 Task: Find a one-way flight from Longview to Rock Springs for 3 people on August 5th, in premium economy, with 2 carry-on and 3 checked bags, using Alaska, American, or Delta airlines, departing between 19:00 and 22:00.
Action: Mouse moved to (291, 98)
Screenshot: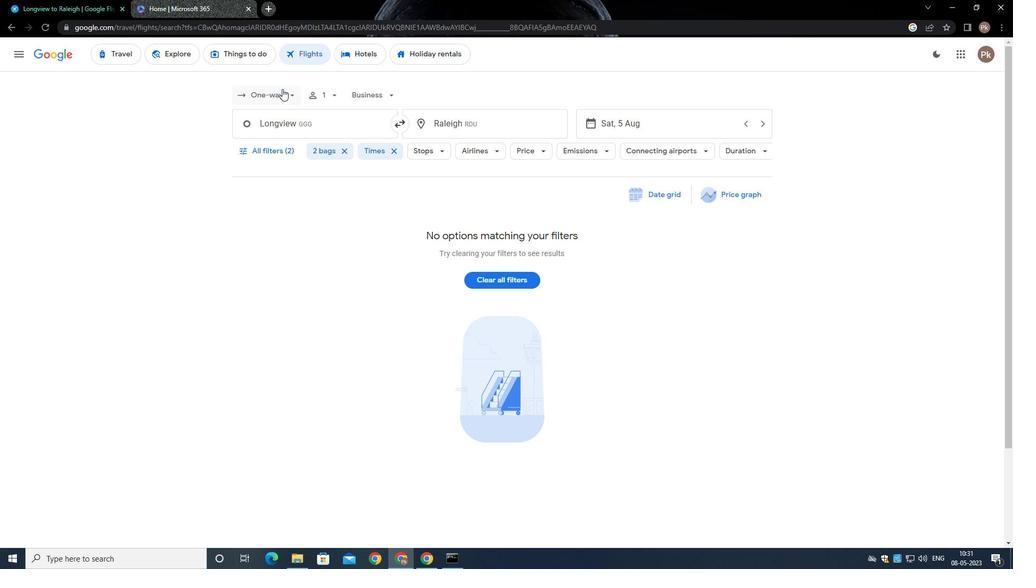 
Action: Mouse pressed left at (291, 98)
Screenshot: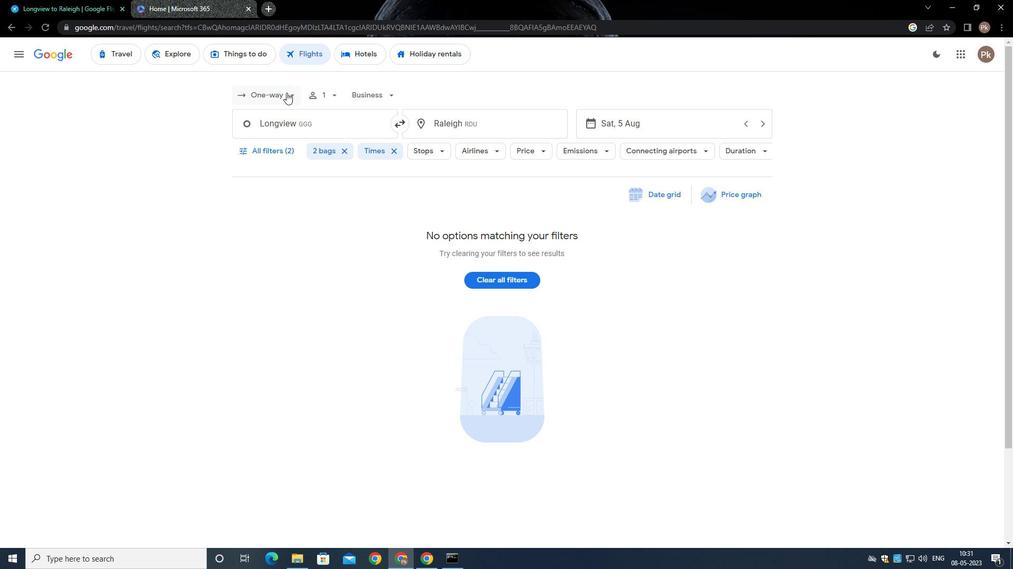 
Action: Mouse moved to (289, 148)
Screenshot: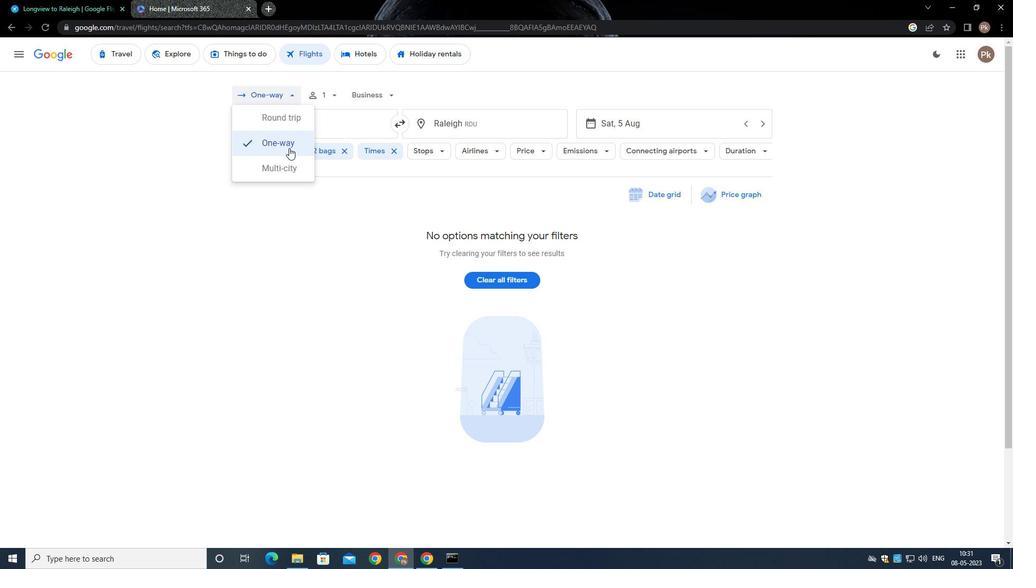 
Action: Mouse pressed left at (289, 148)
Screenshot: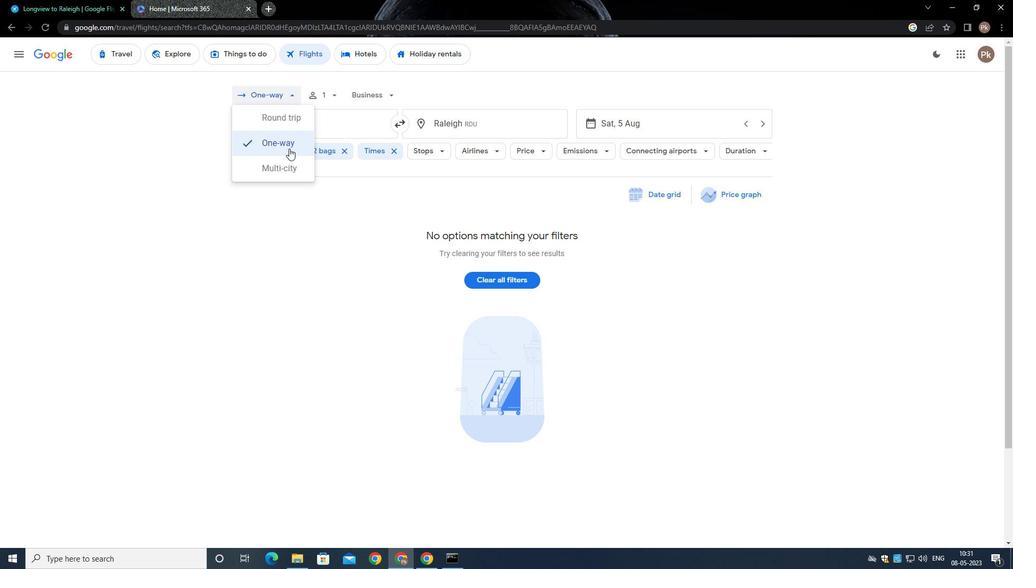 
Action: Mouse moved to (334, 99)
Screenshot: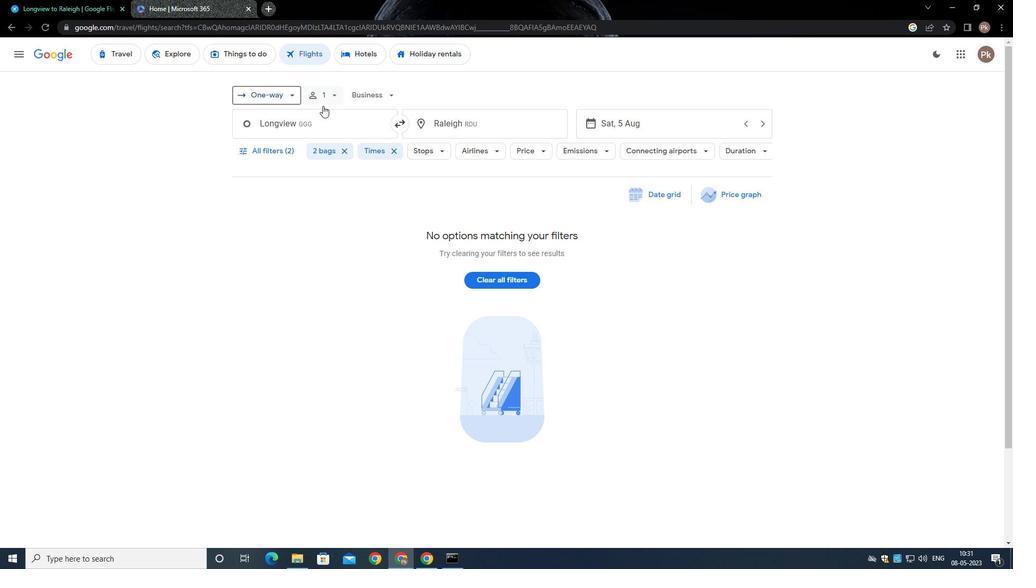 
Action: Mouse pressed left at (334, 99)
Screenshot: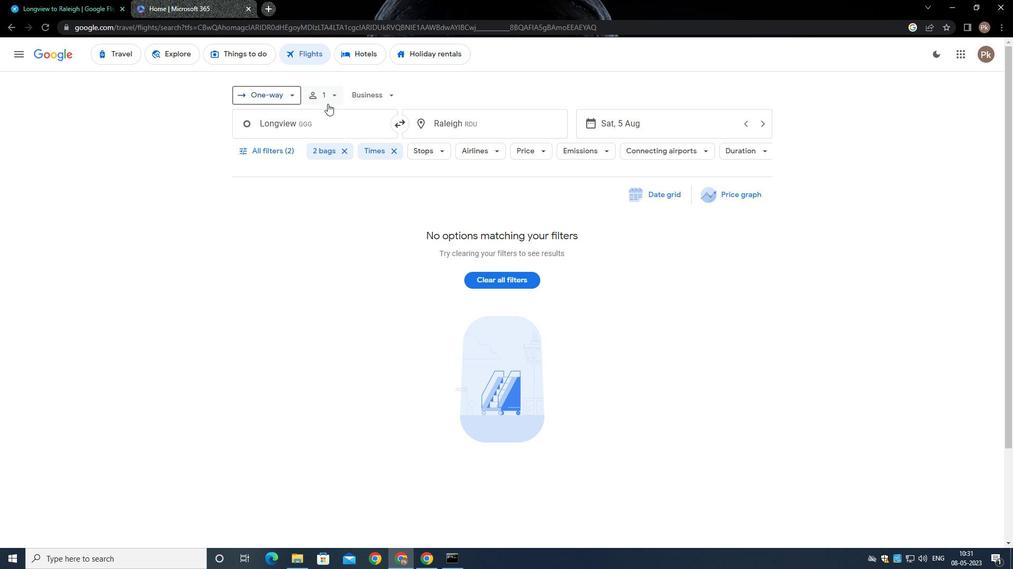 
Action: Mouse moved to (417, 146)
Screenshot: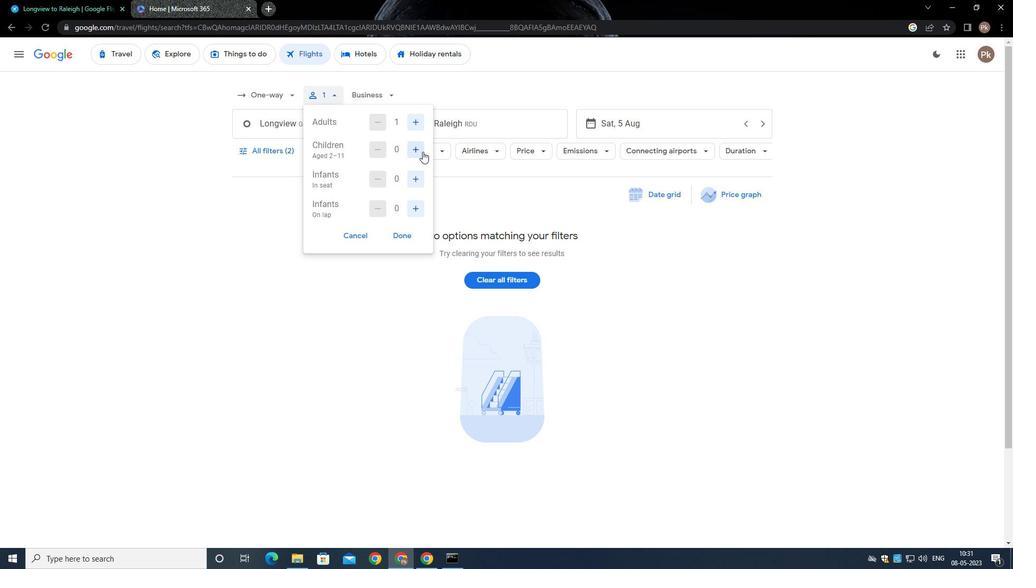 
Action: Mouse pressed left at (417, 146)
Screenshot: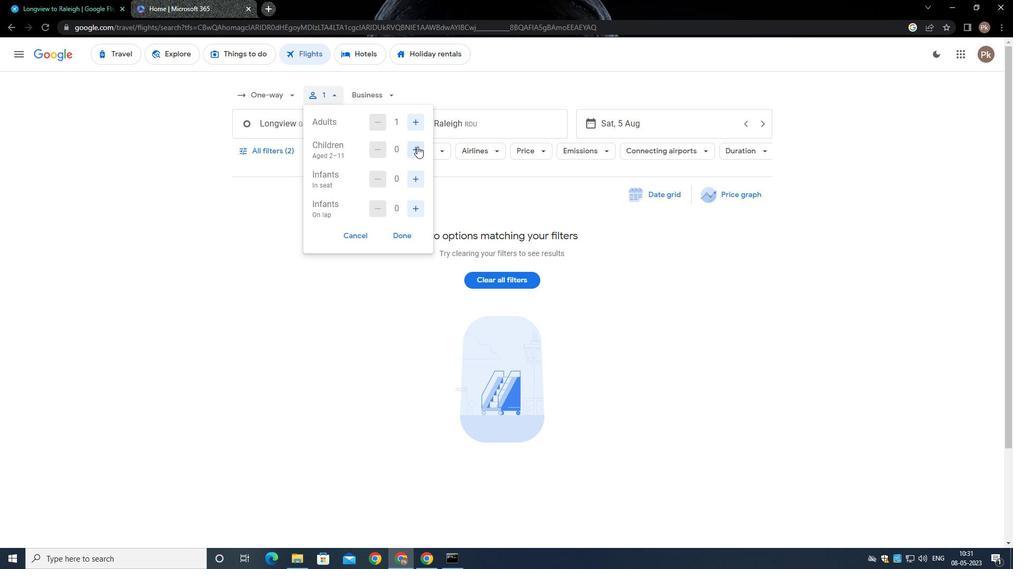 
Action: Mouse moved to (419, 177)
Screenshot: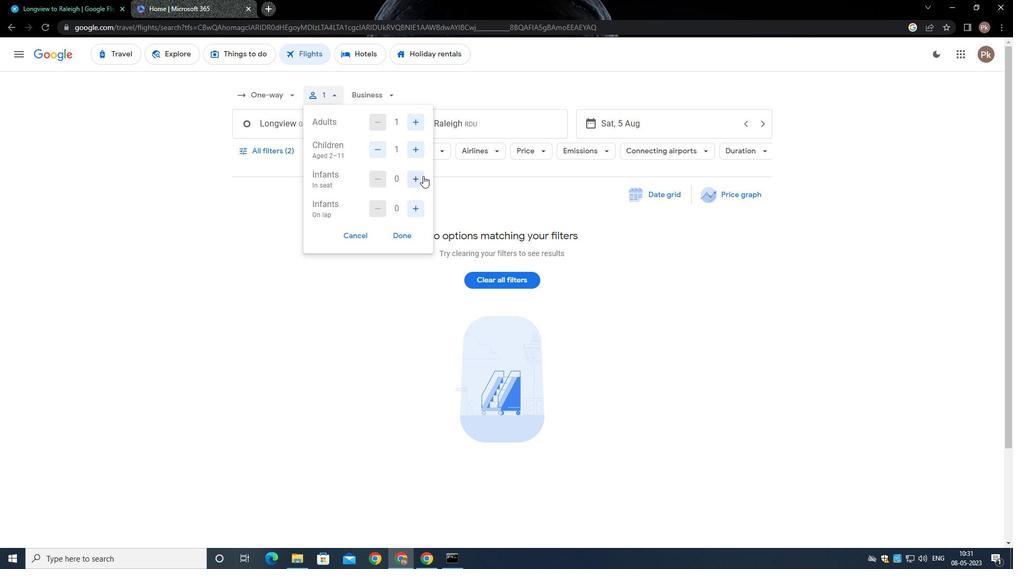 
Action: Mouse pressed left at (419, 177)
Screenshot: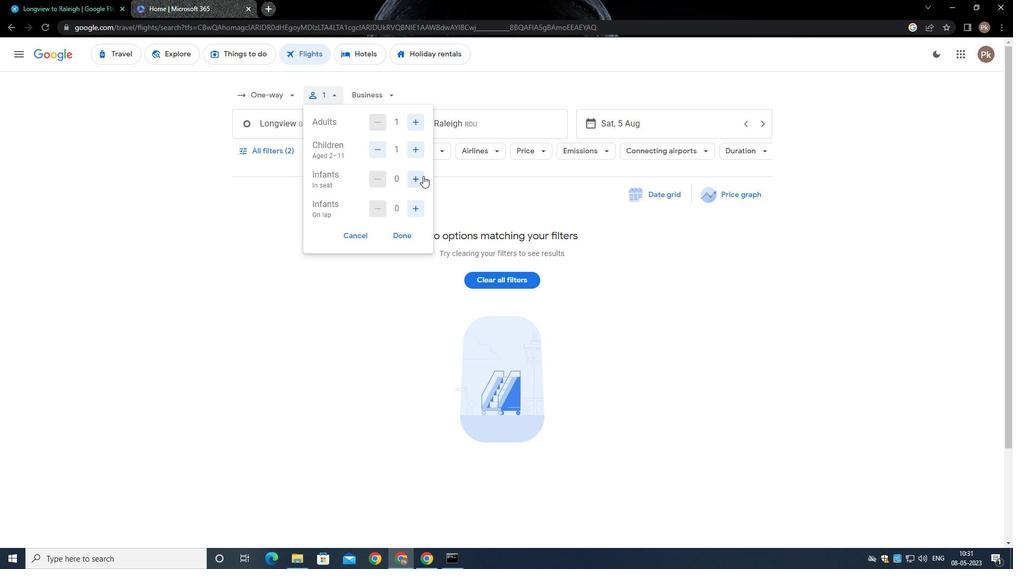 
Action: Mouse moved to (404, 233)
Screenshot: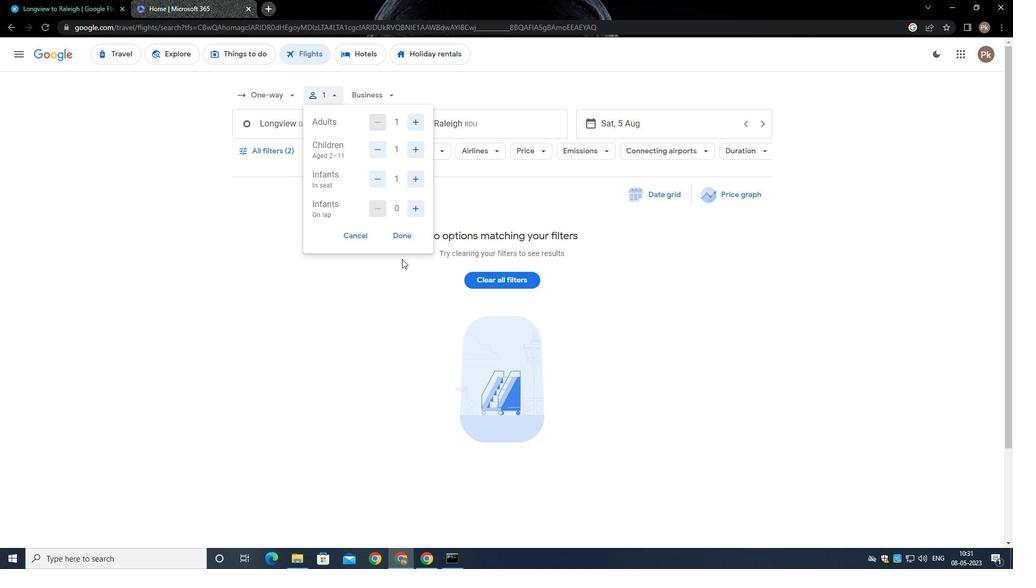 
Action: Mouse pressed left at (404, 233)
Screenshot: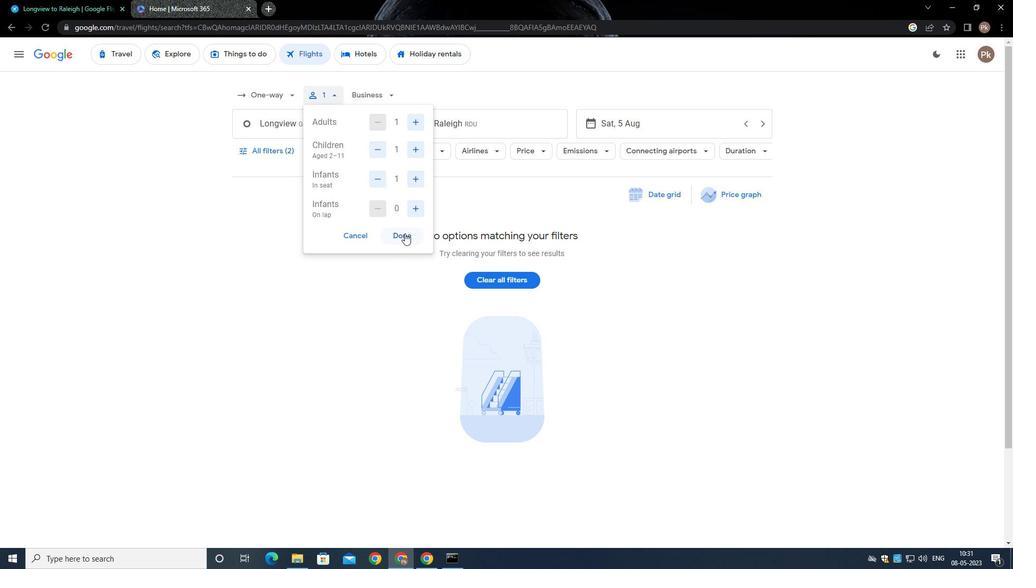 
Action: Mouse moved to (383, 108)
Screenshot: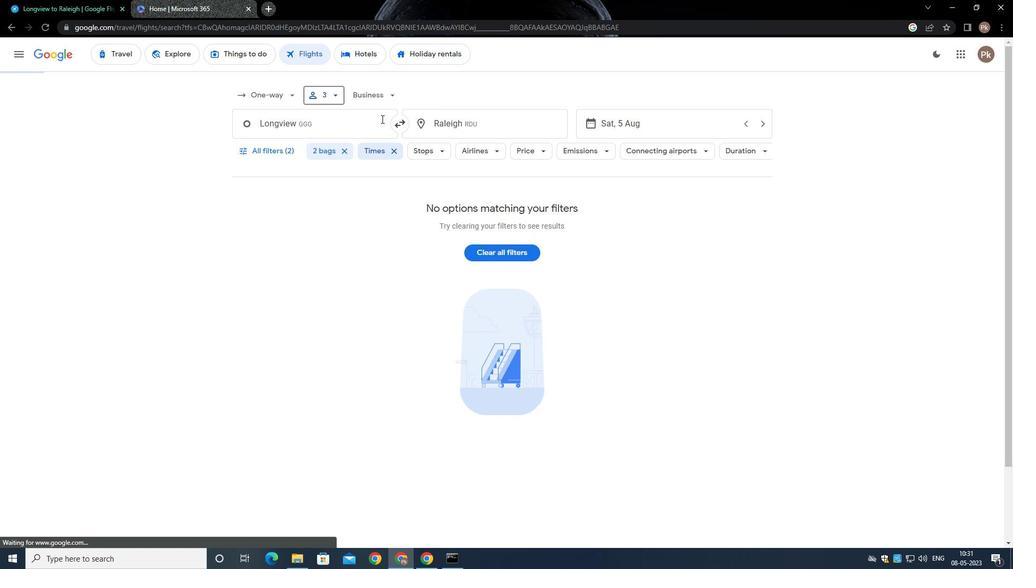 
Action: Mouse pressed left at (383, 108)
Screenshot: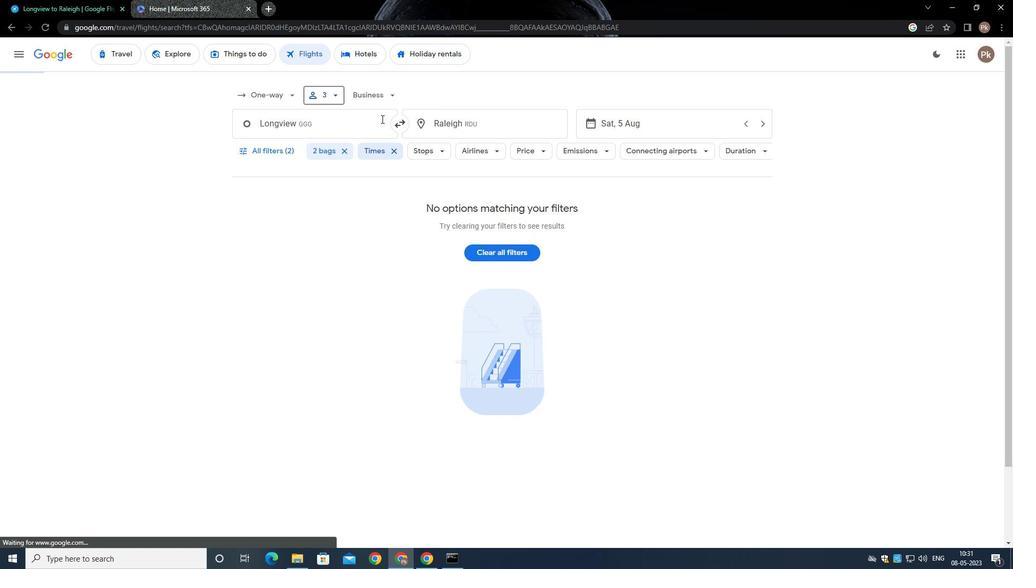 
Action: Mouse moved to (387, 99)
Screenshot: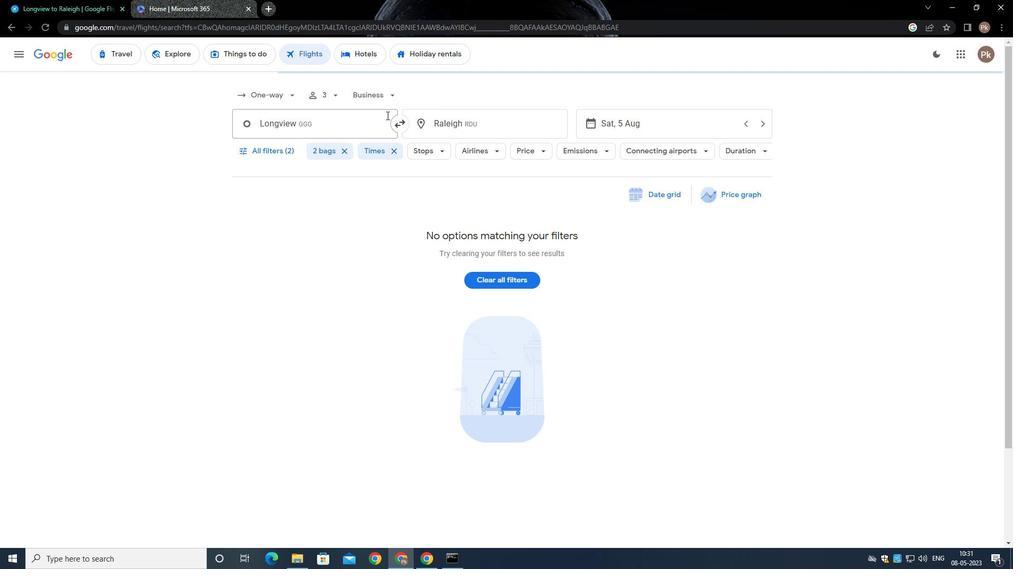 
Action: Mouse pressed left at (387, 99)
Screenshot: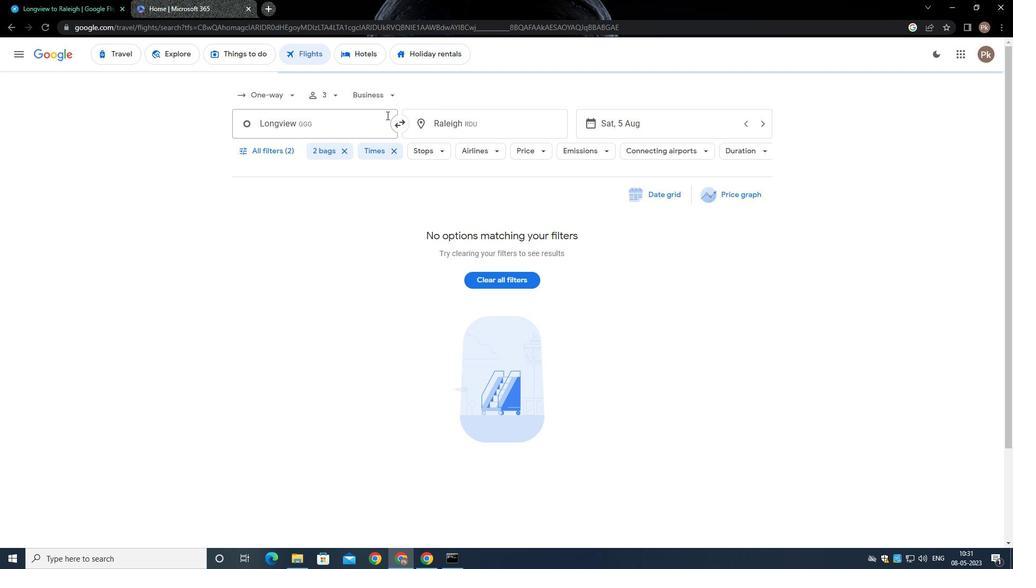 
Action: Mouse moved to (400, 143)
Screenshot: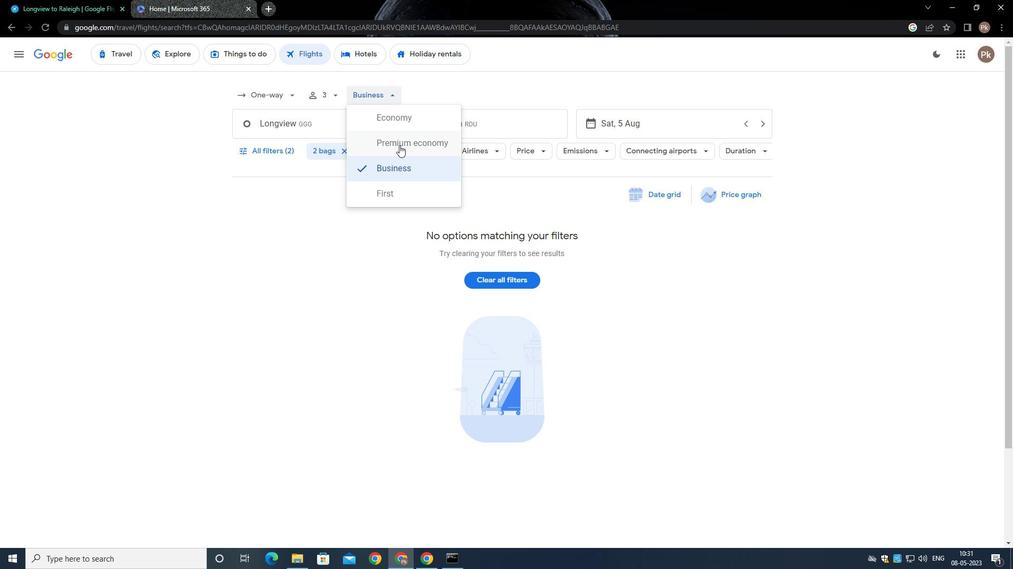 
Action: Mouse pressed left at (400, 143)
Screenshot: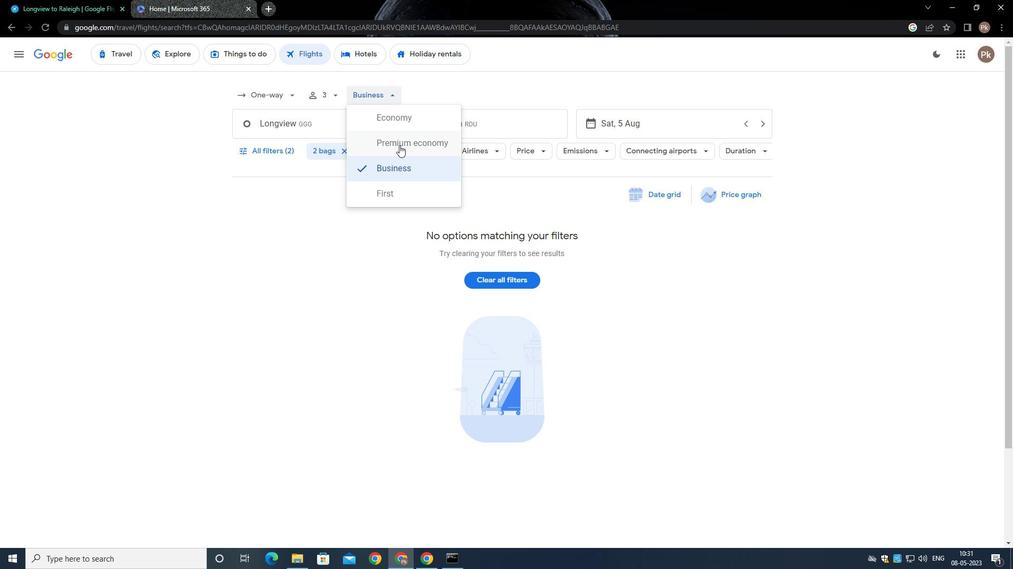 
Action: Mouse moved to (317, 109)
Screenshot: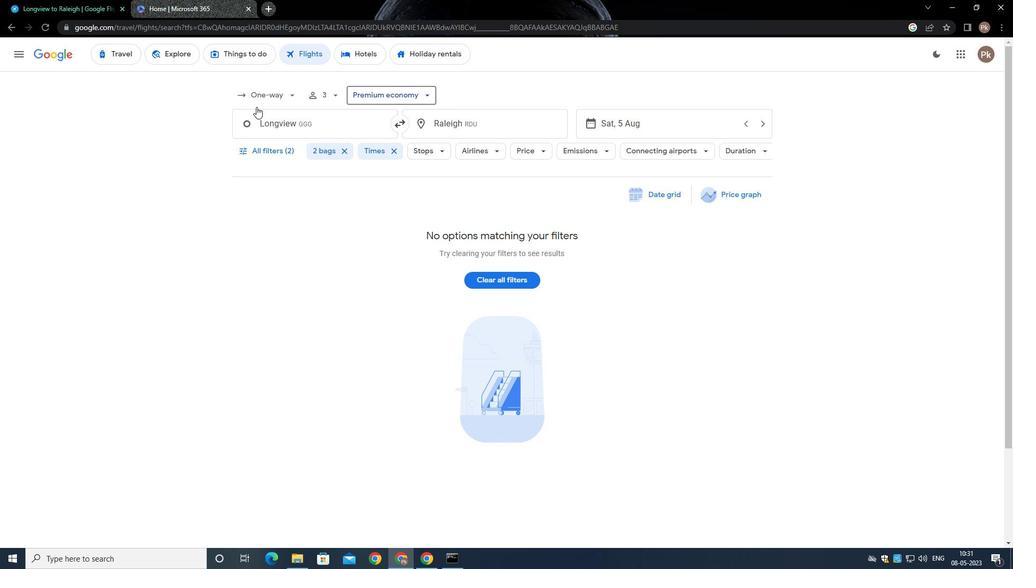 
Action: Mouse pressed left at (317, 109)
Screenshot: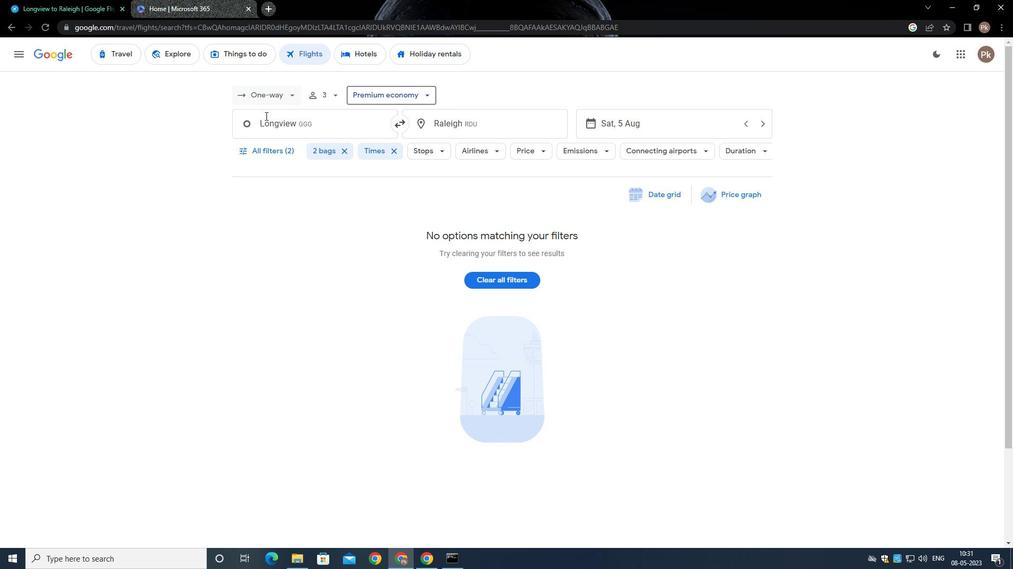 
Action: Mouse moved to (312, 118)
Screenshot: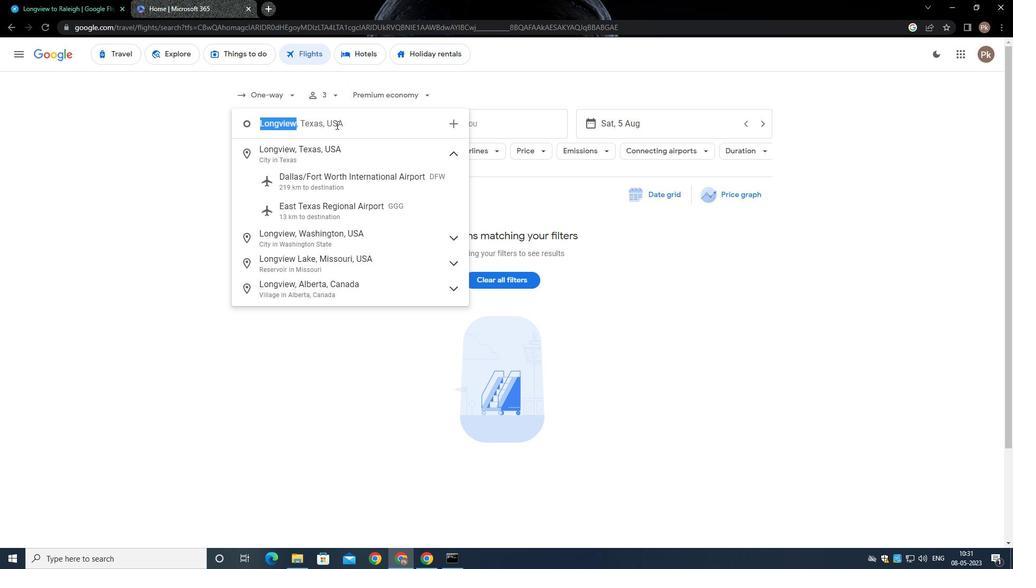 
Action: Key pressed <Key.backspace><Key.shift>EAST<Key.space><Key.shift>T
Screenshot: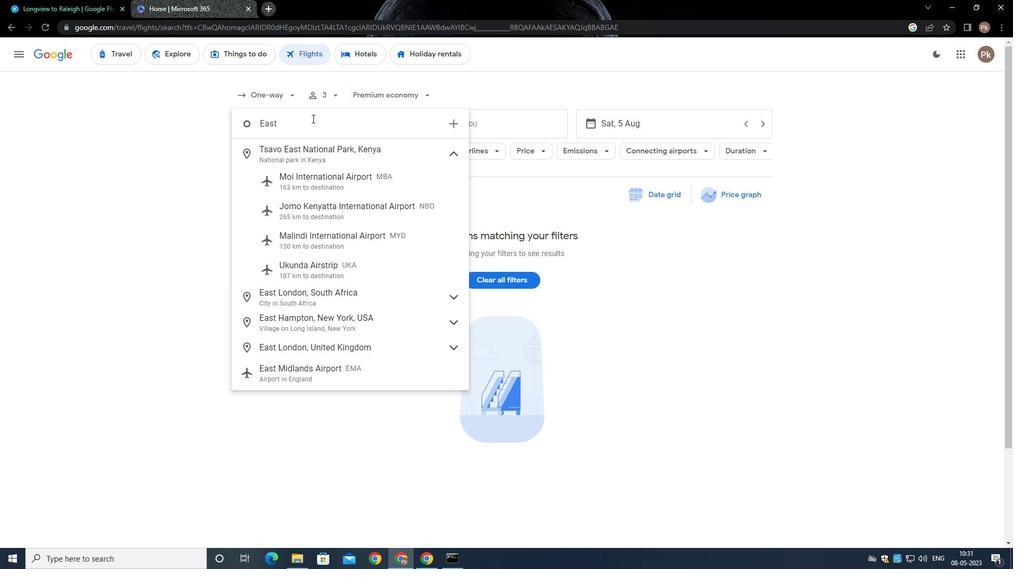 
Action: Mouse moved to (338, 292)
Screenshot: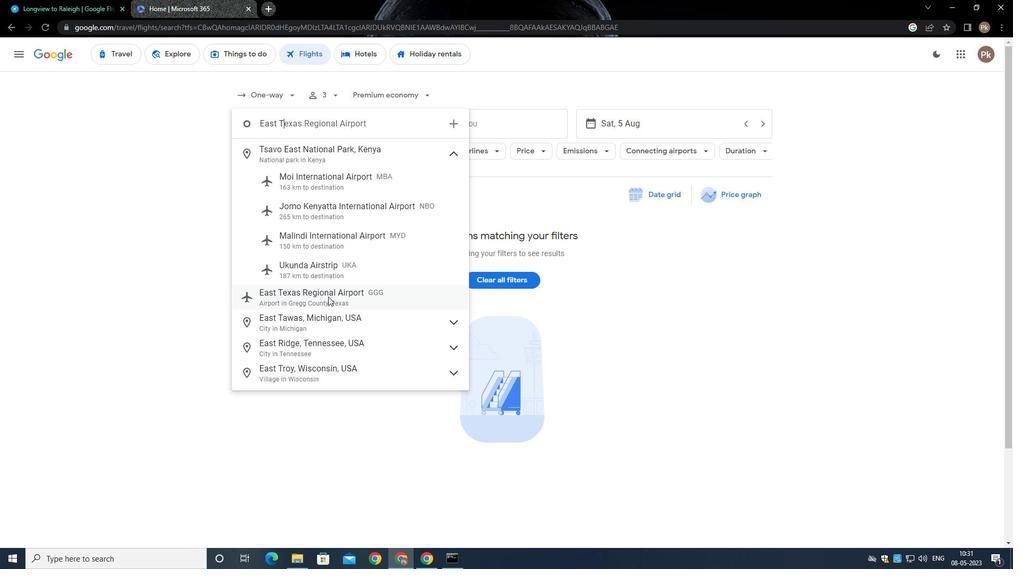 
Action: Mouse pressed left at (338, 292)
Screenshot: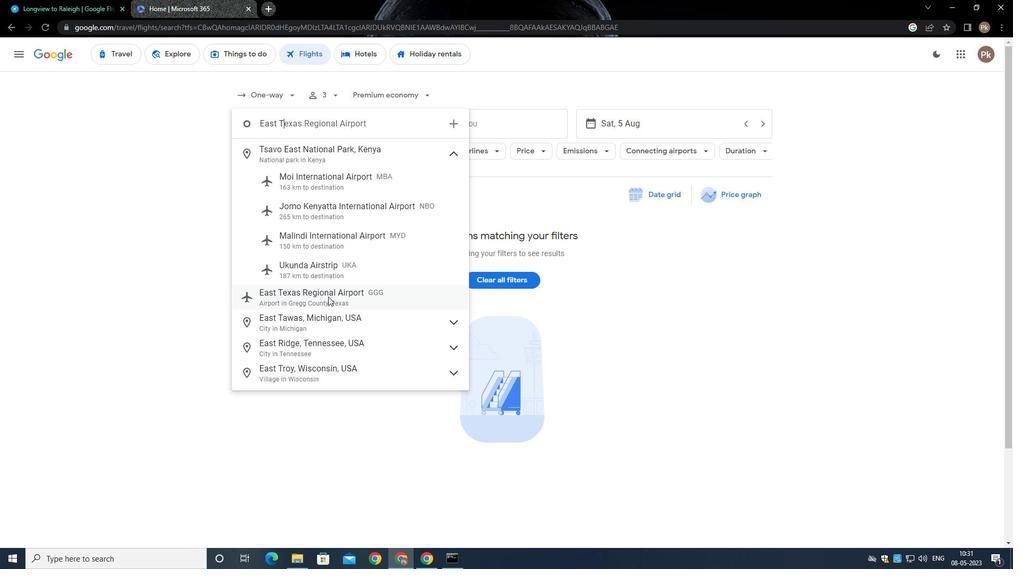 
Action: Mouse moved to (483, 128)
Screenshot: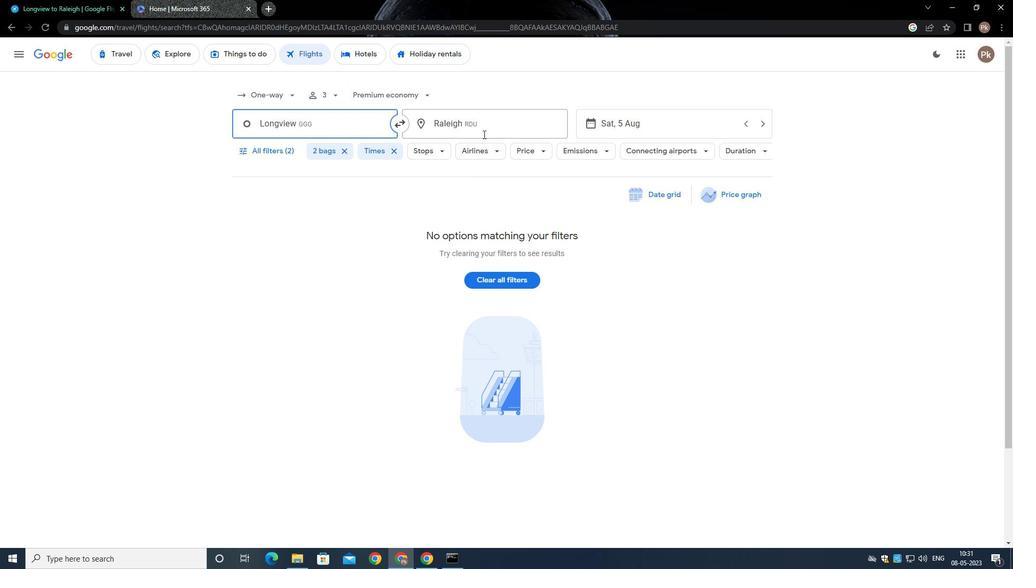 
Action: Mouse pressed left at (483, 128)
Screenshot: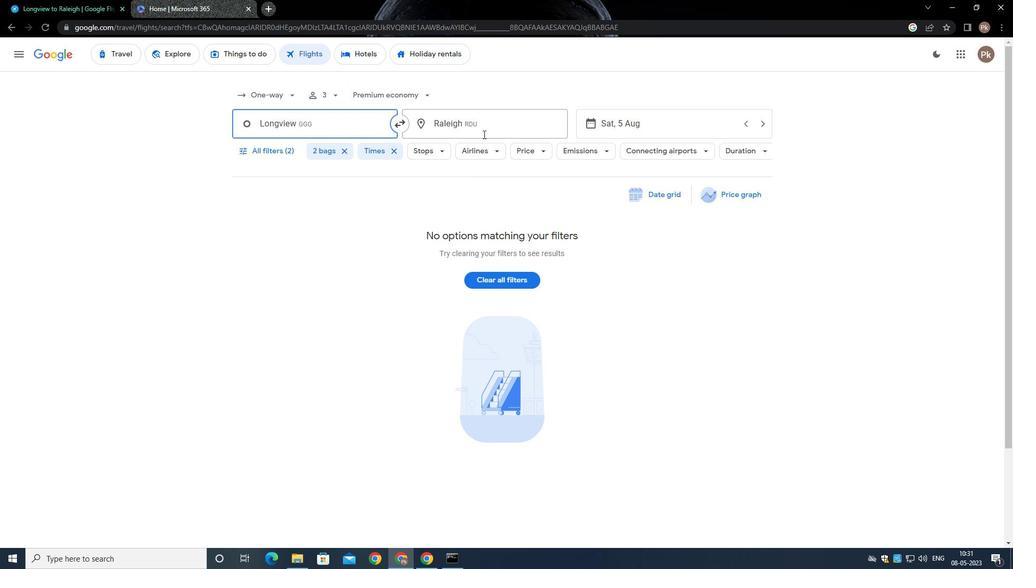 
Action: Key pressed <Key.backspace><Key.shift>SOUTHWEST<Key.space><Key.shift>W
Screenshot: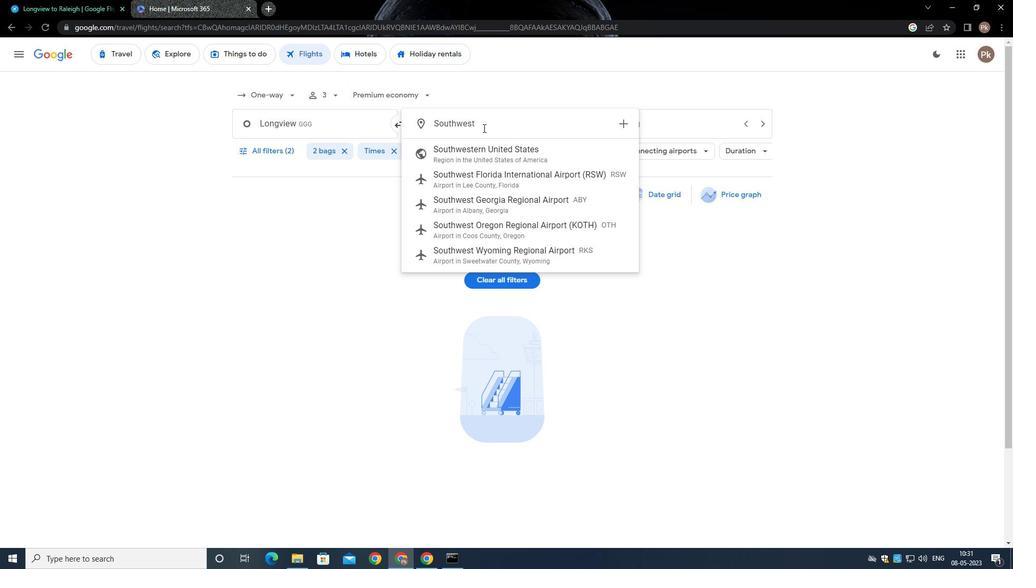 
Action: Mouse moved to (569, 139)
Screenshot: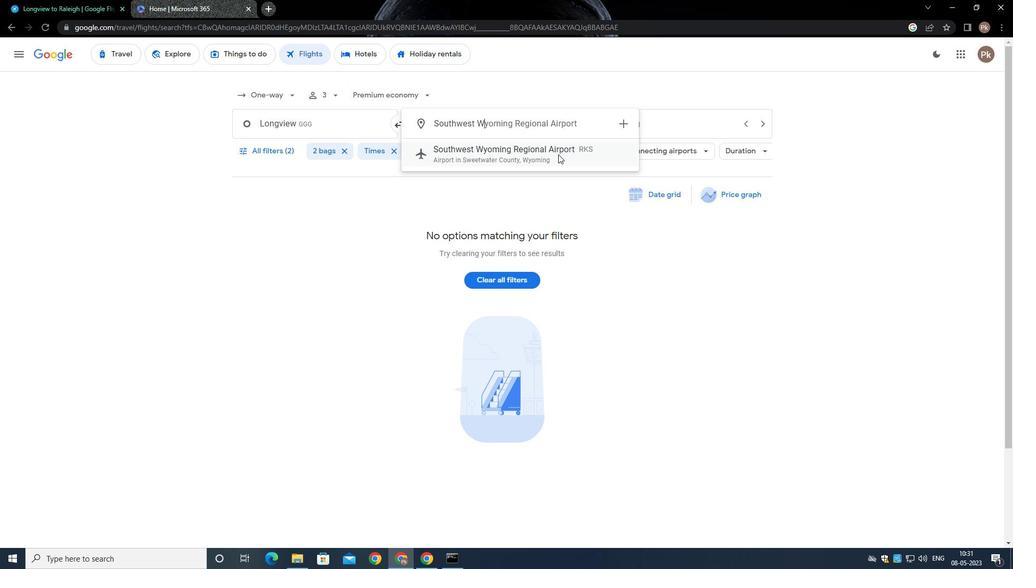 
Action: Mouse pressed left at (569, 139)
Screenshot: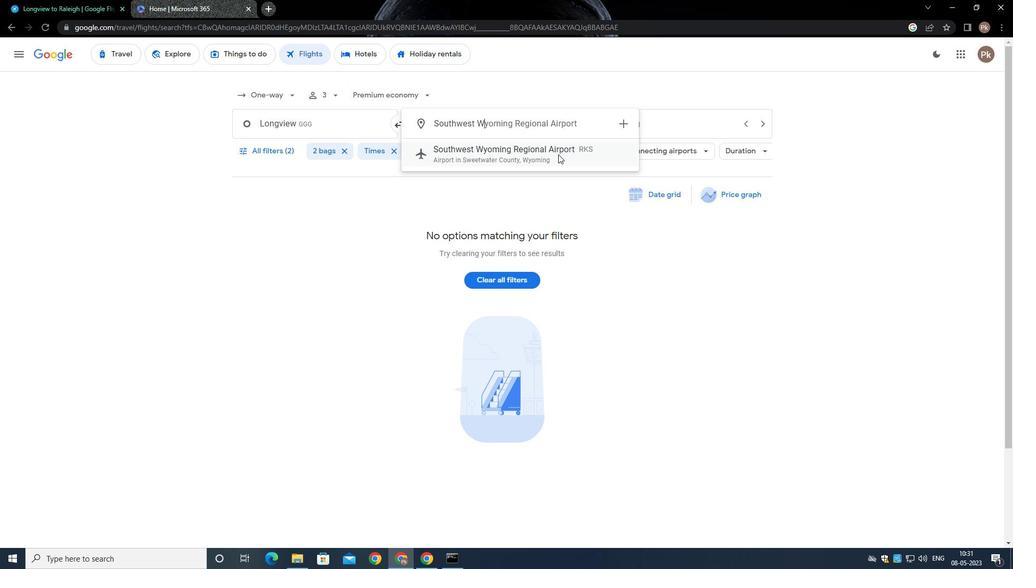 
Action: Mouse moved to (543, 148)
Screenshot: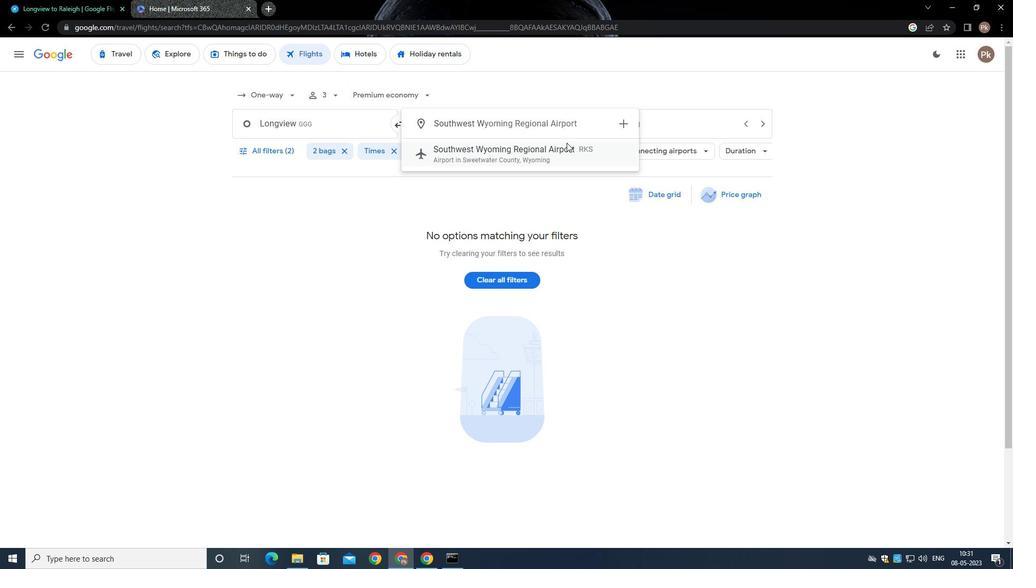
Action: Mouse pressed left at (543, 148)
Screenshot: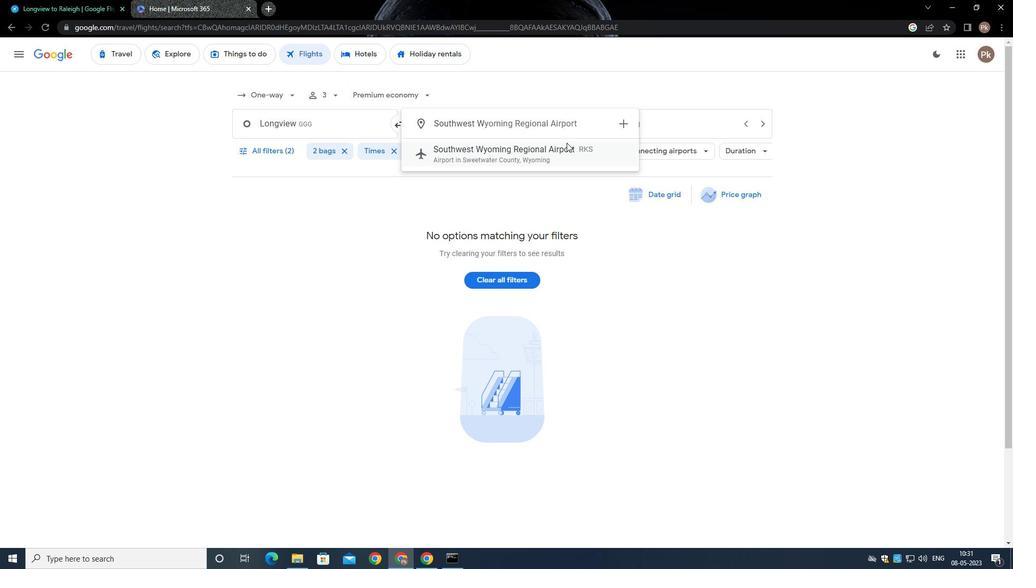 
Action: Mouse moved to (639, 116)
Screenshot: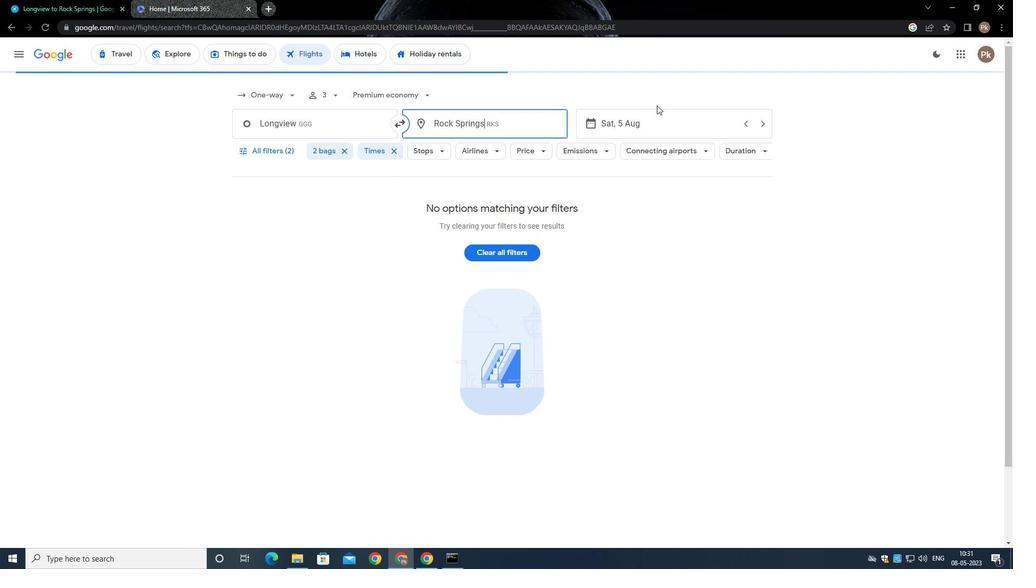 
Action: Mouse pressed left at (639, 116)
Screenshot: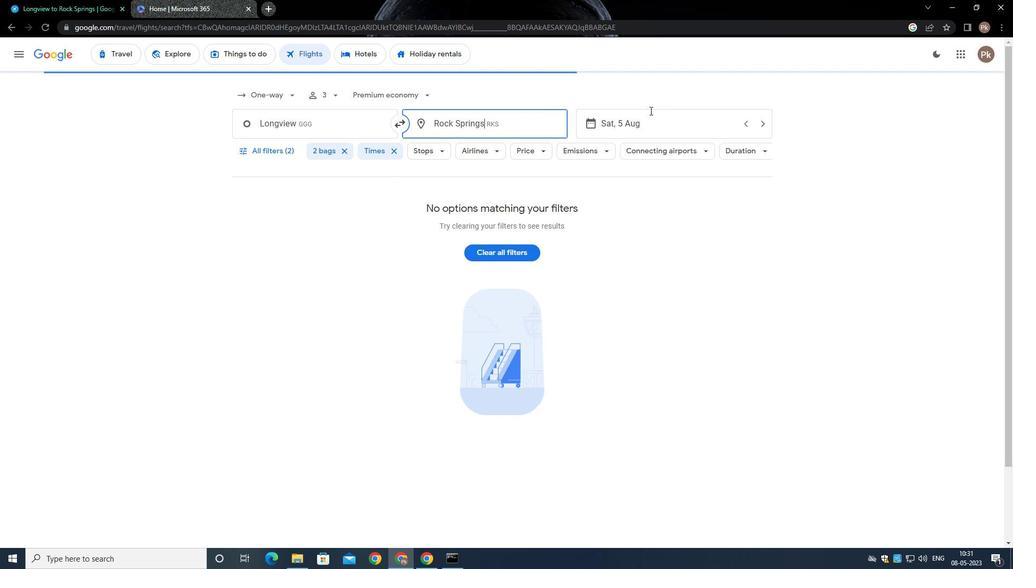 
Action: Mouse moved to (555, 210)
Screenshot: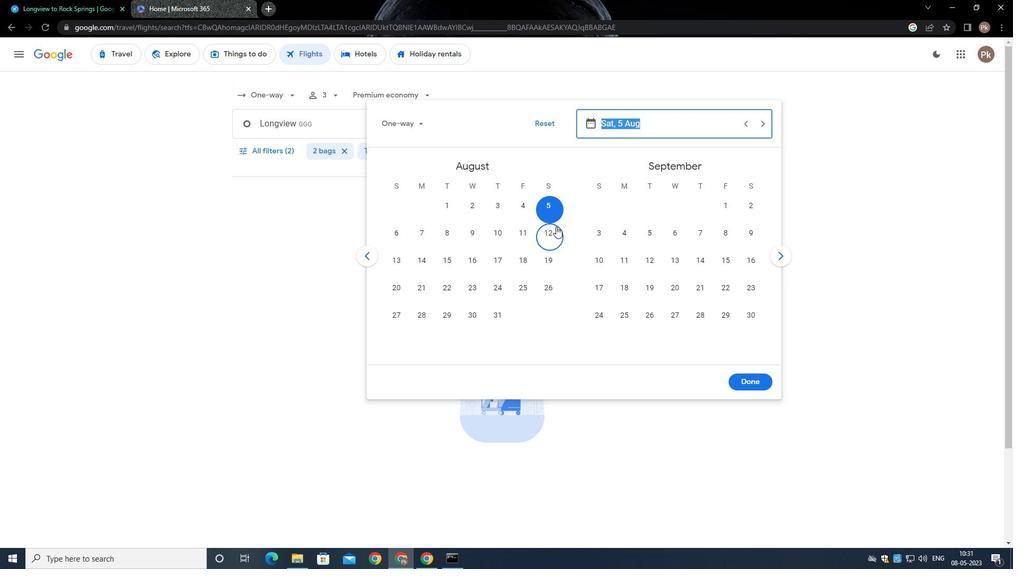 
Action: Mouse pressed left at (555, 210)
Screenshot: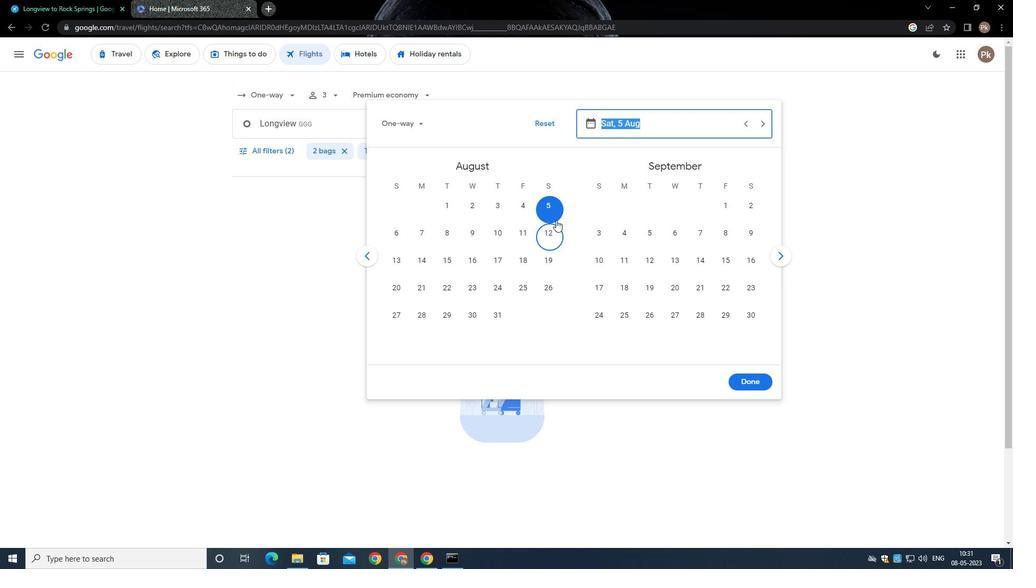 
Action: Mouse moved to (744, 385)
Screenshot: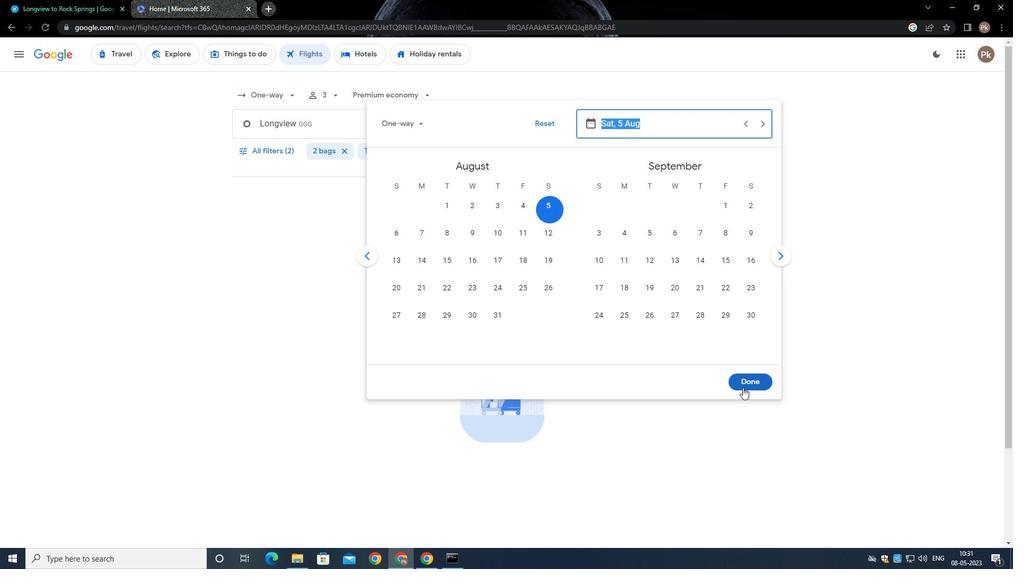 
Action: Mouse pressed left at (744, 385)
Screenshot: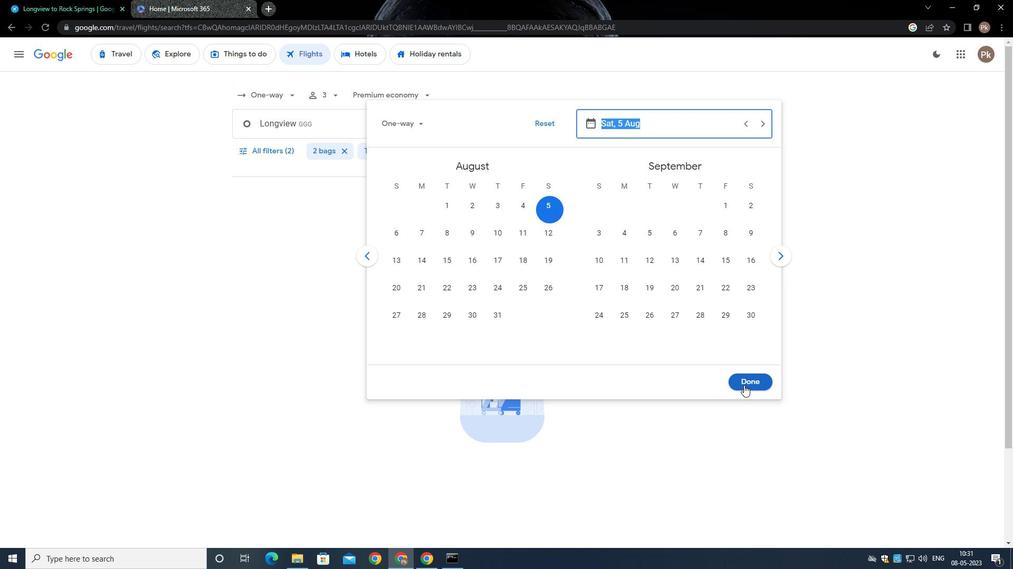 
Action: Mouse moved to (279, 154)
Screenshot: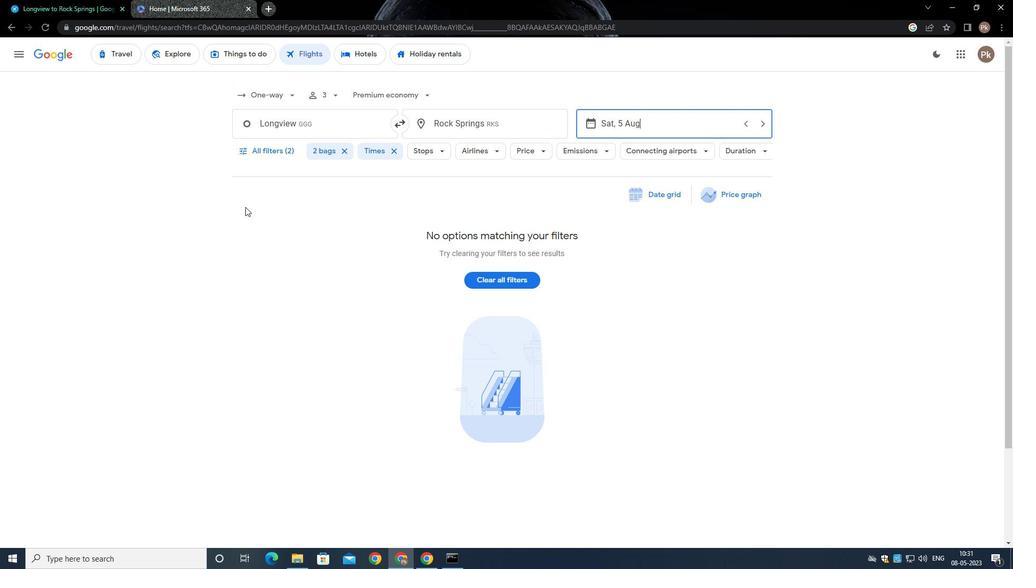
Action: Mouse pressed left at (279, 154)
Screenshot: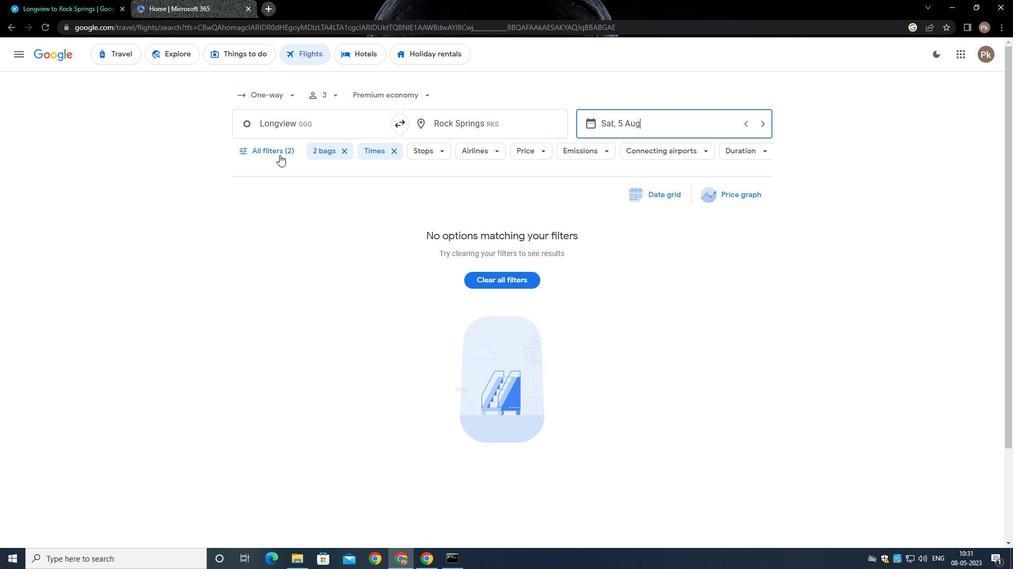 
Action: Mouse moved to (303, 162)
Screenshot: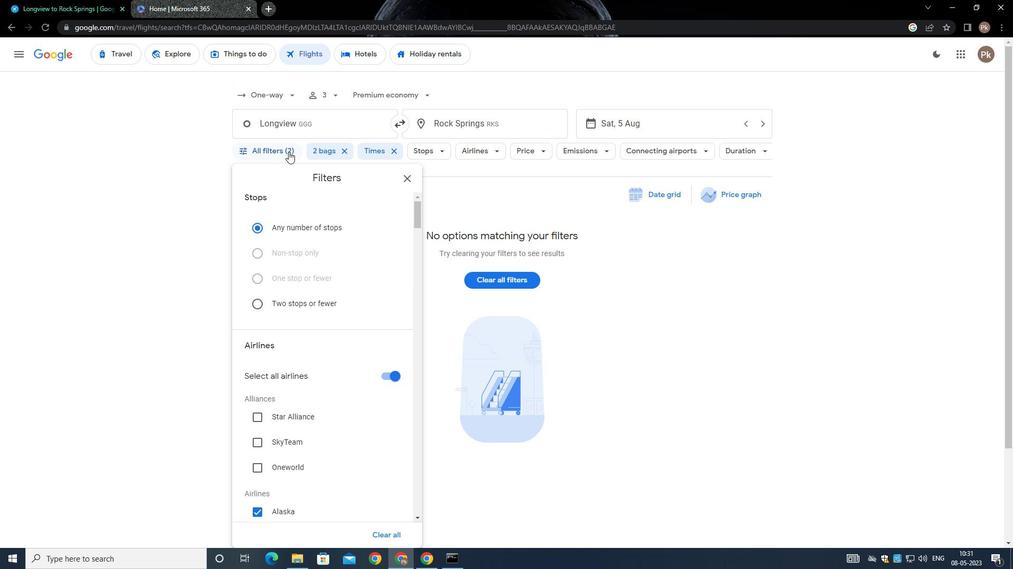 
Action: Mouse scrolled (303, 162) with delta (0, 0)
Screenshot: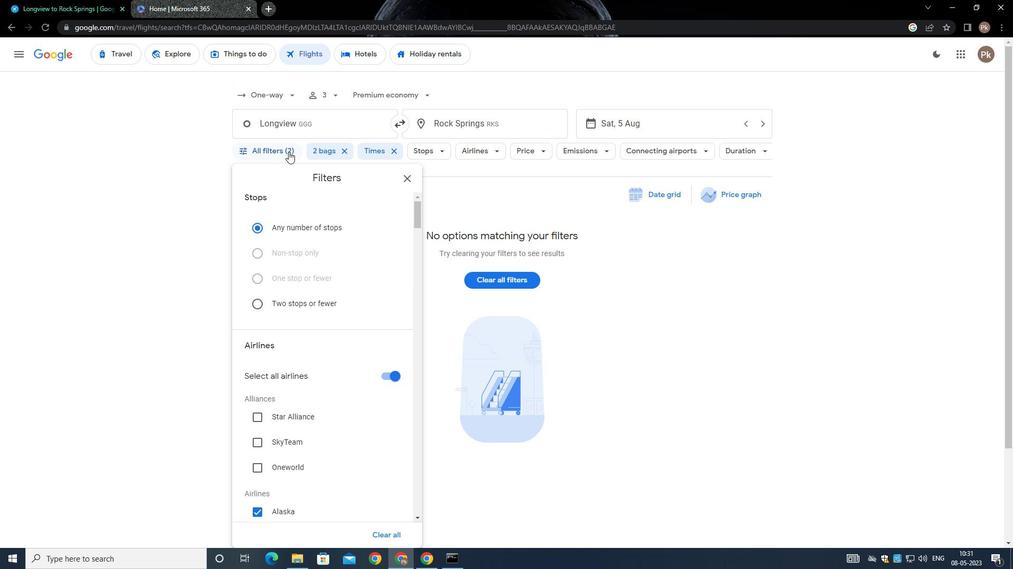 
Action: Mouse moved to (299, 172)
Screenshot: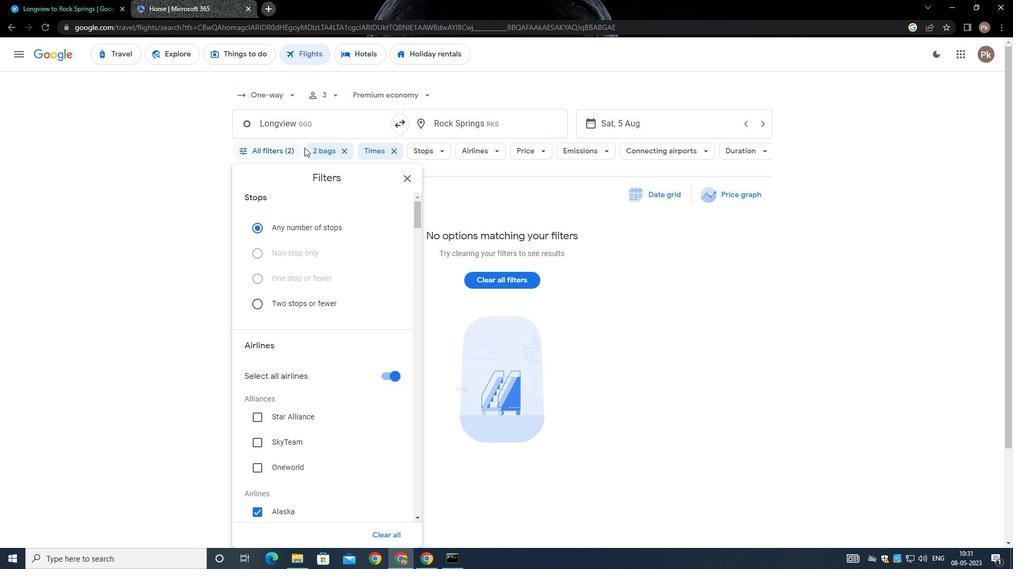 
Action: Mouse scrolled (299, 172) with delta (0, 0)
Screenshot: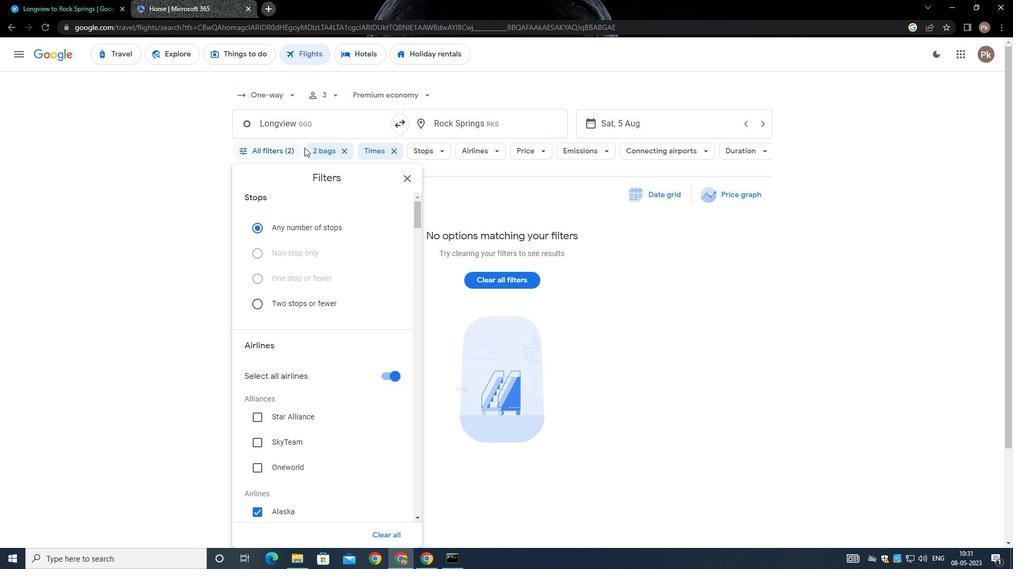 
Action: Mouse moved to (289, 186)
Screenshot: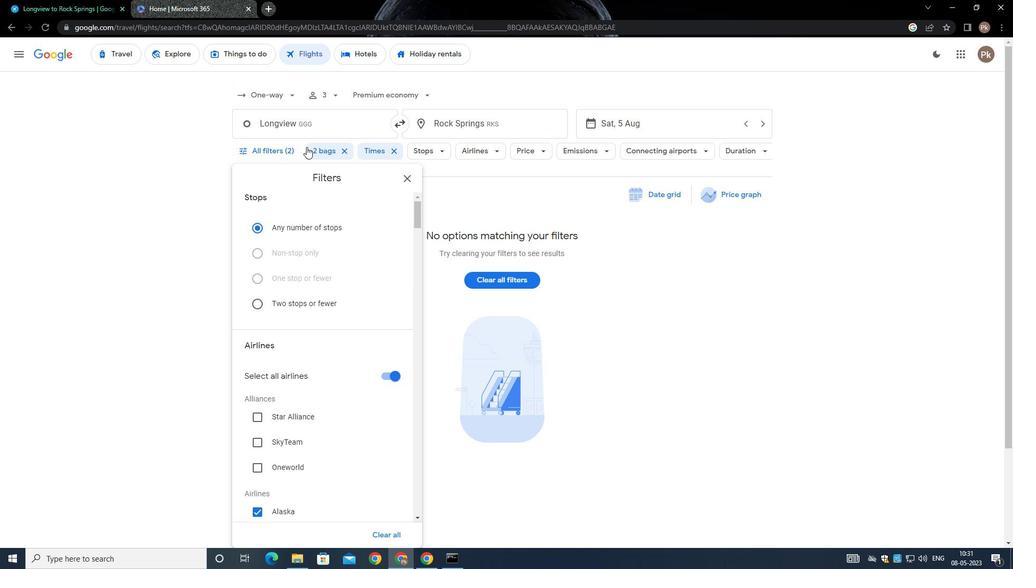 
Action: Mouse scrolled (289, 185) with delta (0, 0)
Screenshot: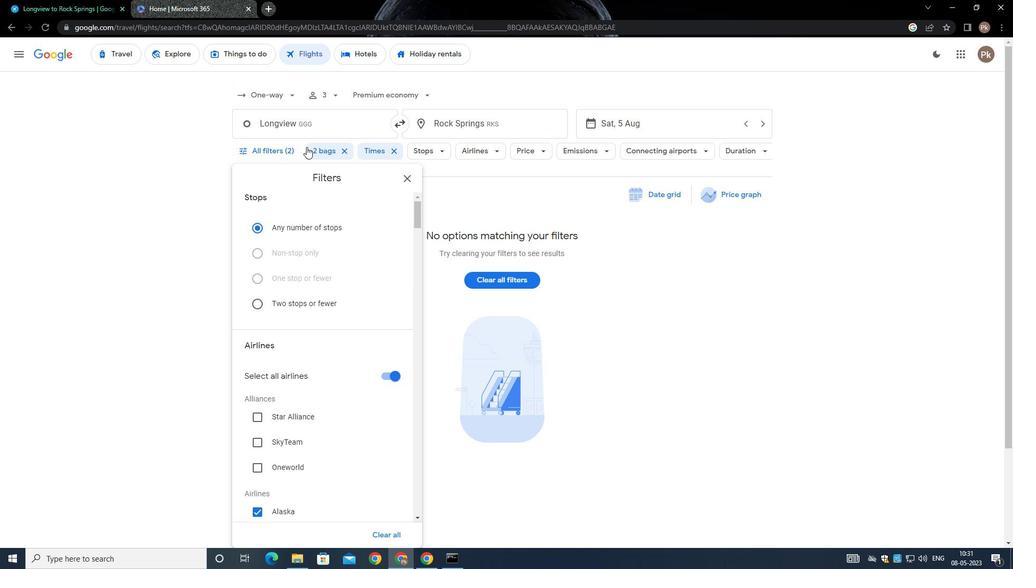 
Action: Mouse moved to (260, 220)
Screenshot: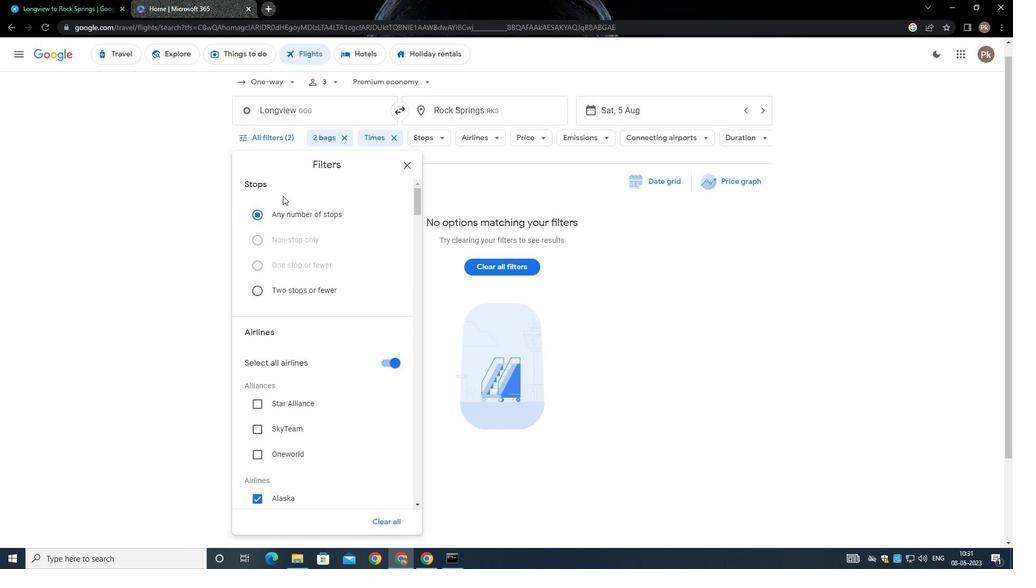 
Action: Mouse scrolled (260, 219) with delta (0, 0)
Screenshot: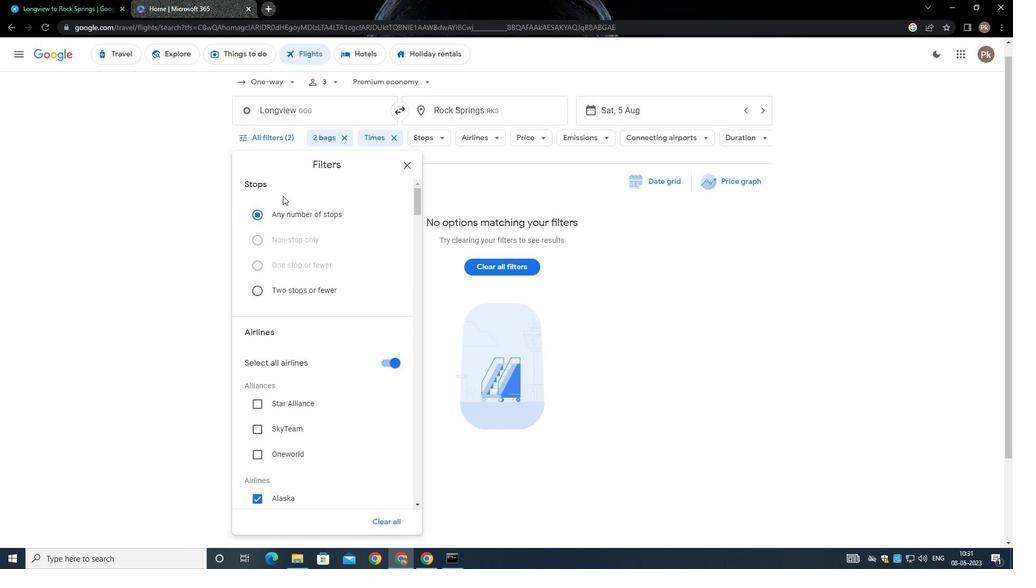 
Action: Mouse moved to (386, 215)
Screenshot: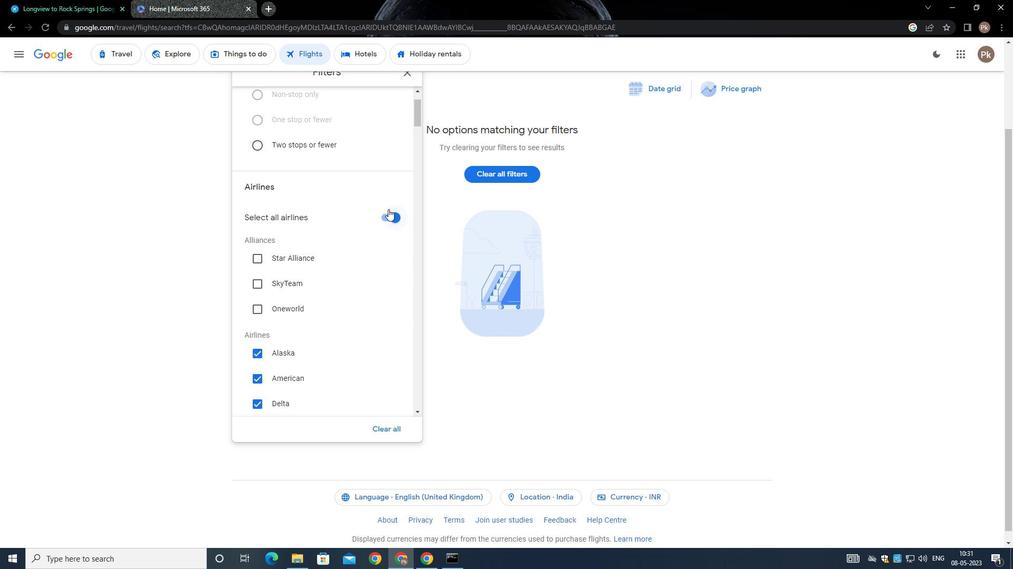 
Action: Mouse pressed left at (386, 215)
Screenshot: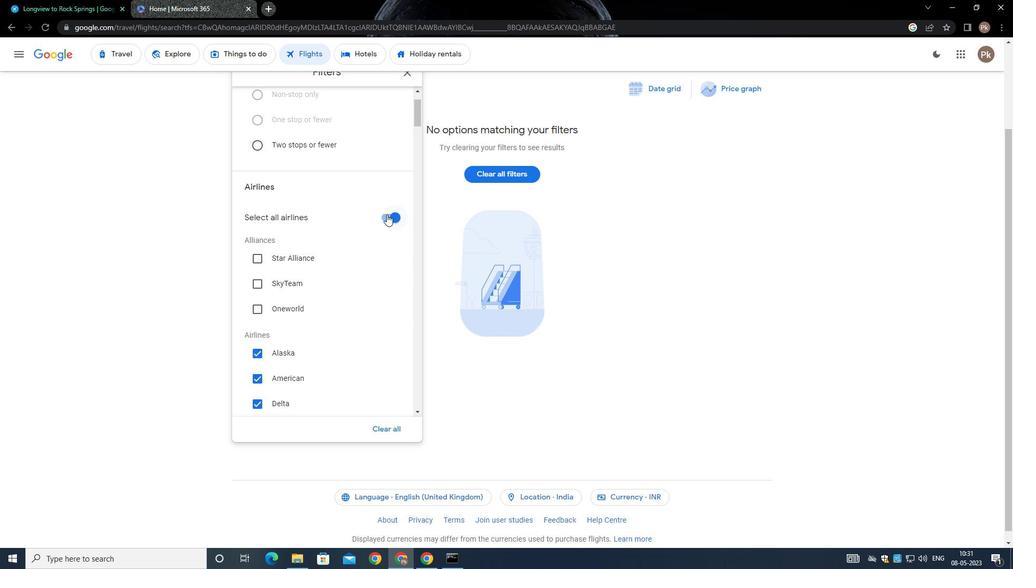 
Action: Mouse moved to (376, 239)
Screenshot: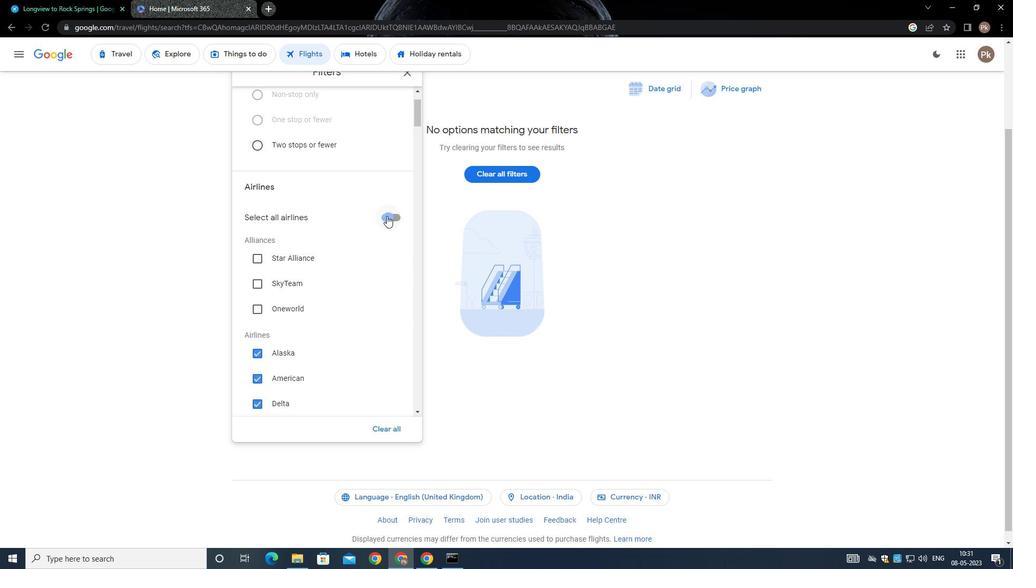 
Action: Mouse scrolled (376, 239) with delta (0, 0)
Screenshot: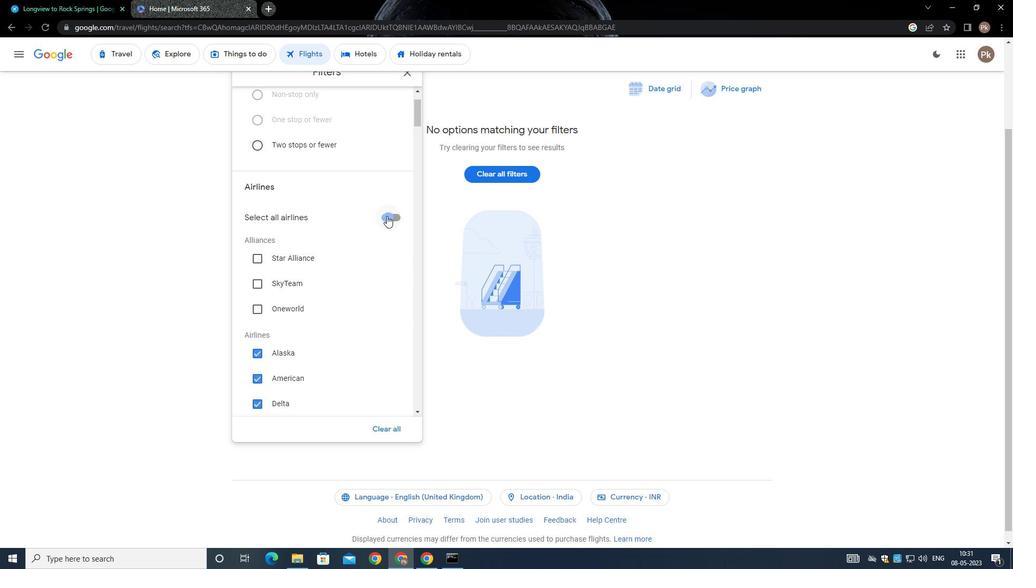 
Action: Mouse moved to (376, 246)
Screenshot: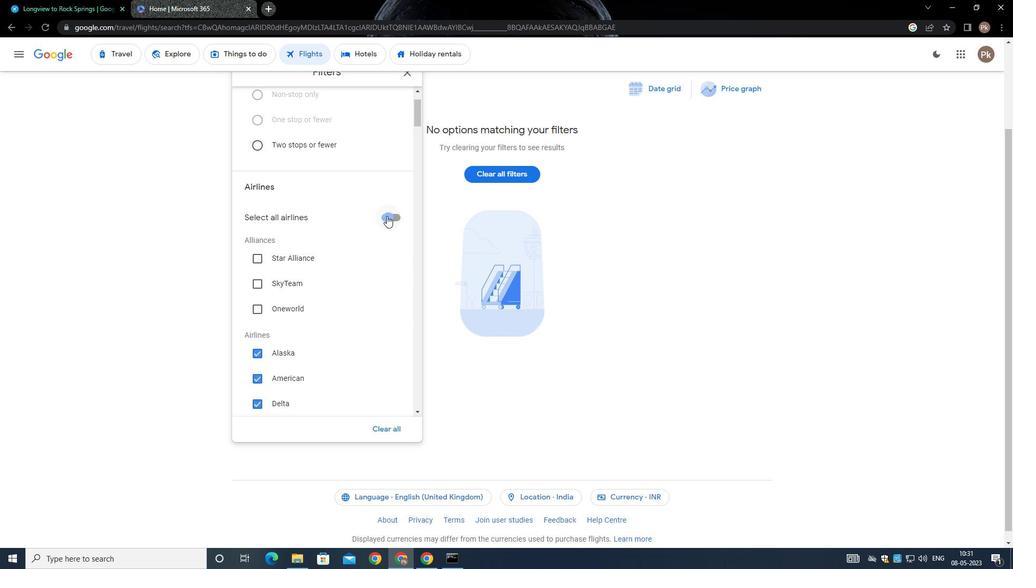 
Action: Mouse scrolled (376, 245) with delta (0, 0)
Screenshot: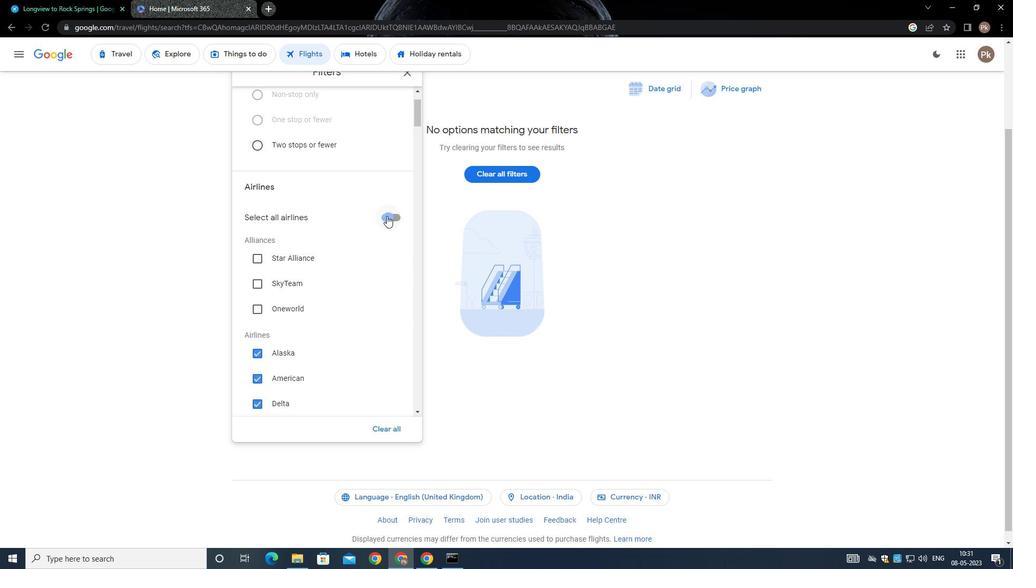 
Action: Mouse moved to (376, 248)
Screenshot: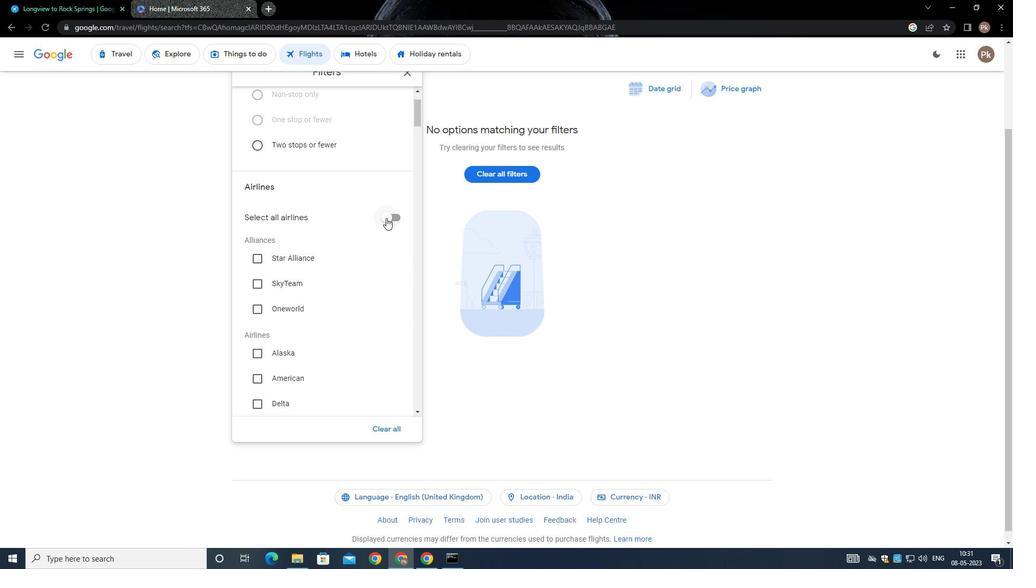 
Action: Mouse scrolled (376, 248) with delta (0, 0)
Screenshot: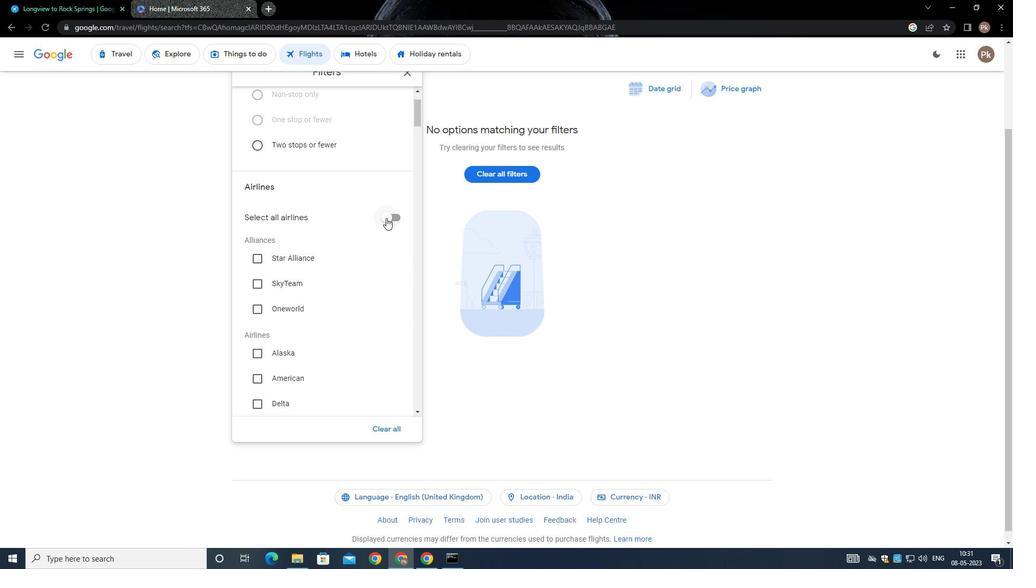 
Action: Mouse scrolled (376, 248) with delta (0, 0)
Screenshot: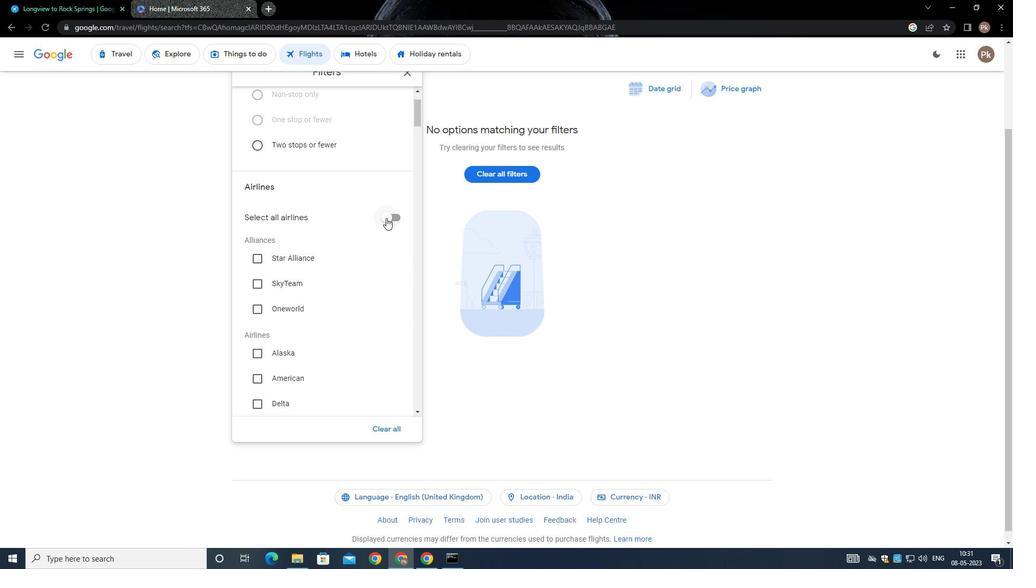 
Action: Mouse scrolled (376, 248) with delta (0, 0)
Screenshot: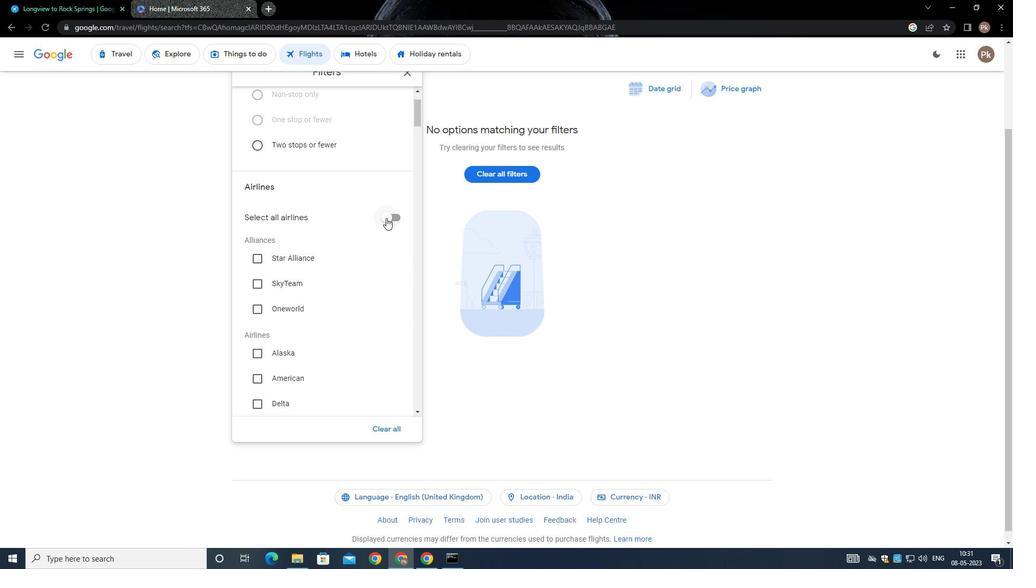 
Action: Mouse moved to (376, 249)
Screenshot: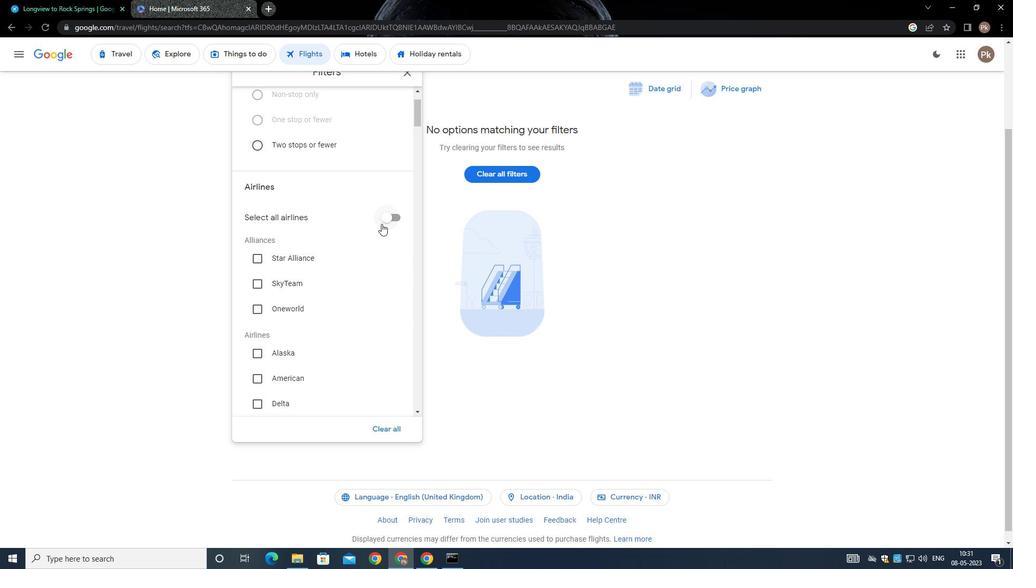
Action: Mouse scrolled (376, 248) with delta (0, 0)
Screenshot: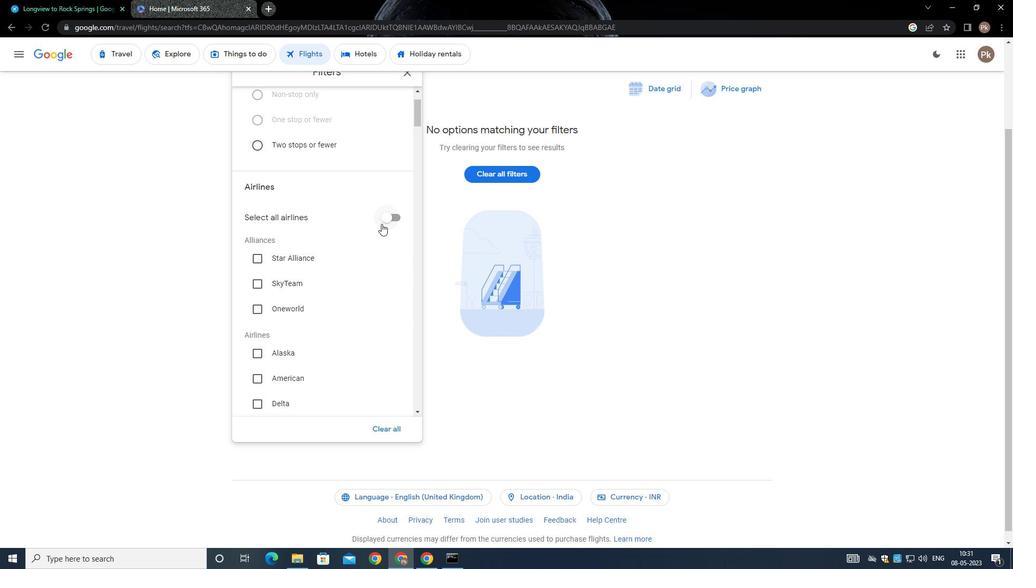 
Action: Mouse moved to (389, 236)
Screenshot: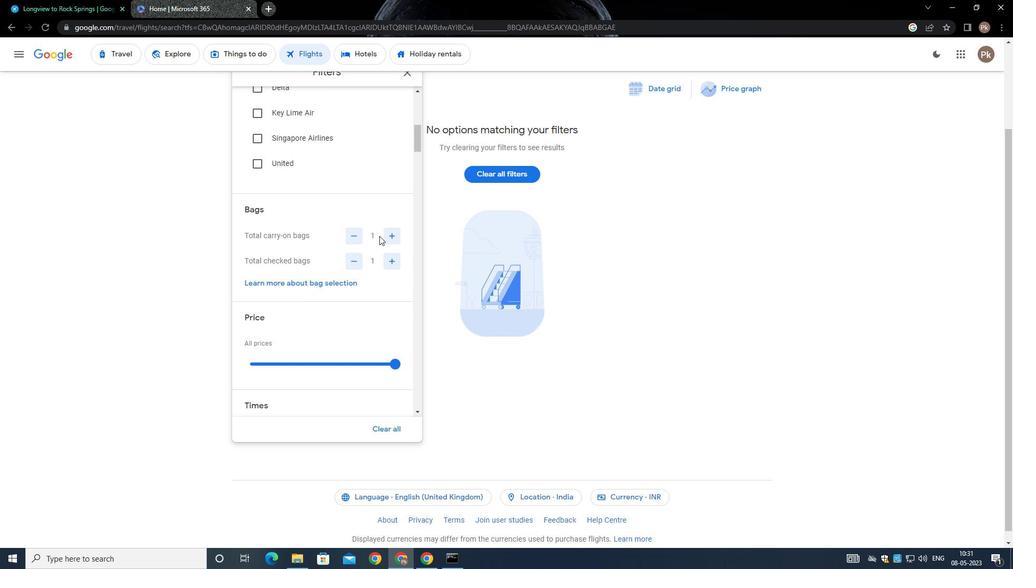 
Action: Mouse pressed left at (389, 236)
Screenshot: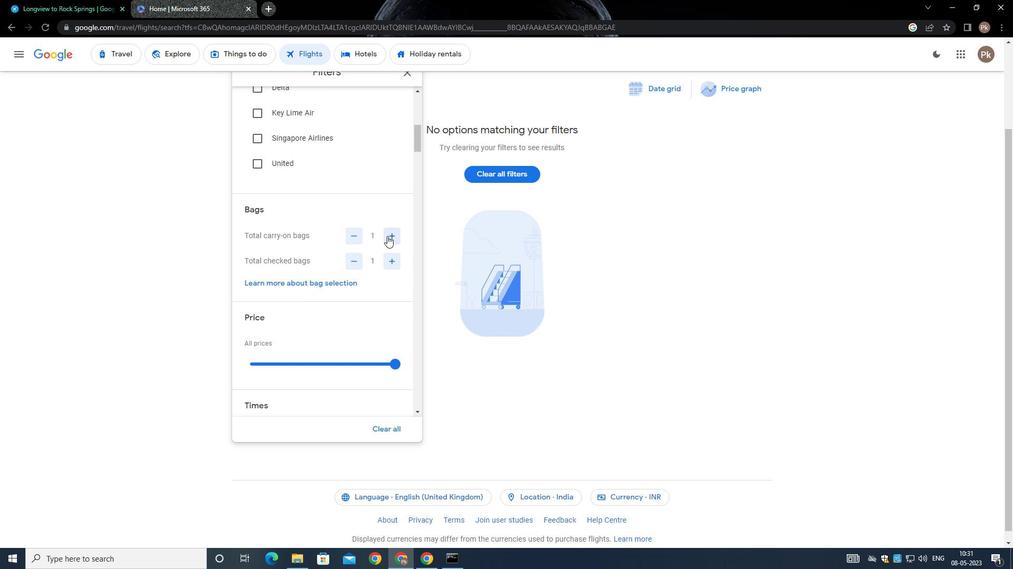 
Action: Mouse moved to (397, 261)
Screenshot: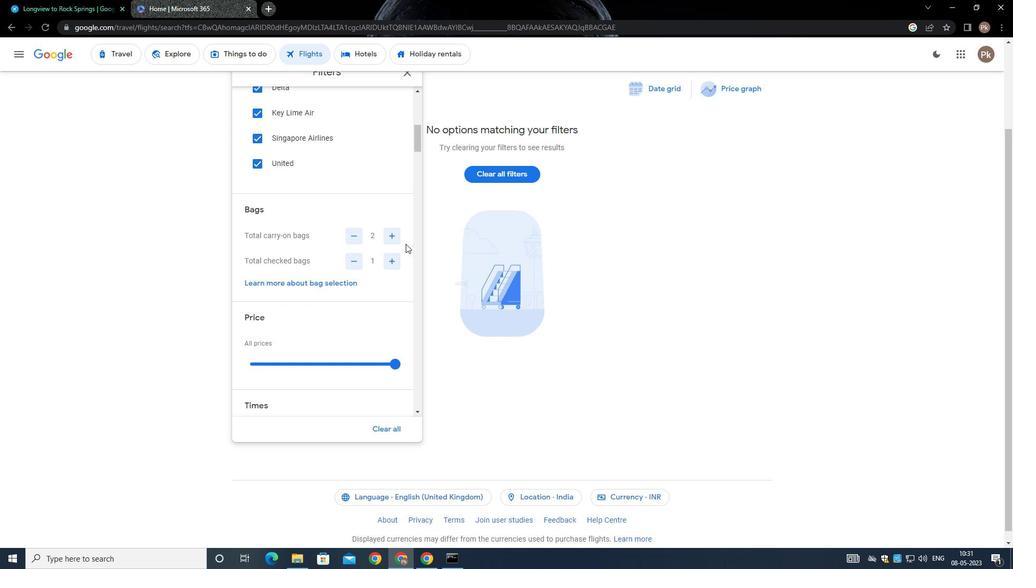 
Action: Mouse pressed left at (397, 261)
Screenshot: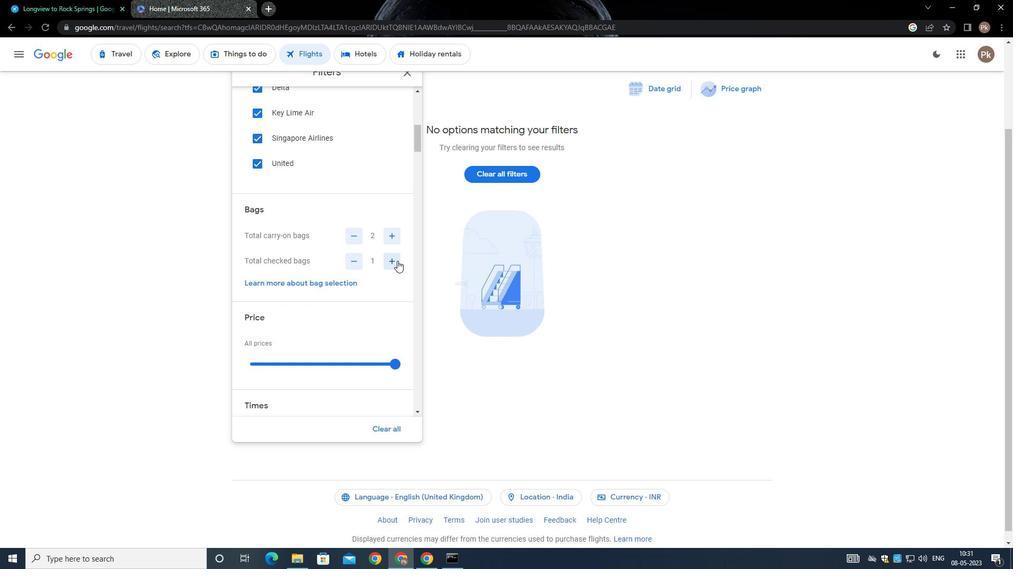 
Action: Mouse pressed left at (397, 261)
Screenshot: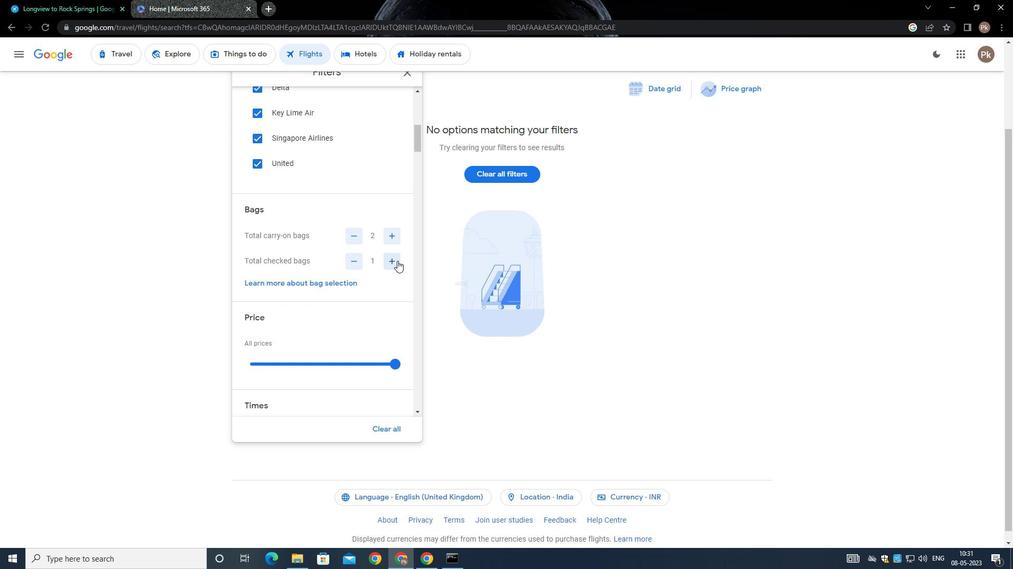 
Action: Mouse moved to (358, 299)
Screenshot: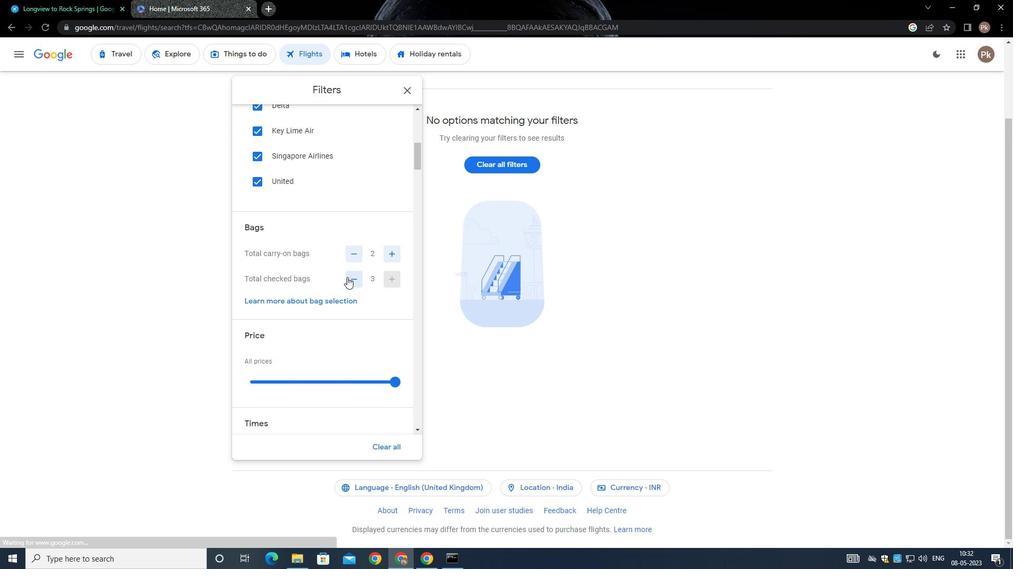 
Action: Mouse scrolled (358, 299) with delta (0, 0)
Screenshot: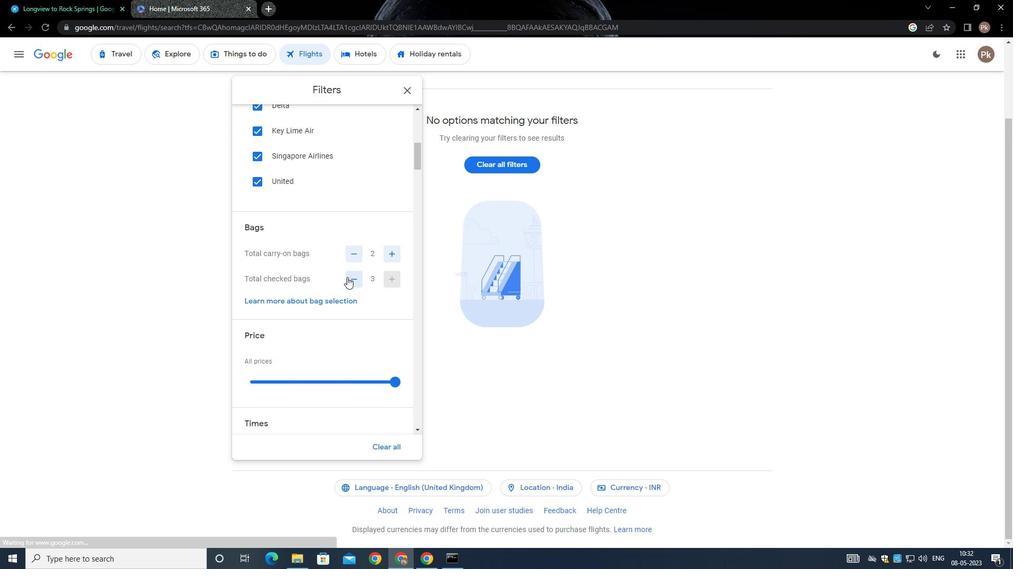 
Action: Mouse moved to (378, 336)
Screenshot: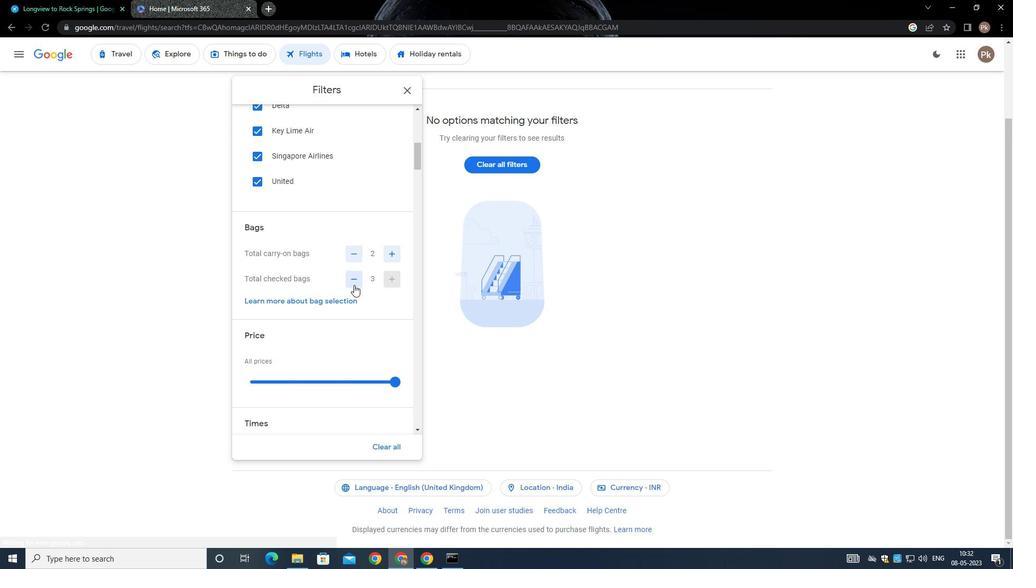 
Action: Mouse scrolled (378, 335) with delta (0, 0)
Screenshot: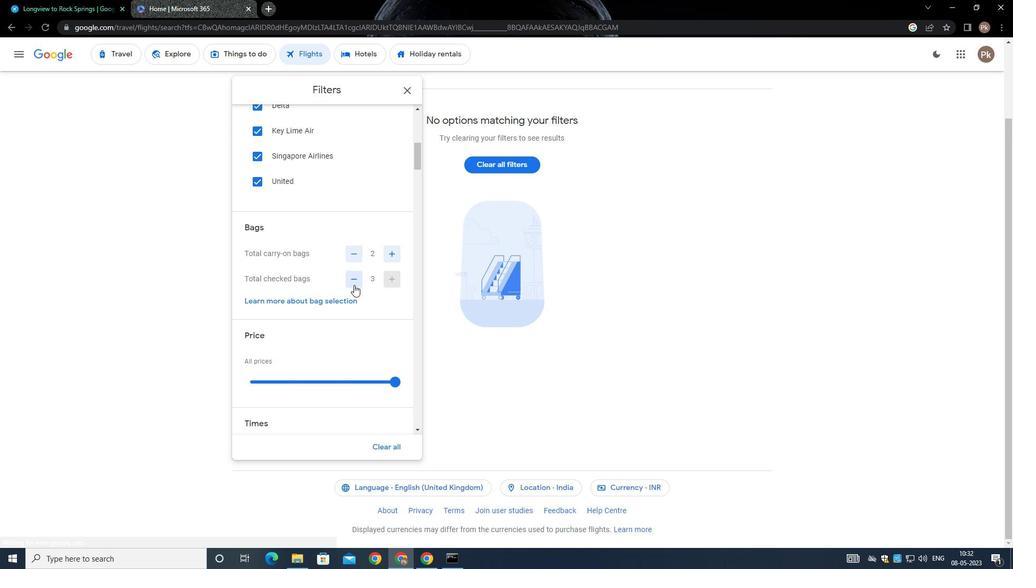 
Action: Mouse moved to (392, 356)
Screenshot: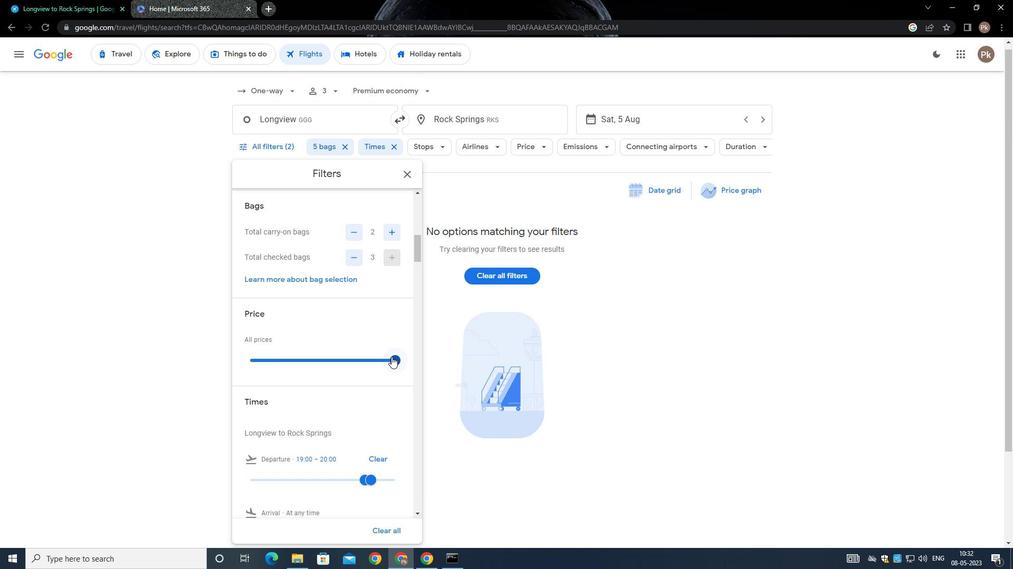 
Action: Mouse pressed left at (392, 356)
Screenshot: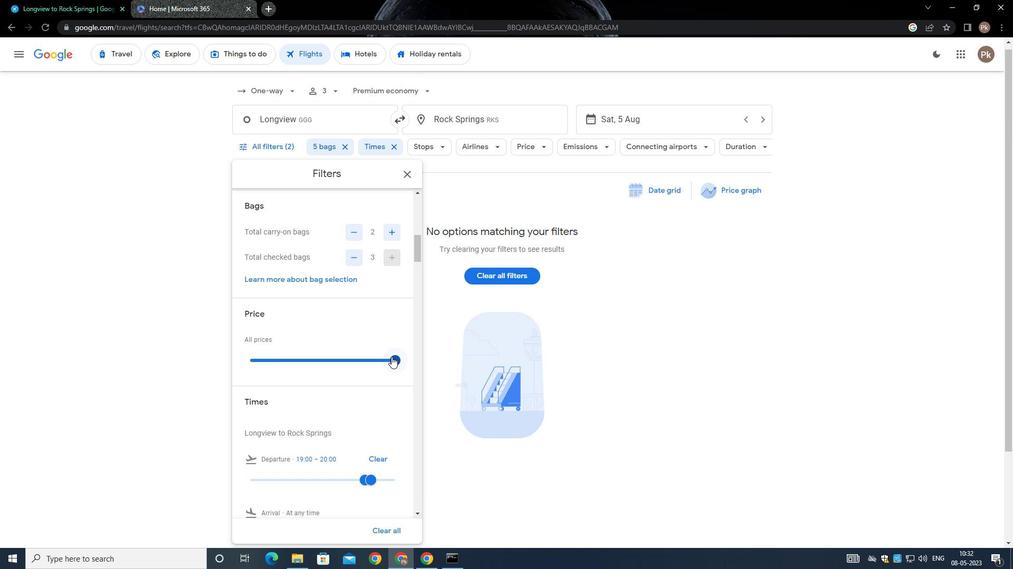 
Action: Mouse moved to (314, 342)
Screenshot: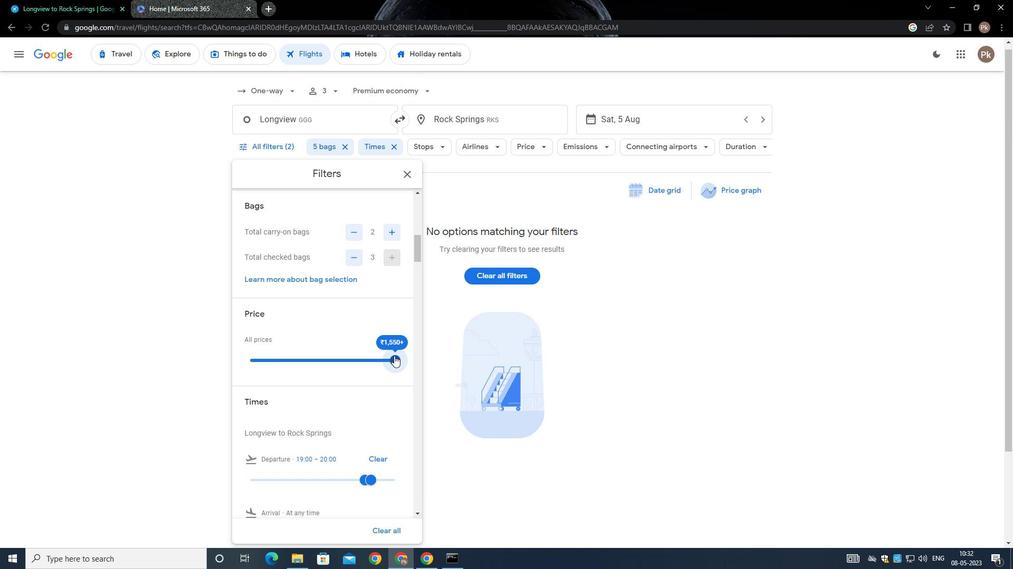 
Action: Mouse scrolled (314, 341) with delta (0, 0)
Screenshot: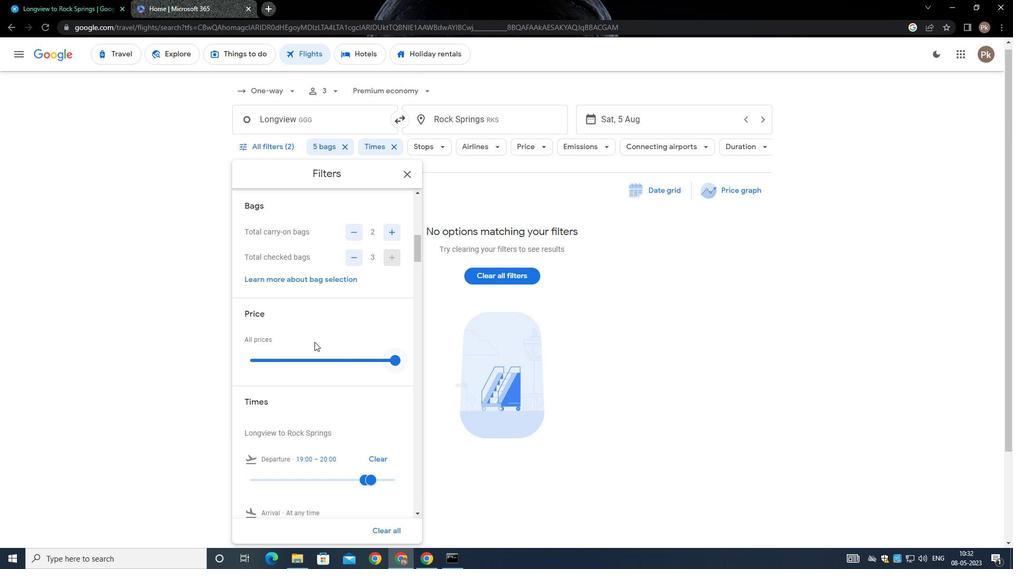 
Action: Mouse scrolled (314, 341) with delta (0, 0)
Screenshot: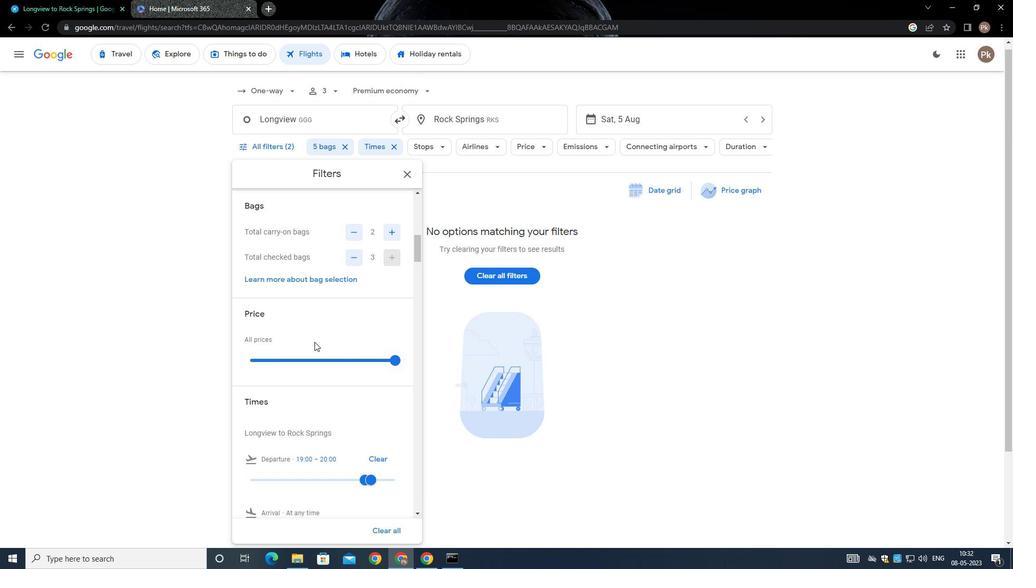 
Action: Mouse scrolled (314, 341) with delta (0, 0)
Screenshot: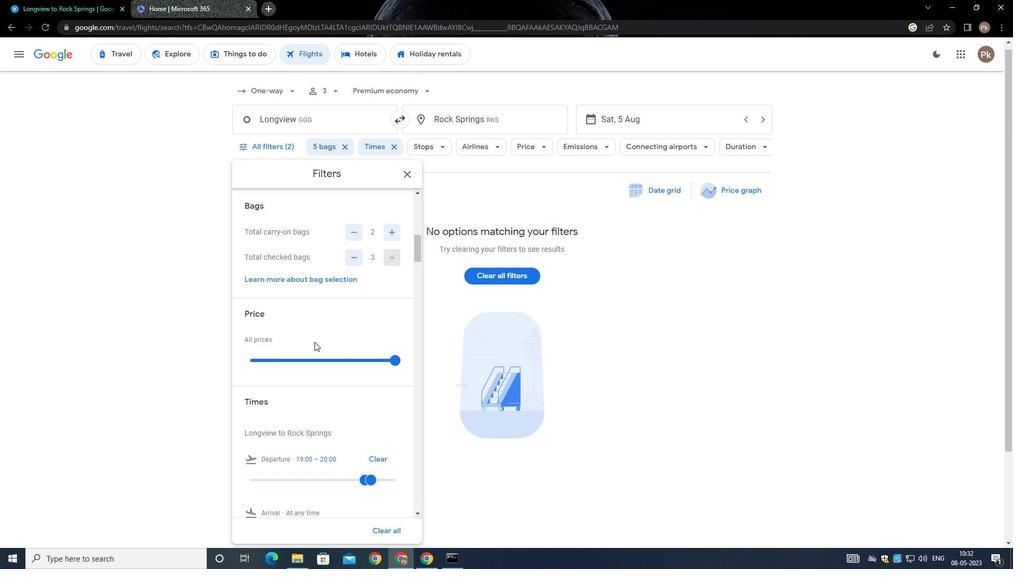 
Action: Mouse scrolled (314, 341) with delta (0, 0)
Screenshot: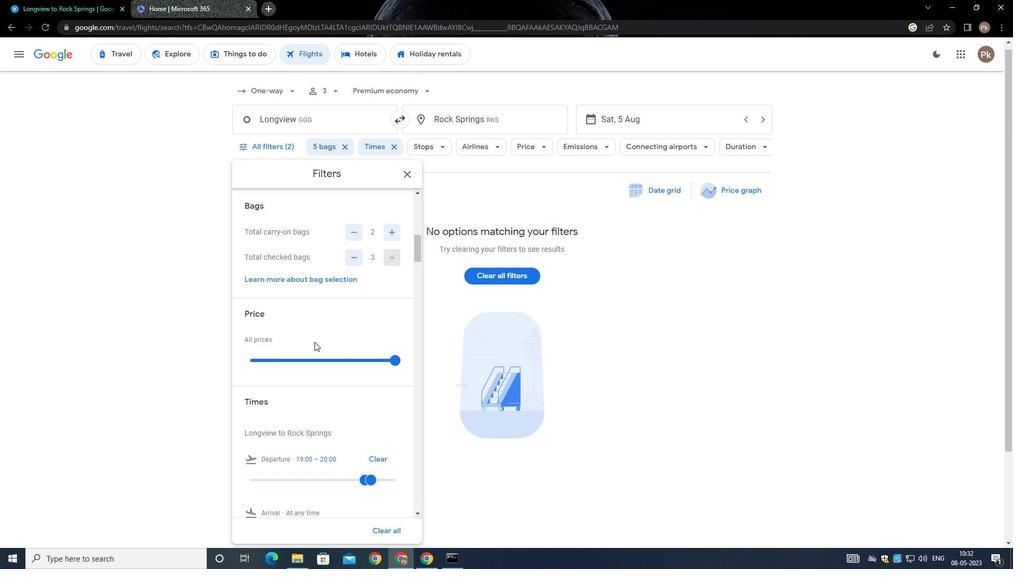 
Action: Mouse scrolled (314, 341) with delta (0, 0)
Screenshot: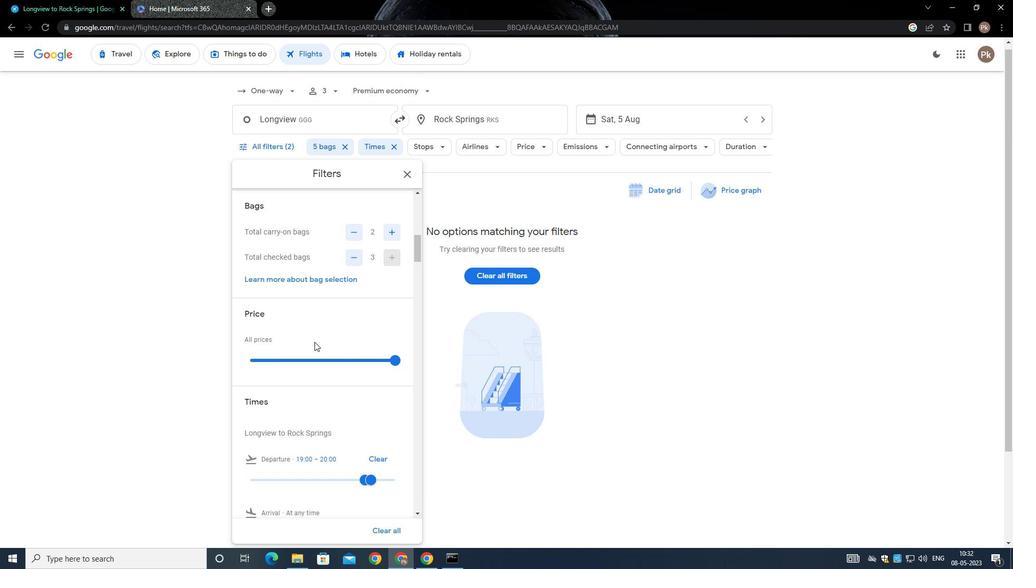 
Action: Mouse moved to (314, 342)
Screenshot: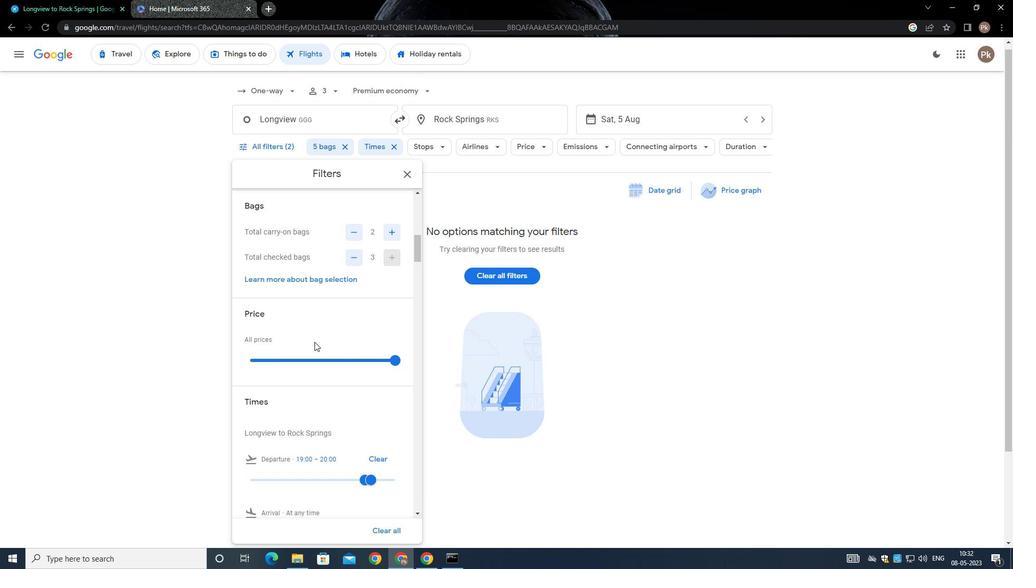 
Action: Mouse scrolled (314, 341) with delta (0, 0)
Screenshot: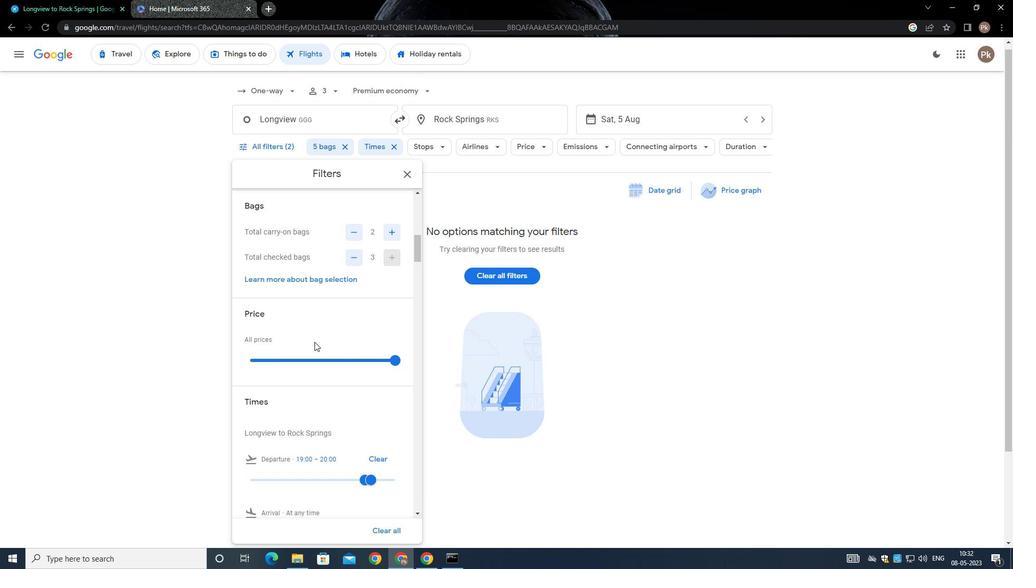 
Action: Mouse moved to (354, 392)
Screenshot: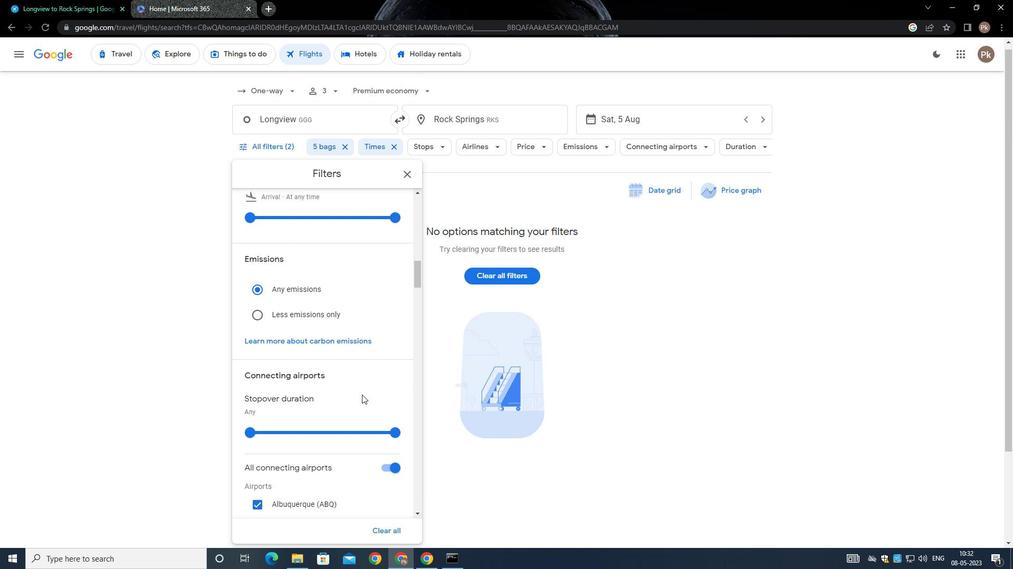 
Action: Mouse scrolled (354, 393) with delta (0, 0)
Screenshot: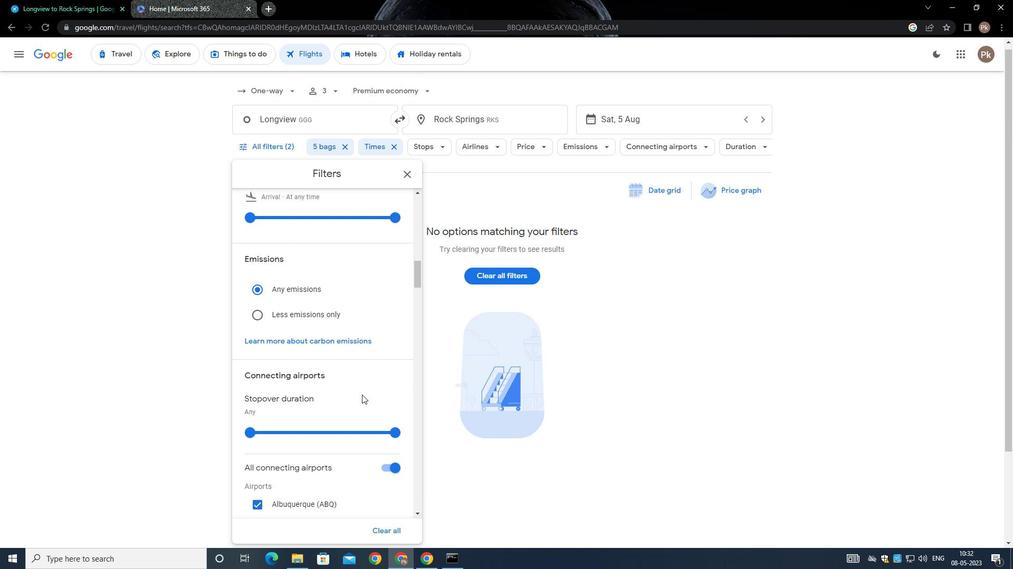 
Action: Mouse moved to (353, 392)
Screenshot: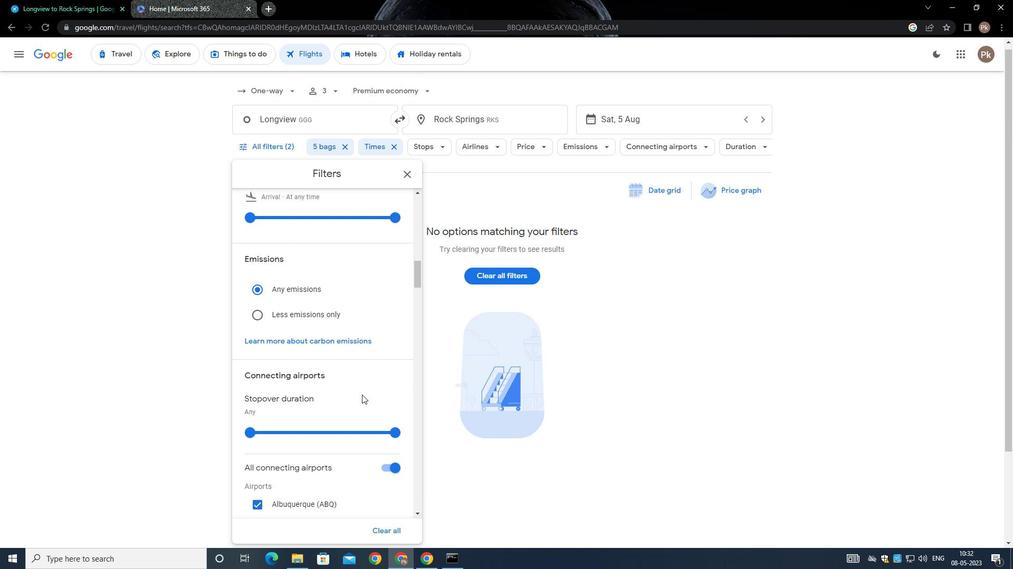
Action: Mouse scrolled (353, 392) with delta (0, 0)
Screenshot: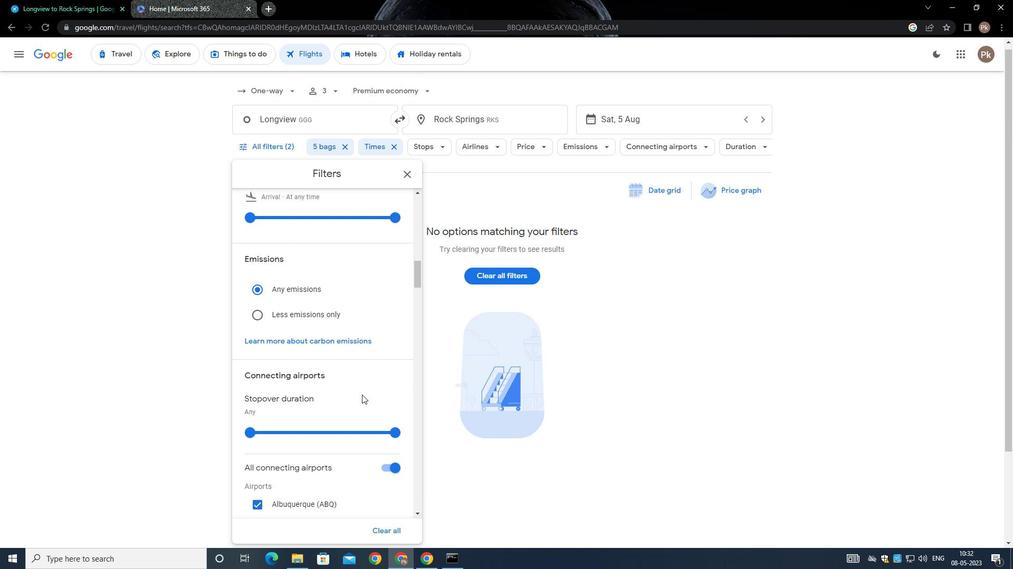 
Action: Mouse scrolled (353, 392) with delta (0, 0)
Screenshot: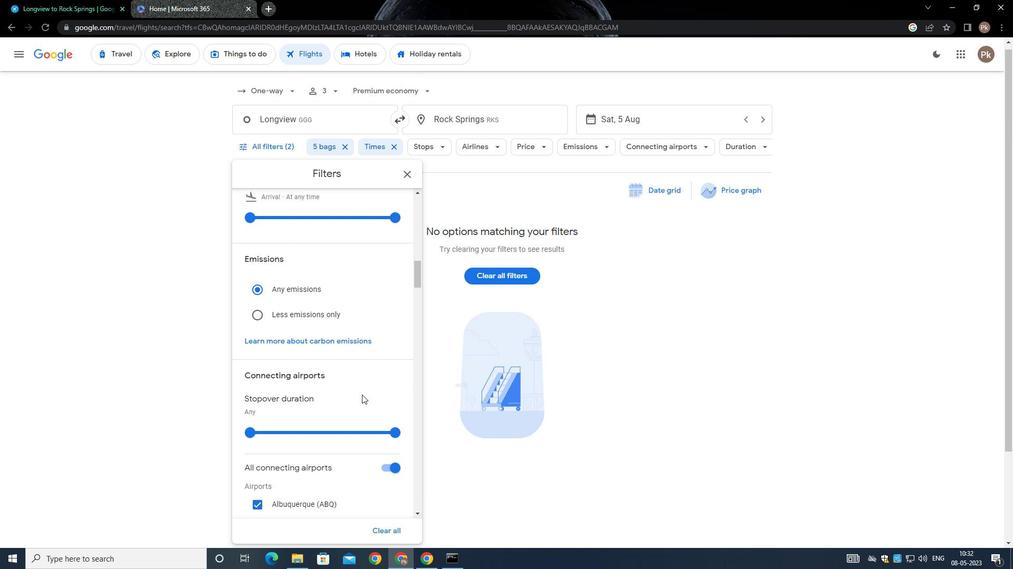 
Action: Mouse scrolled (353, 392) with delta (0, 0)
Screenshot: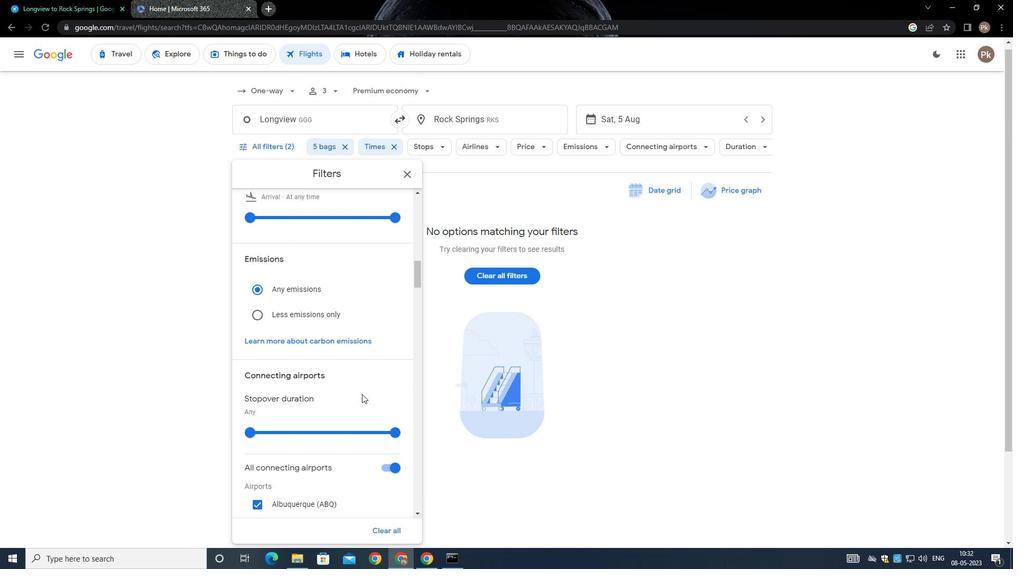 
Action: Mouse moved to (384, 367)
Screenshot: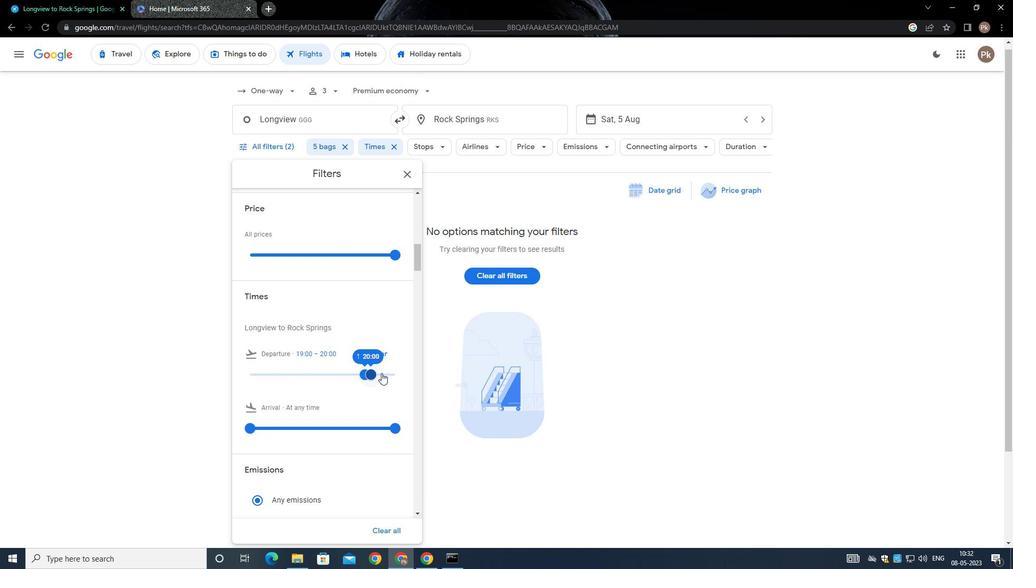 
Action: Mouse pressed left at (384, 367)
Screenshot: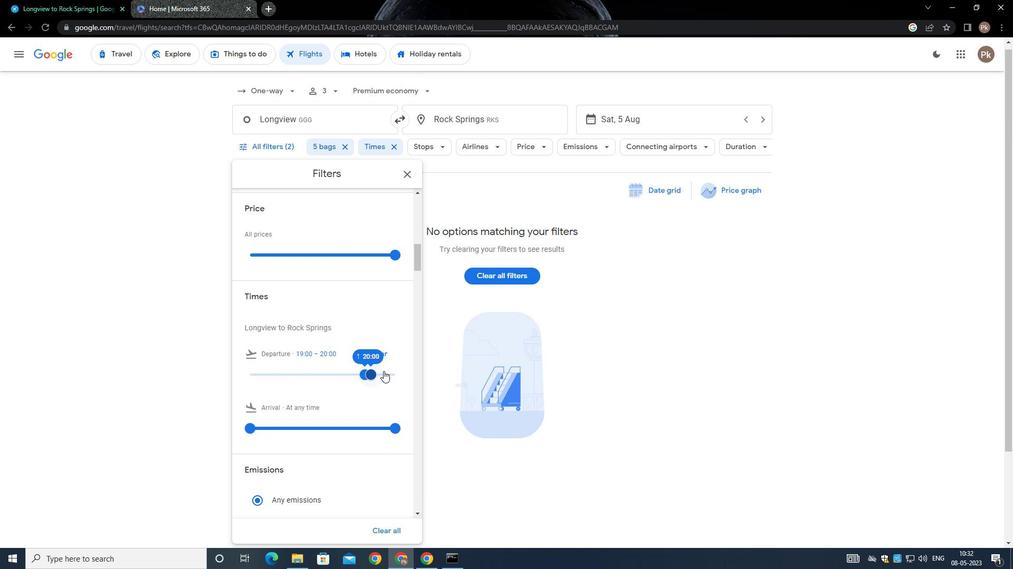 
Action: Mouse moved to (372, 374)
Screenshot: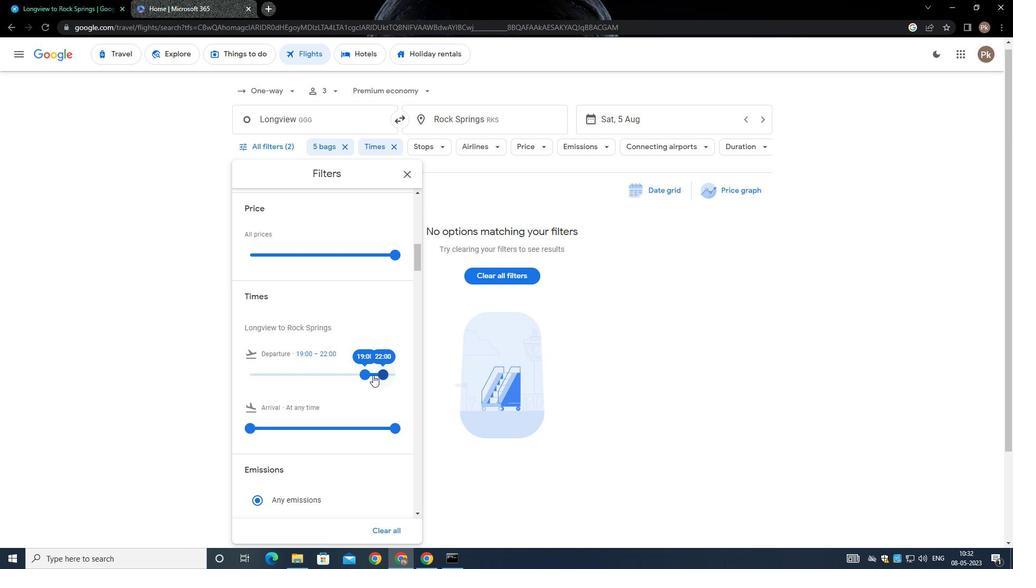 
Action: Mouse pressed left at (372, 374)
Screenshot: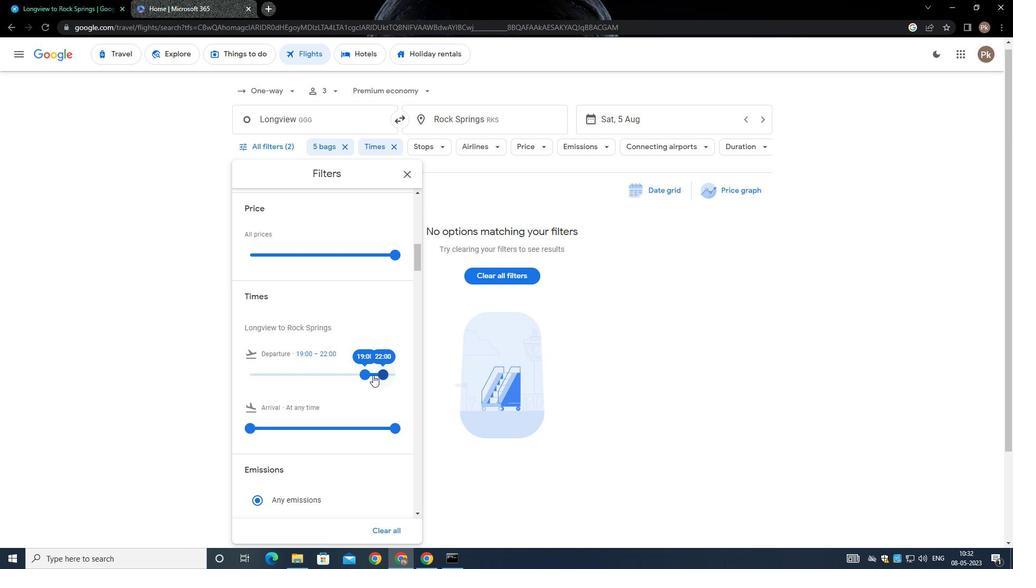 
Action: Mouse moved to (365, 372)
Screenshot: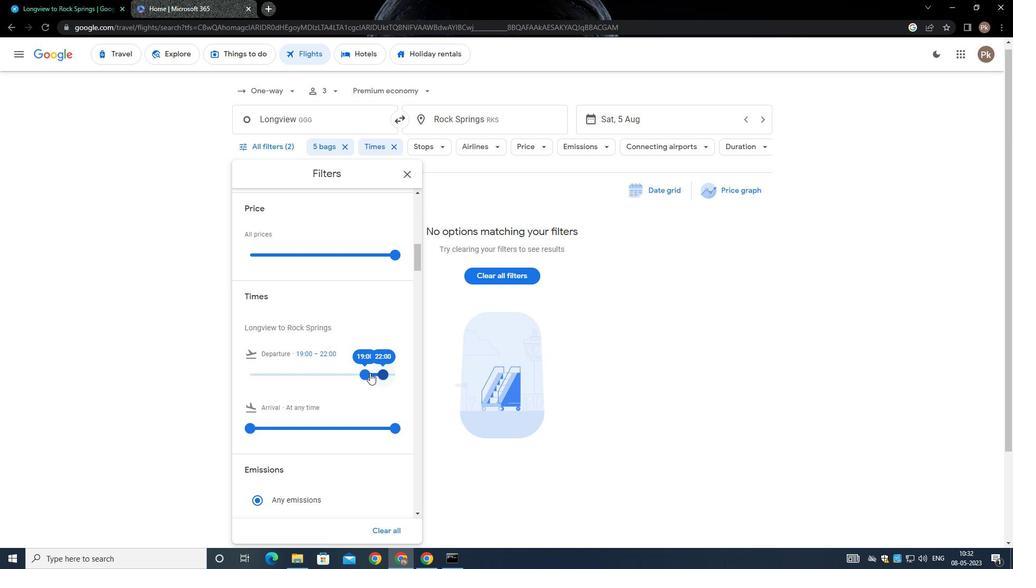 
Action: Mouse pressed left at (365, 372)
Screenshot: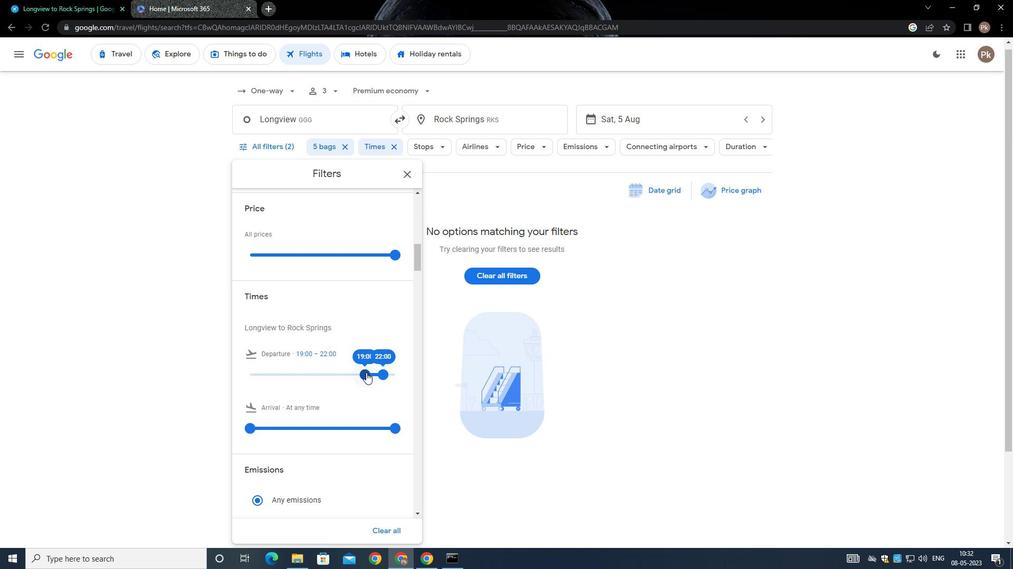 
Action: Mouse moved to (386, 373)
Screenshot: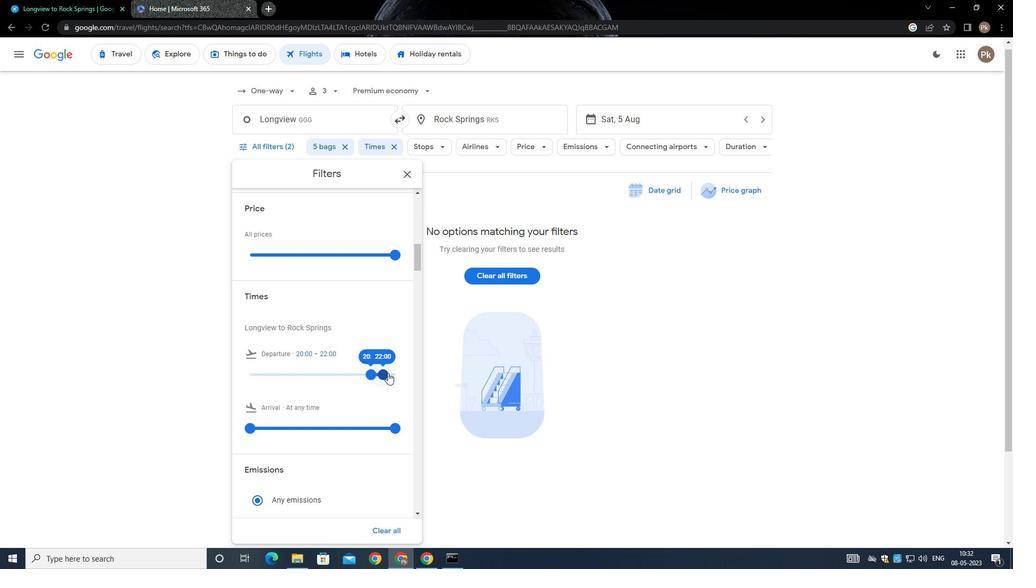 
Action: Mouse pressed left at (386, 373)
Screenshot: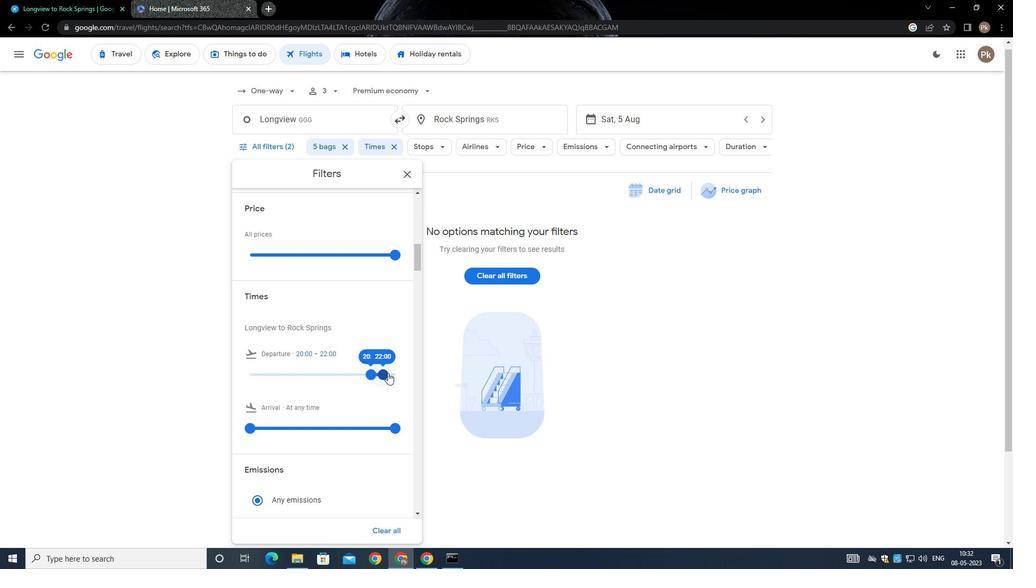 
Action: Mouse moved to (334, 371)
Screenshot: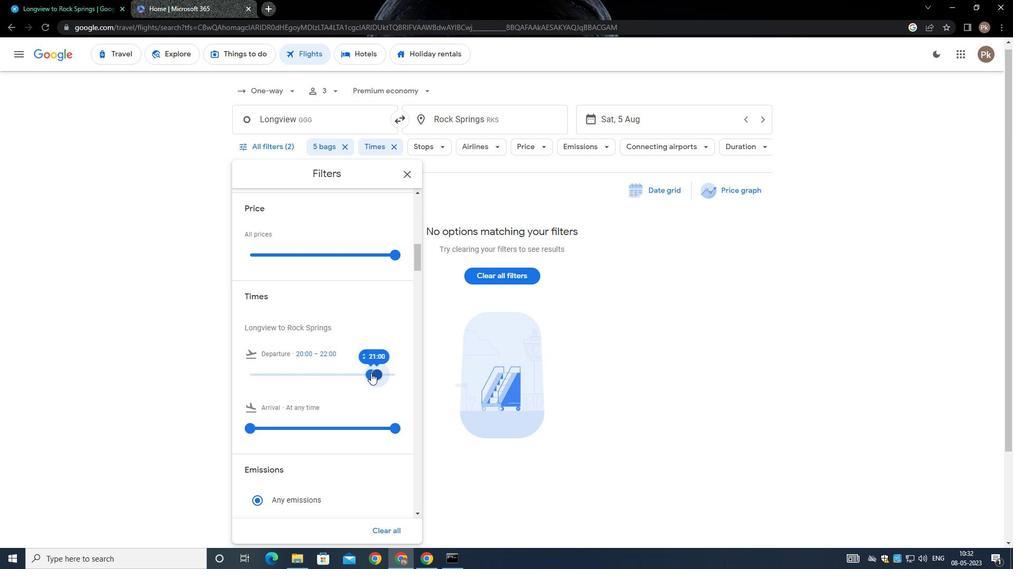 
Action: Mouse scrolled (334, 370) with delta (0, 0)
Screenshot: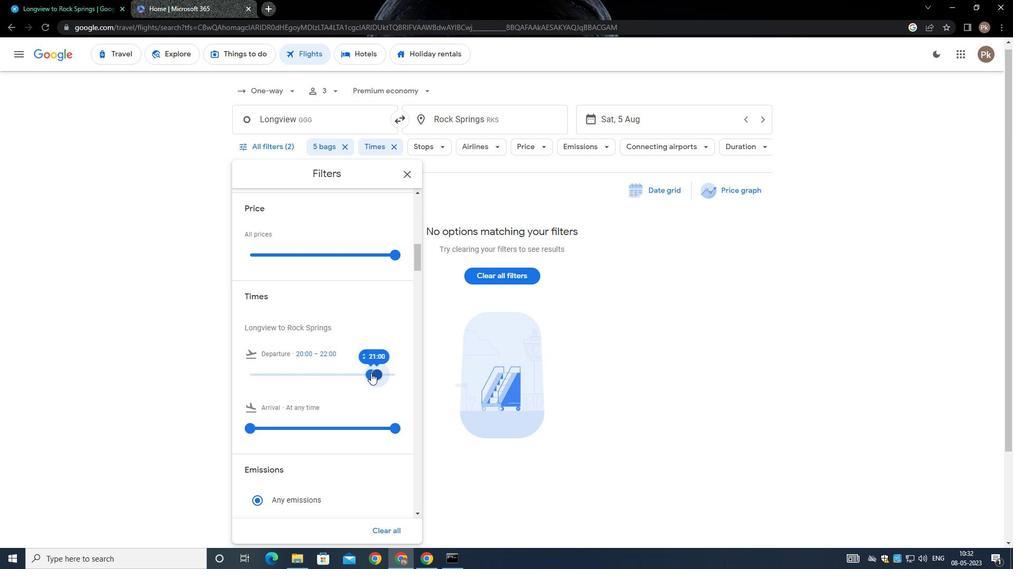 
Action: Mouse moved to (332, 376)
Screenshot: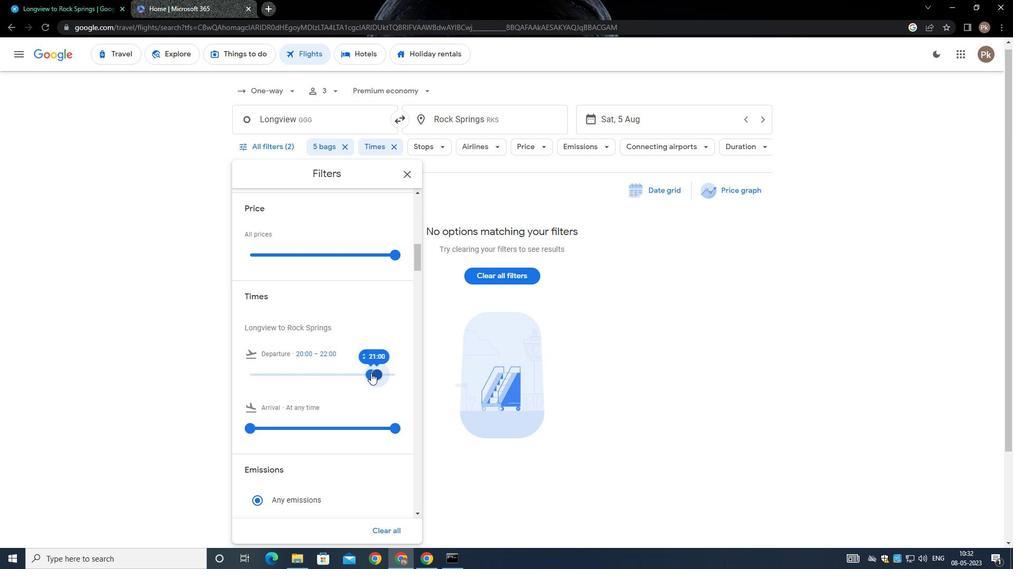 
Action: Mouse scrolled (332, 376) with delta (0, 0)
Screenshot: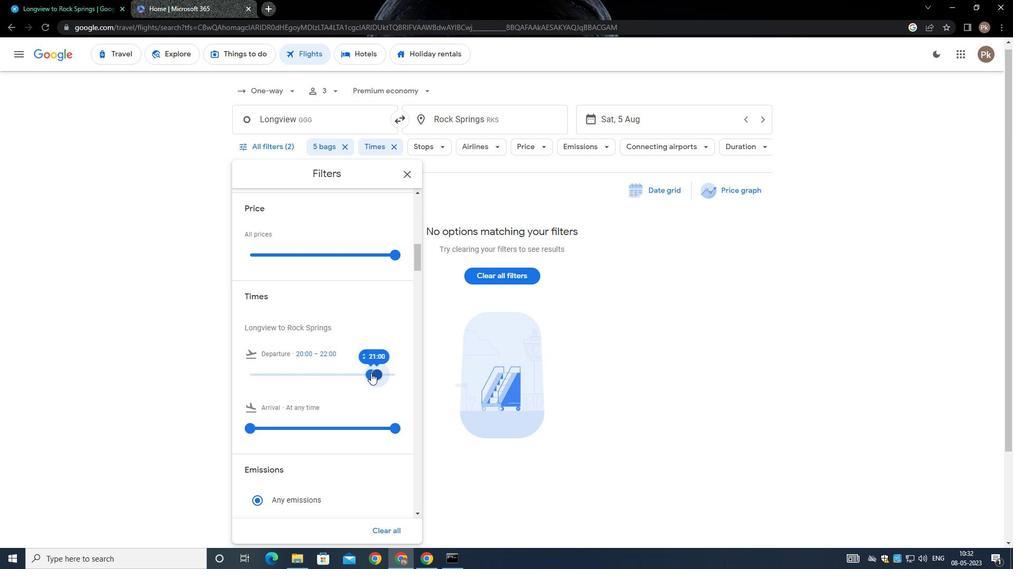 
Action: Mouse moved to (331, 377)
Screenshot: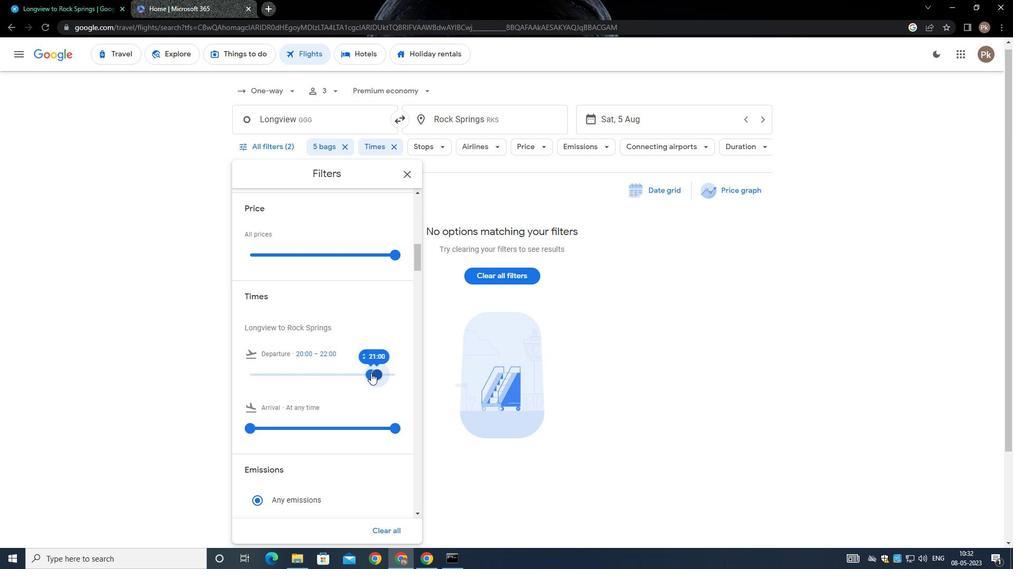 
Action: Mouse scrolled (331, 377) with delta (0, 0)
Screenshot: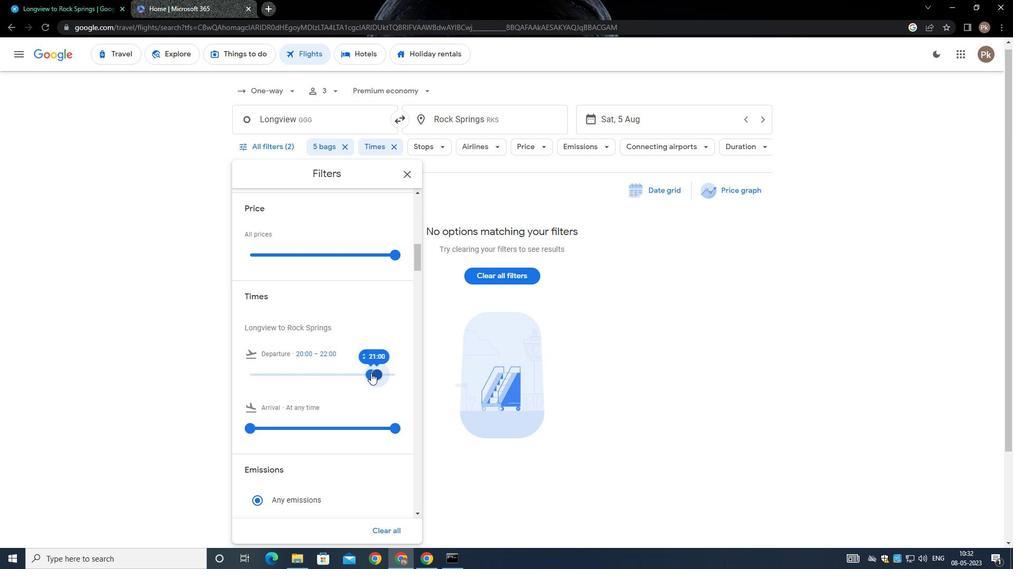 
Action: Mouse moved to (331, 378)
Screenshot: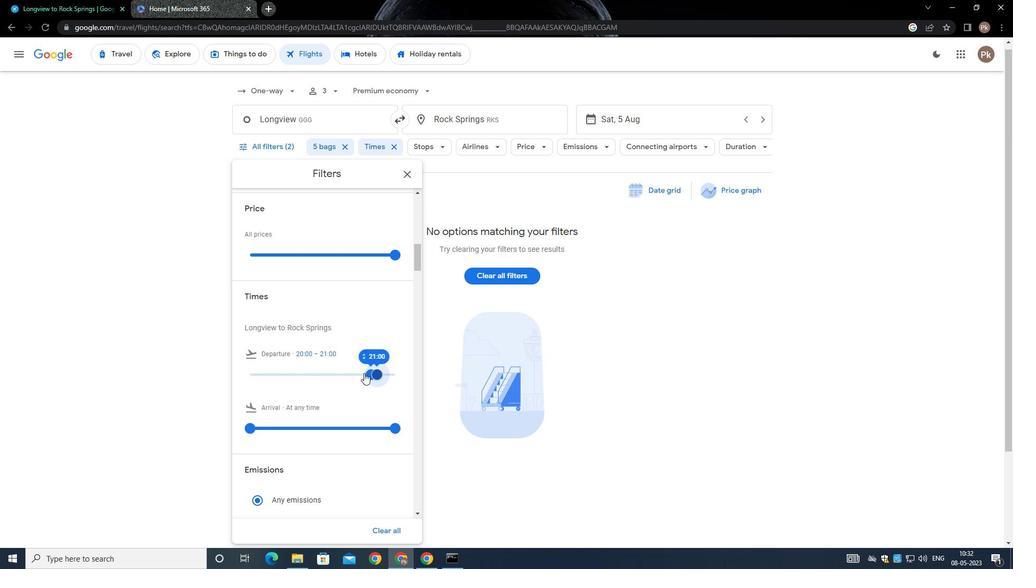 
Action: Mouse scrolled (331, 377) with delta (0, 0)
Screenshot: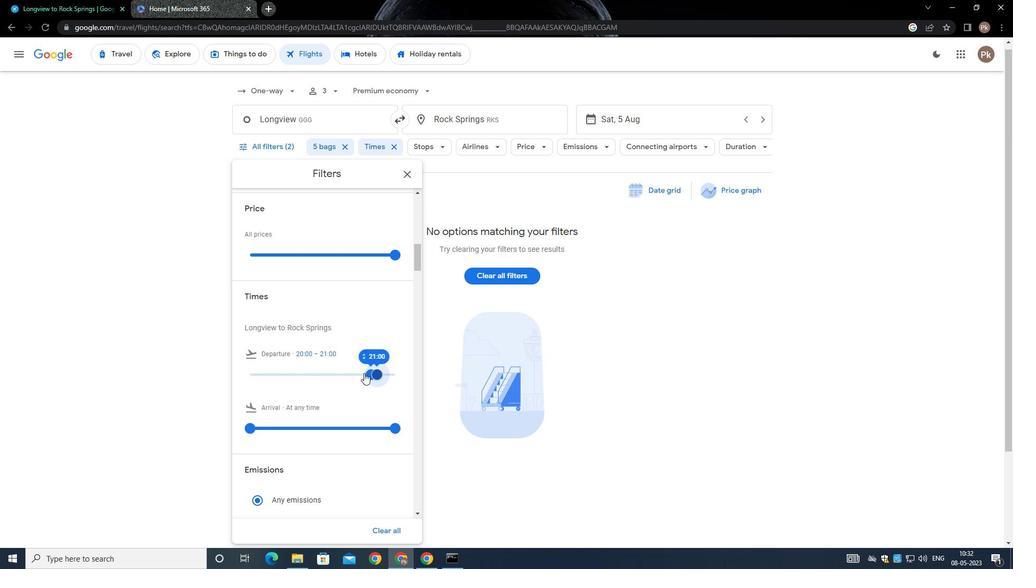 
Action: Mouse scrolled (331, 377) with delta (0, 0)
Screenshot: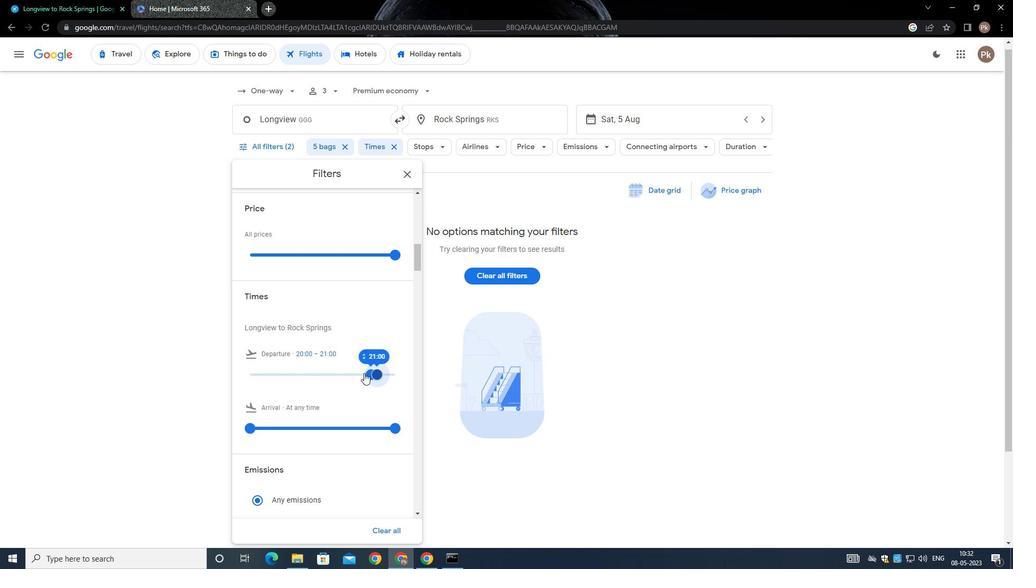 
Action: Mouse scrolled (331, 377) with delta (0, 0)
Screenshot: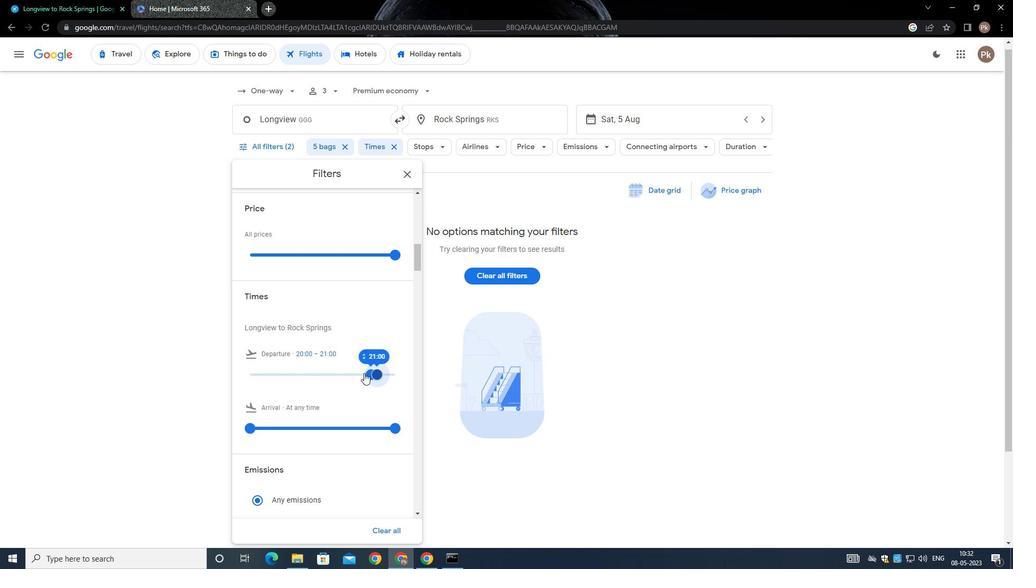 
Action: Mouse moved to (306, 395)
Screenshot: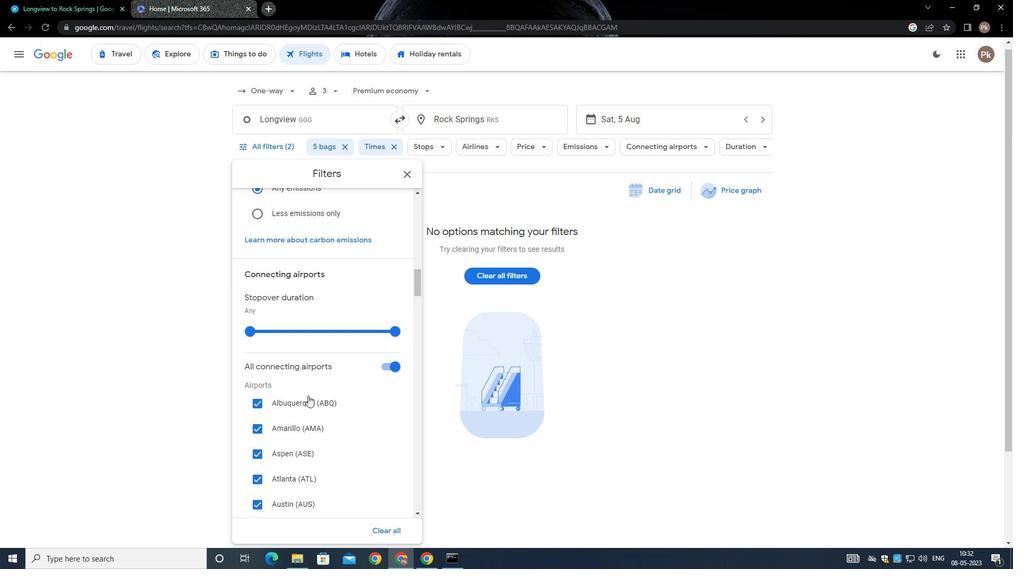 
Action: Mouse scrolled (306, 395) with delta (0, 0)
Screenshot: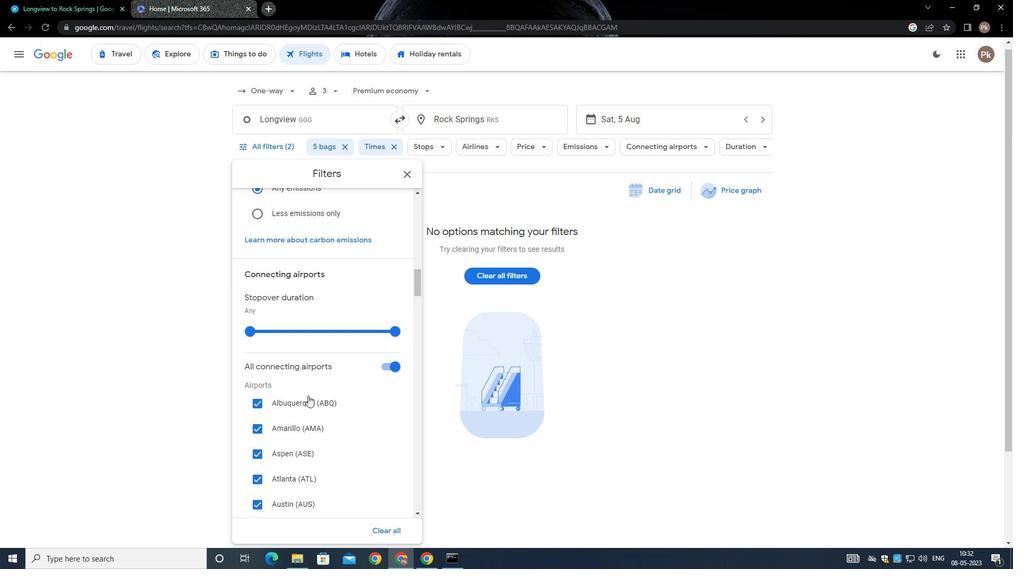 
Action: Mouse scrolled (306, 395) with delta (0, 0)
Screenshot: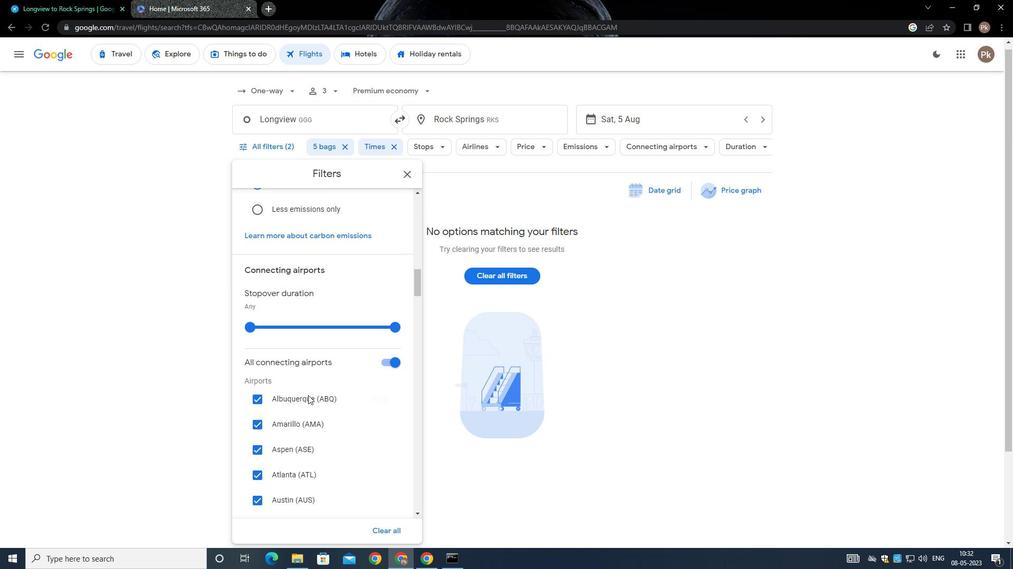 
Action: Mouse scrolled (306, 394) with delta (0, -1)
Screenshot: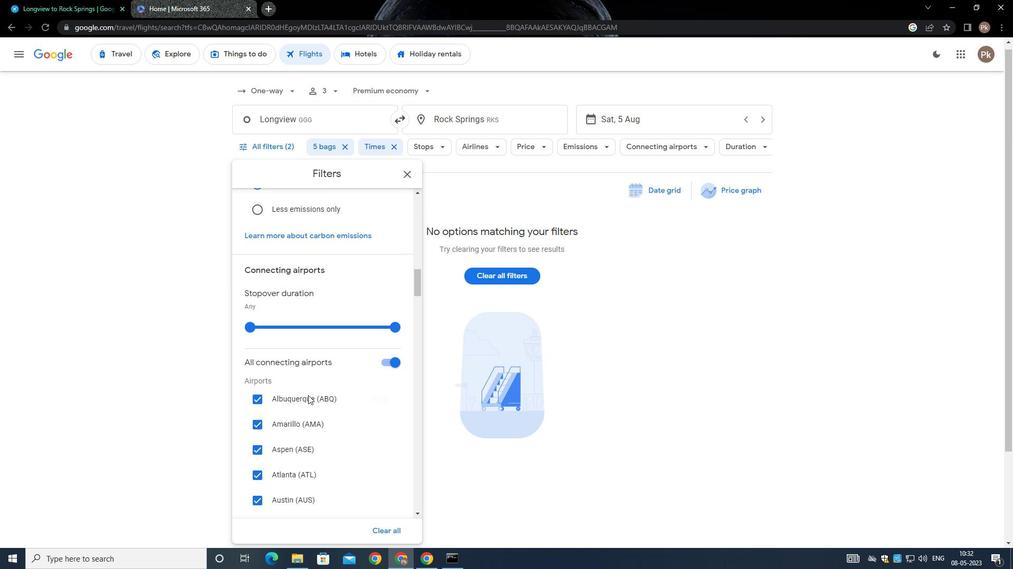 
Action: Mouse scrolled (306, 395) with delta (0, 0)
Screenshot: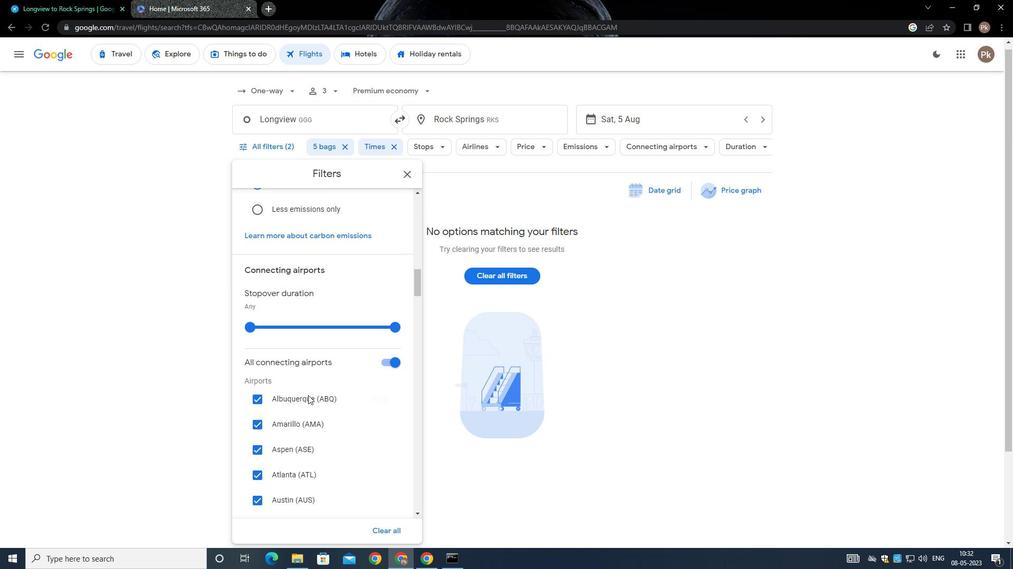 
Action: Mouse scrolled (306, 395) with delta (0, 0)
Screenshot: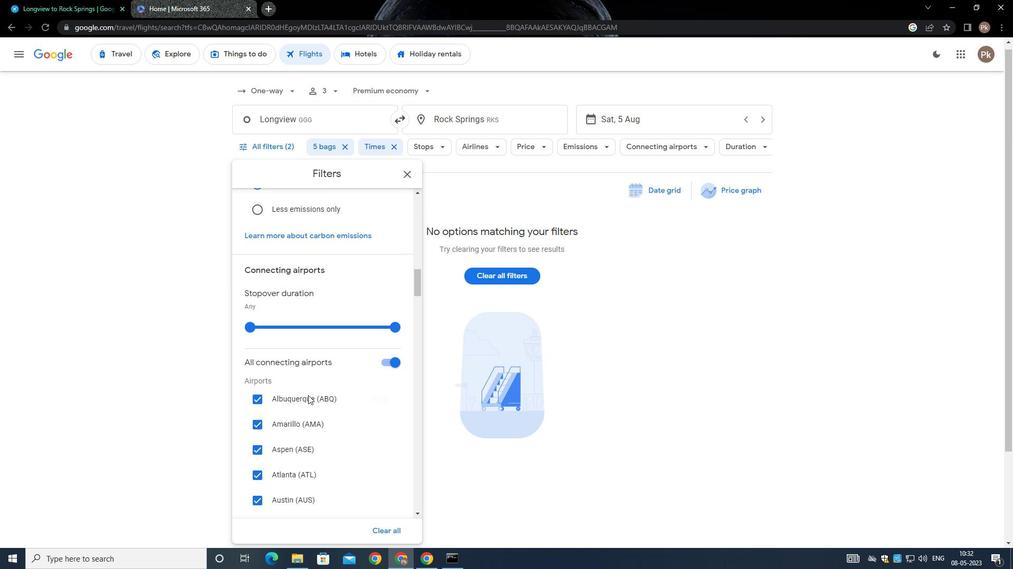 
Action: Mouse moved to (291, 384)
Screenshot: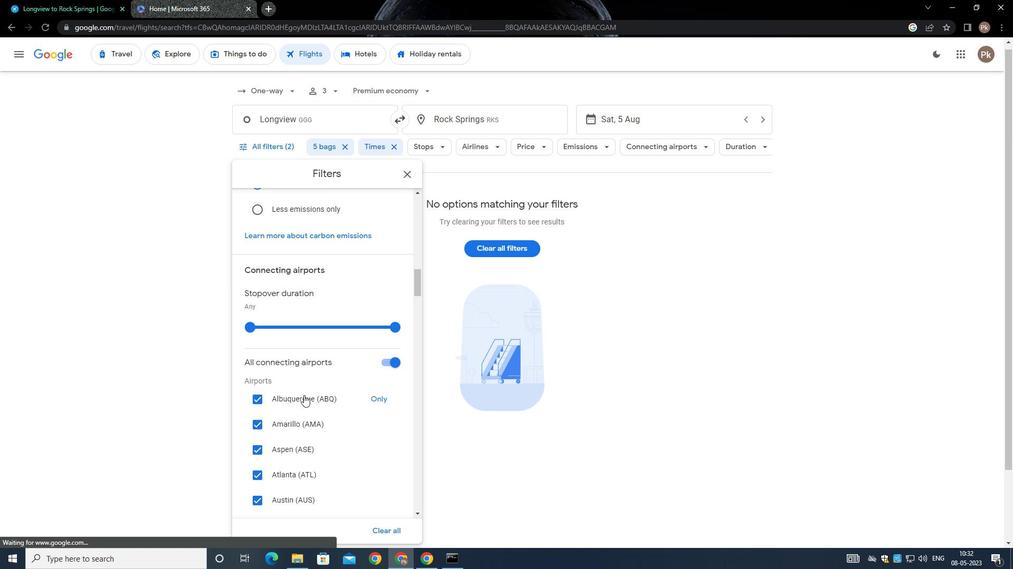 
Action: Mouse scrolled (291, 384) with delta (0, 0)
Screenshot: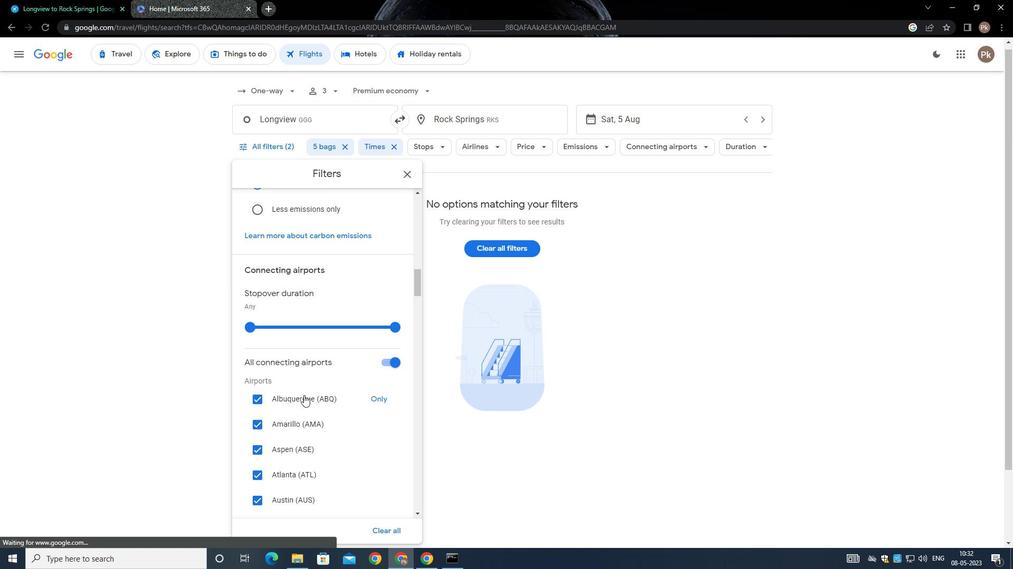 
Action: Mouse scrolled (291, 384) with delta (0, 0)
Screenshot: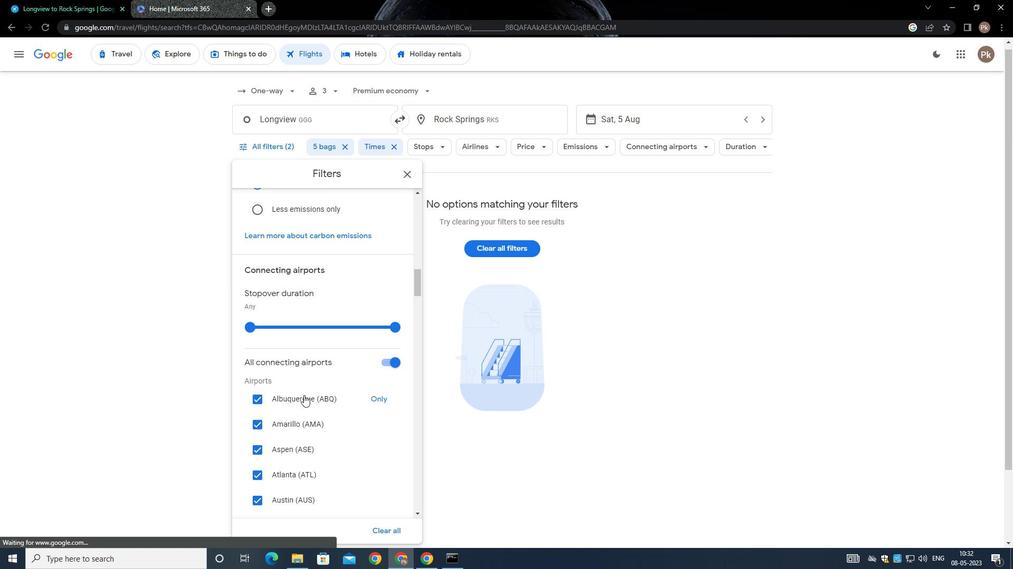 
Action: Mouse scrolled (291, 384) with delta (0, 0)
Screenshot: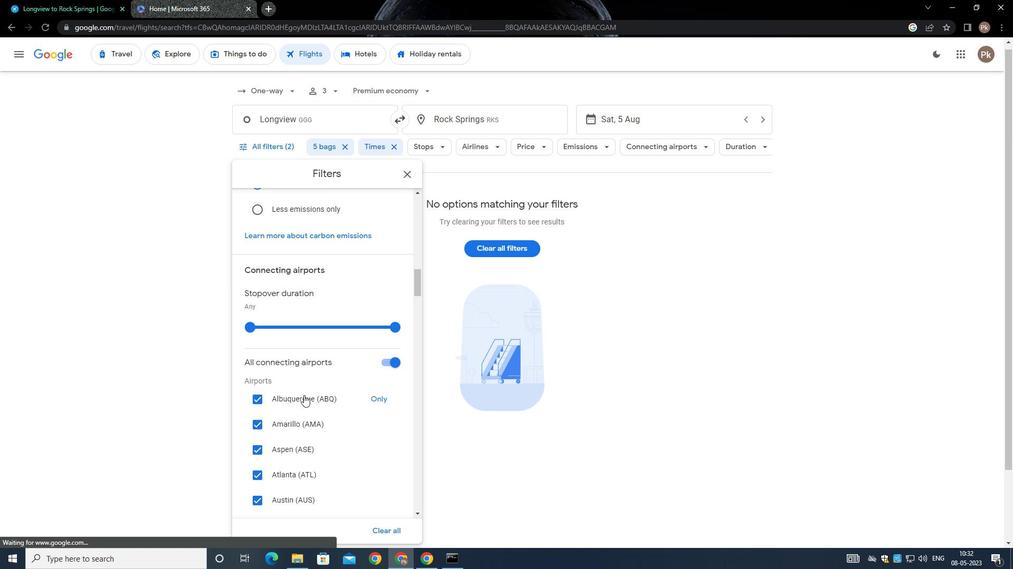 
Action: Mouse moved to (291, 384)
Screenshot: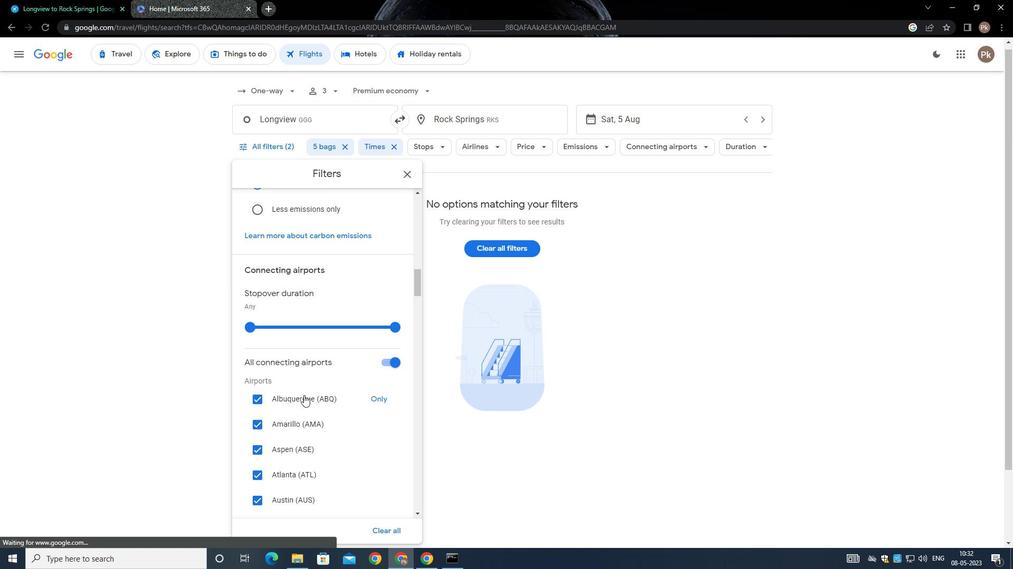 
Action: Mouse scrolled (291, 384) with delta (0, 0)
Screenshot: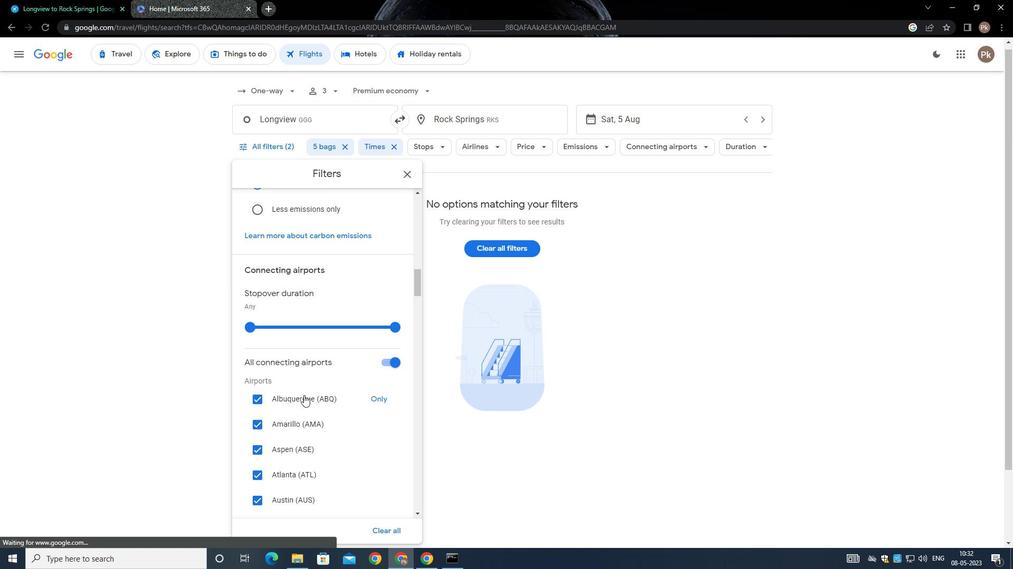 
Action: Mouse scrolled (291, 384) with delta (0, 0)
Screenshot: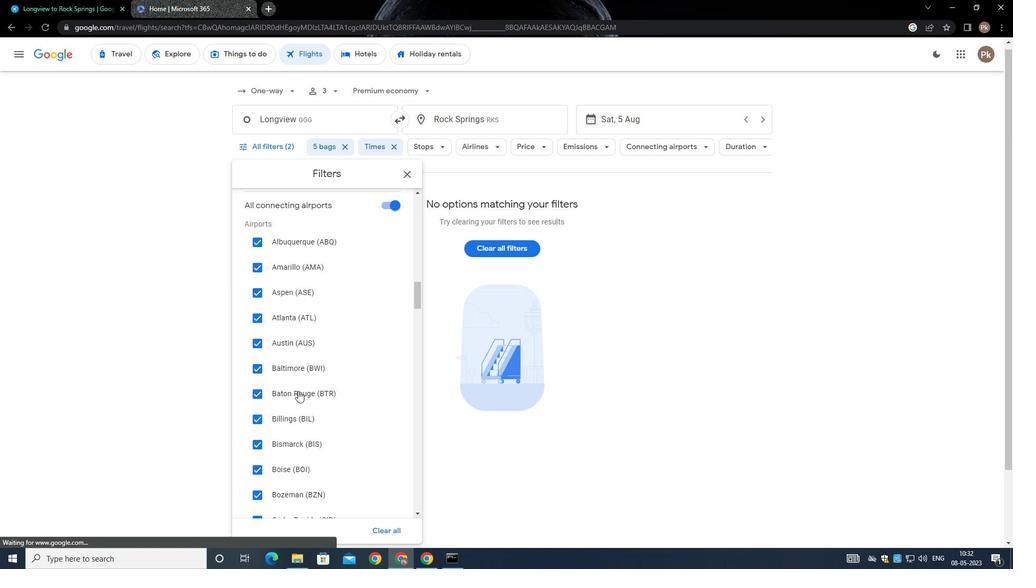 
Action: Mouse moved to (291, 383)
Screenshot: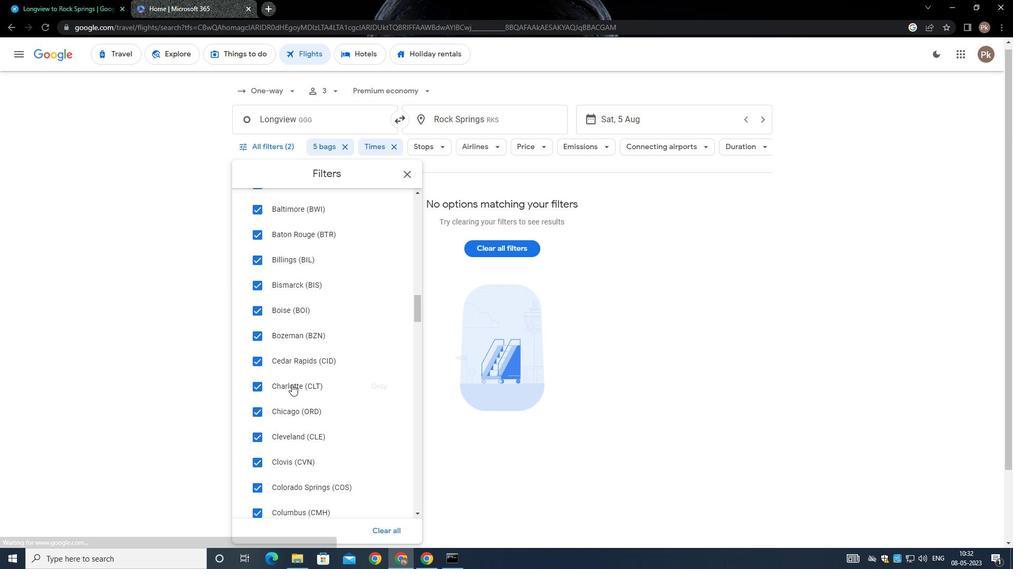 
Action: Mouse scrolled (291, 382) with delta (0, 0)
Screenshot: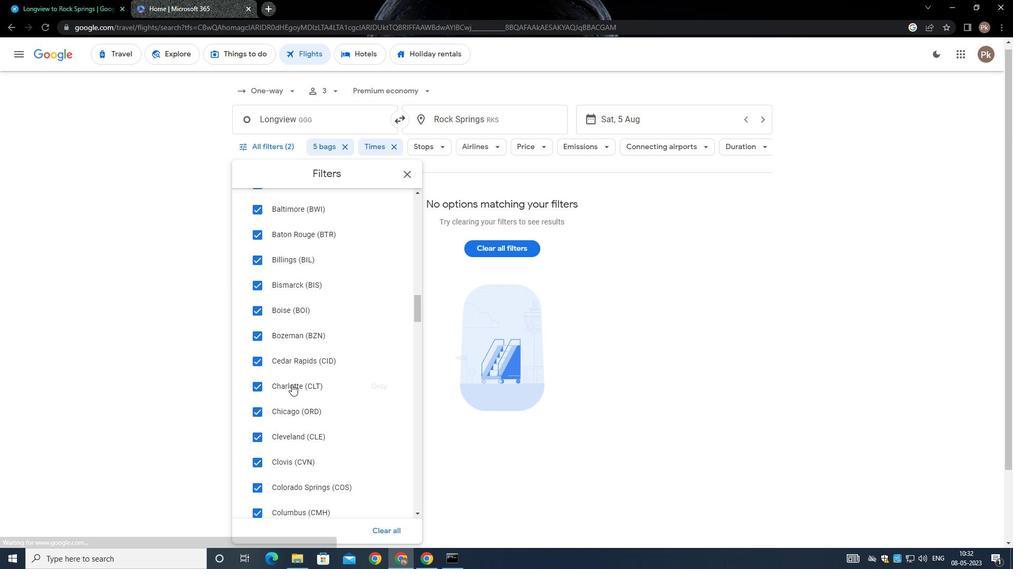 
Action: Mouse scrolled (291, 382) with delta (0, 0)
Screenshot: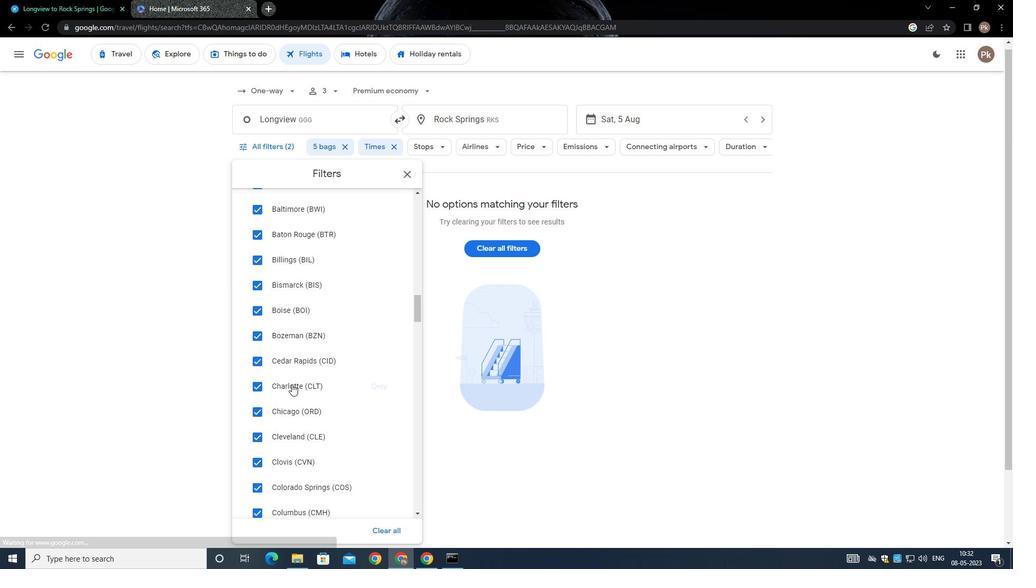 
Action: Mouse scrolled (291, 382) with delta (0, 0)
Screenshot: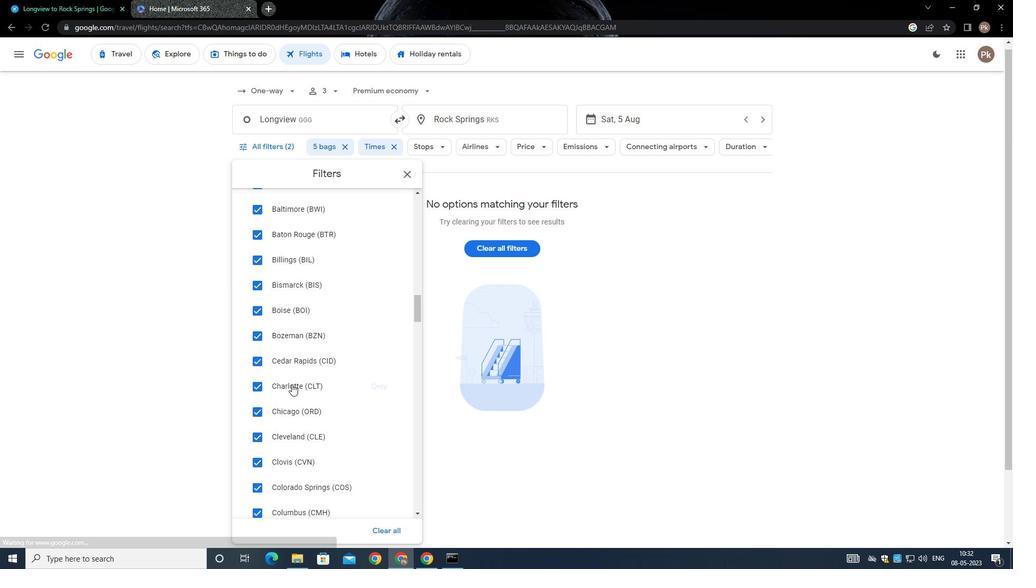 
Action: Mouse scrolled (291, 382) with delta (0, 0)
Screenshot: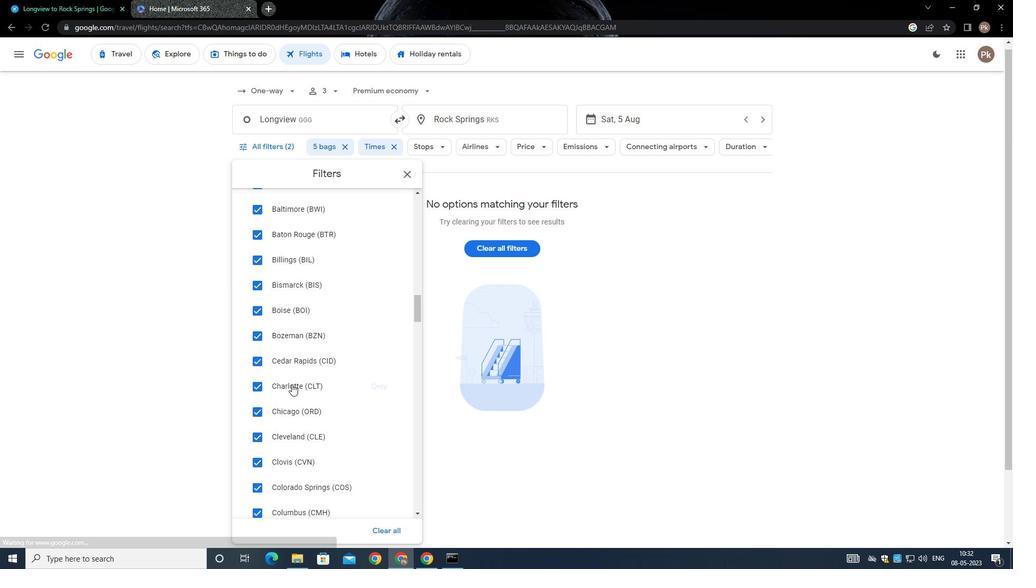 
Action: Mouse moved to (291, 380)
Screenshot: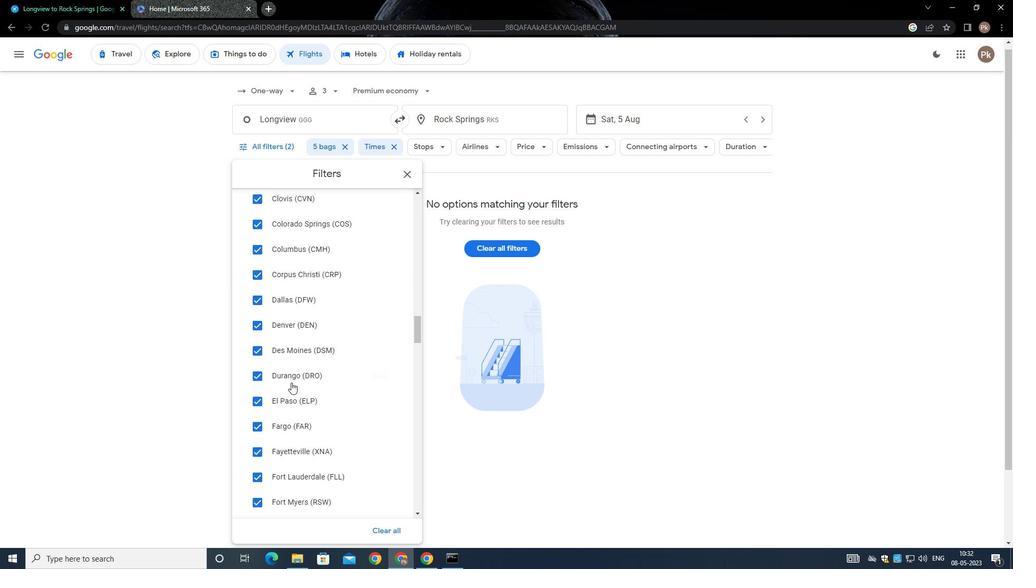 
Action: Mouse scrolled (291, 379) with delta (0, 0)
Screenshot: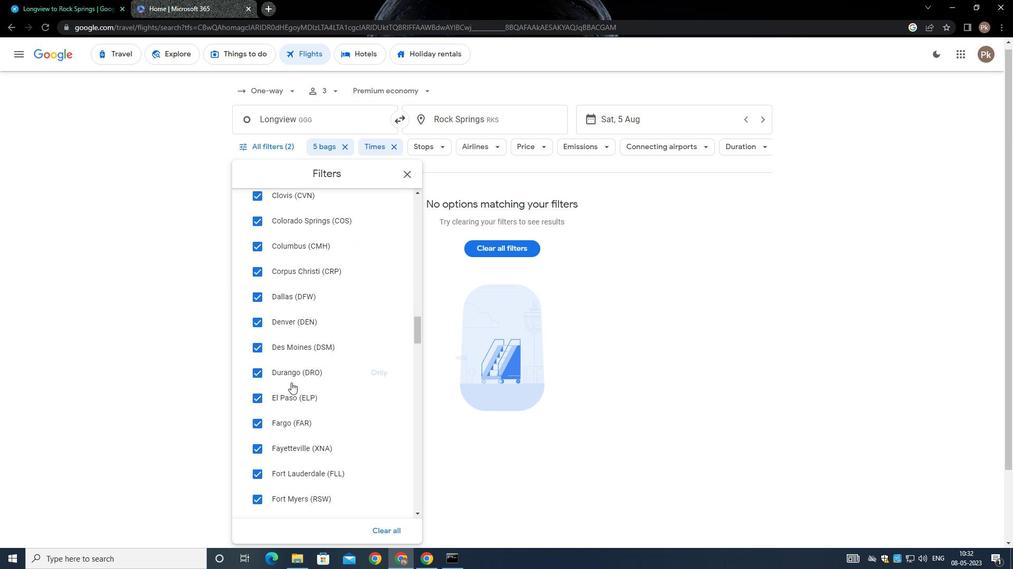 
Action: Mouse scrolled (291, 379) with delta (0, 0)
Screenshot: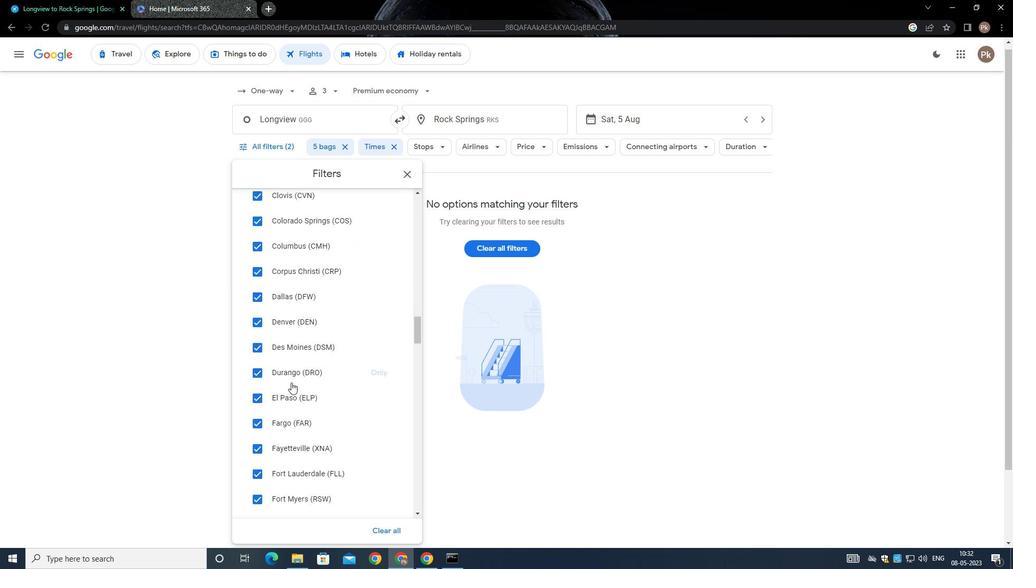 
Action: Mouse scrolled (291, 379) with delta (0, 0)
Screenshot: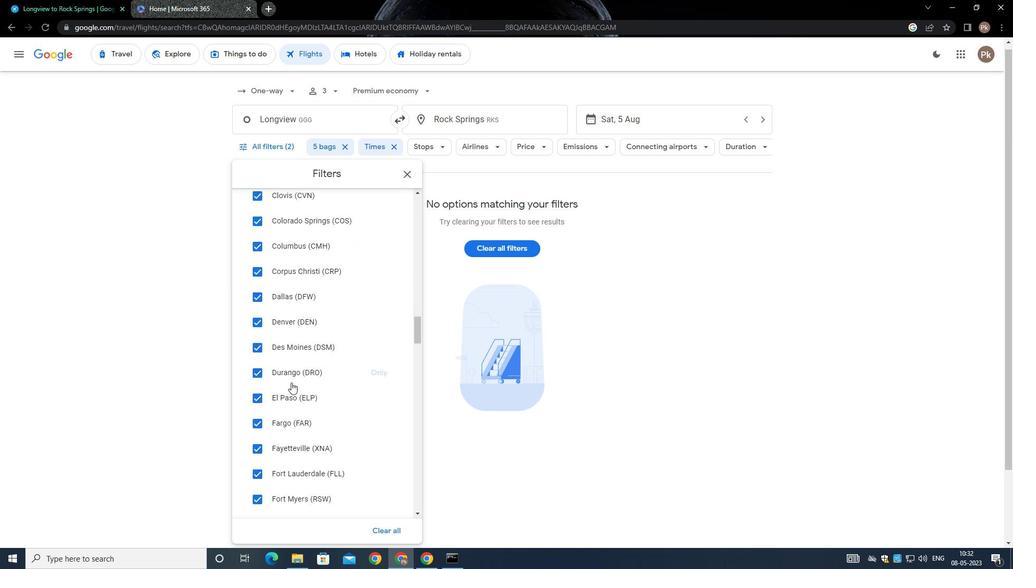 
Action: Mouse scrolled (291, 379) with delta (0, 0)
Screenshot: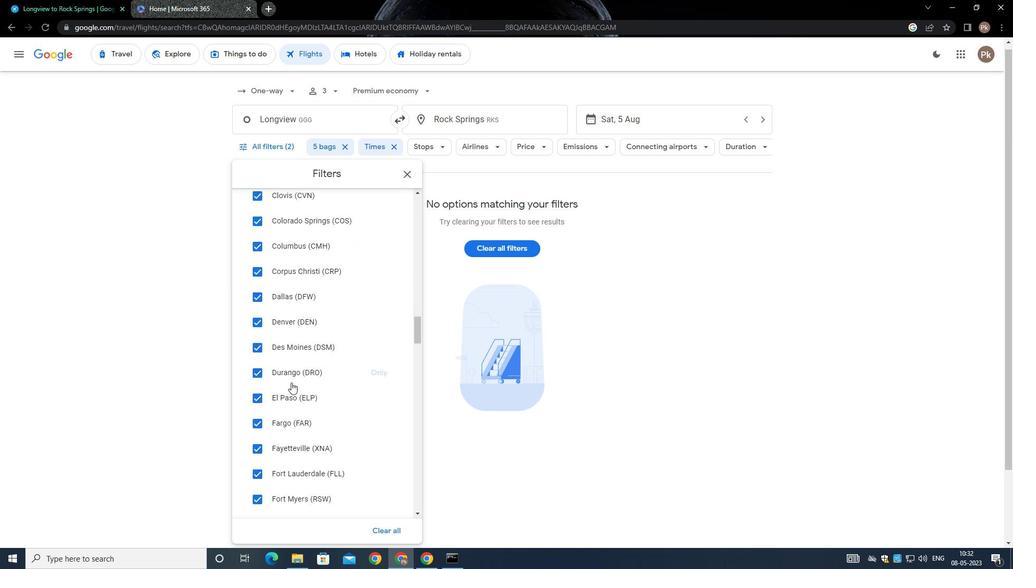 
Action: Mouse moved to (285, 391)
Screenshot: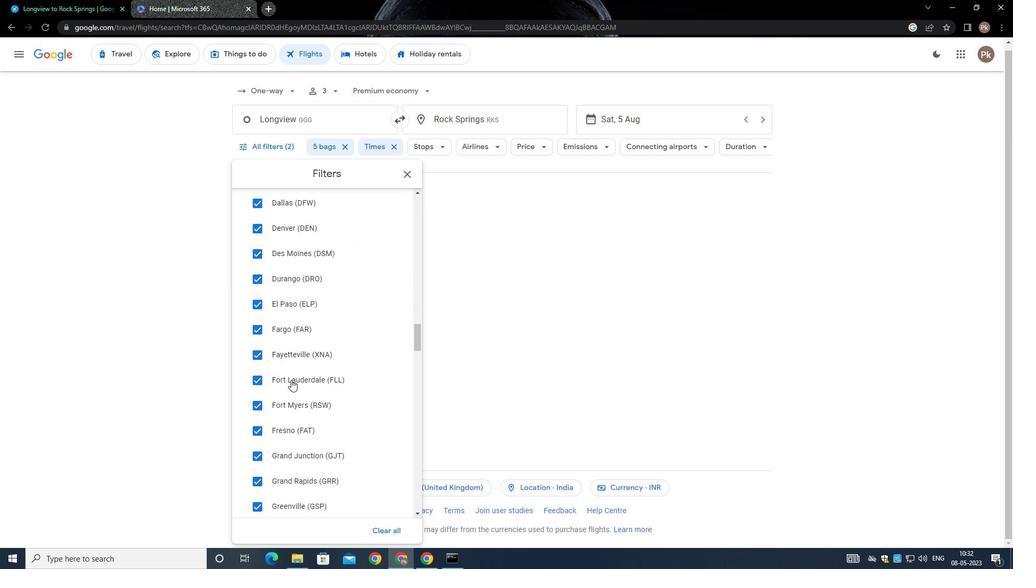 
Action: Mouse scrolled (285, 391) with delta (0, 0)
Screenshot: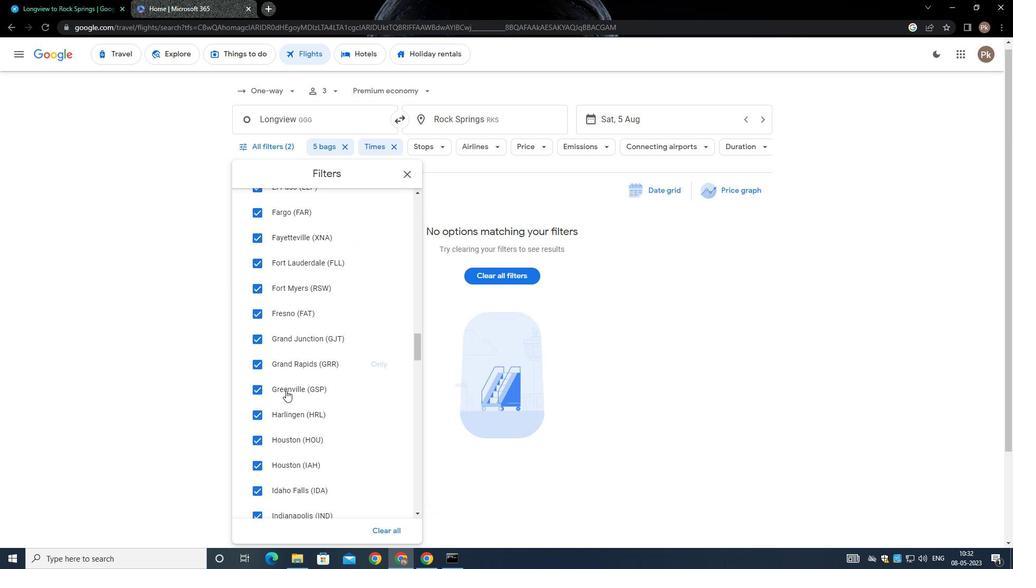 
Action: Mouse scrolled (285, 391) with delta (0, 0)
Screenshot: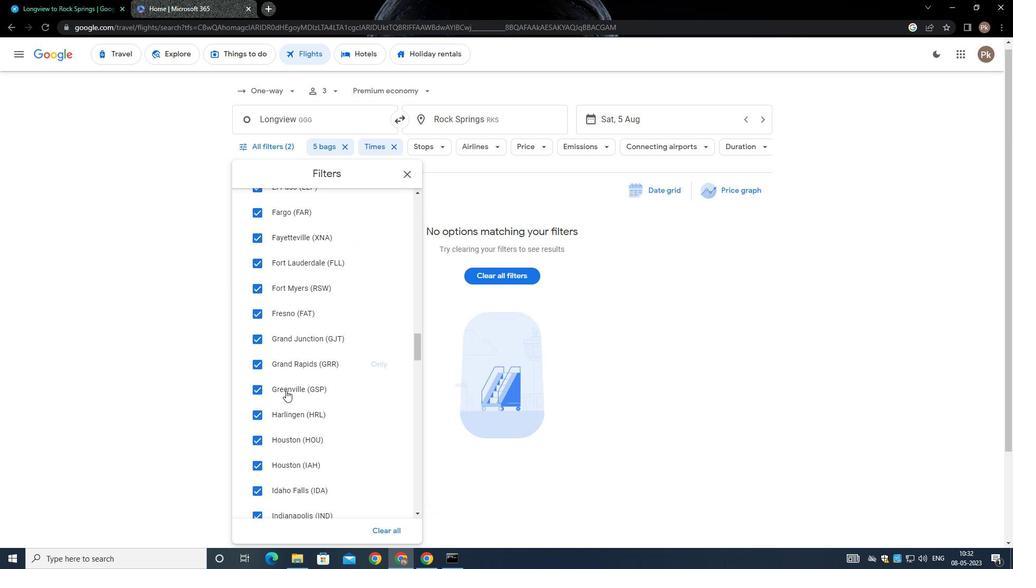 
Action: Mouse scrolled (285, 391) with delta (0, 0)
Screenshot: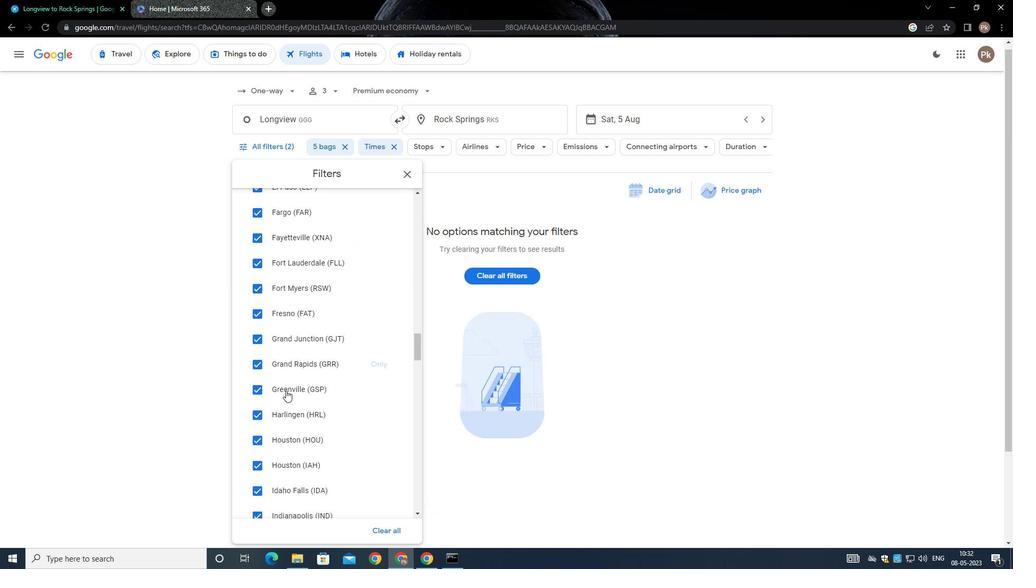 
Action: Mouse scrolled (285, 390) with delta (0, -1)
Screenshot: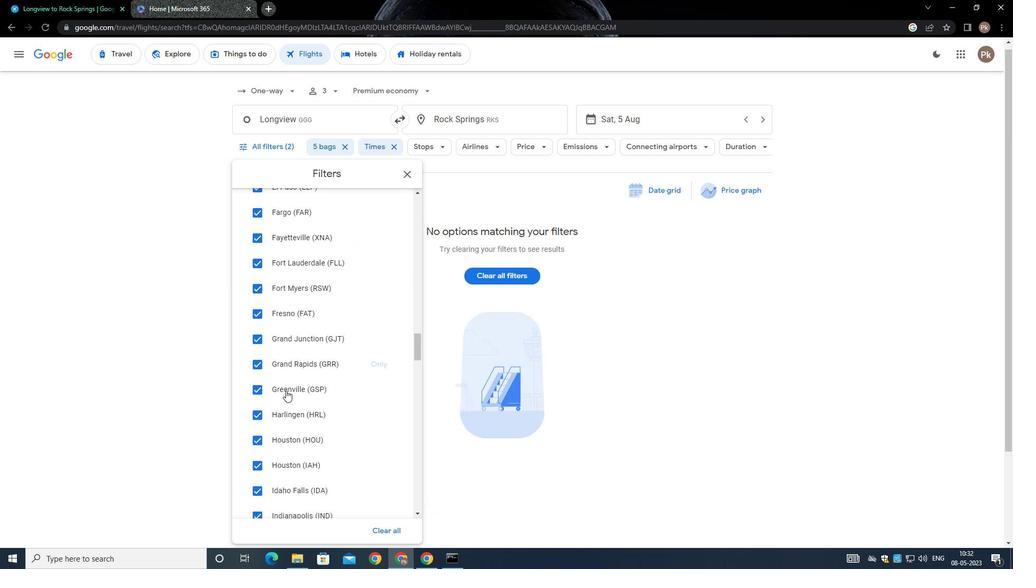 
Action: Mouse scrolled (285, 391) with delta (0, 0)
Screenshot: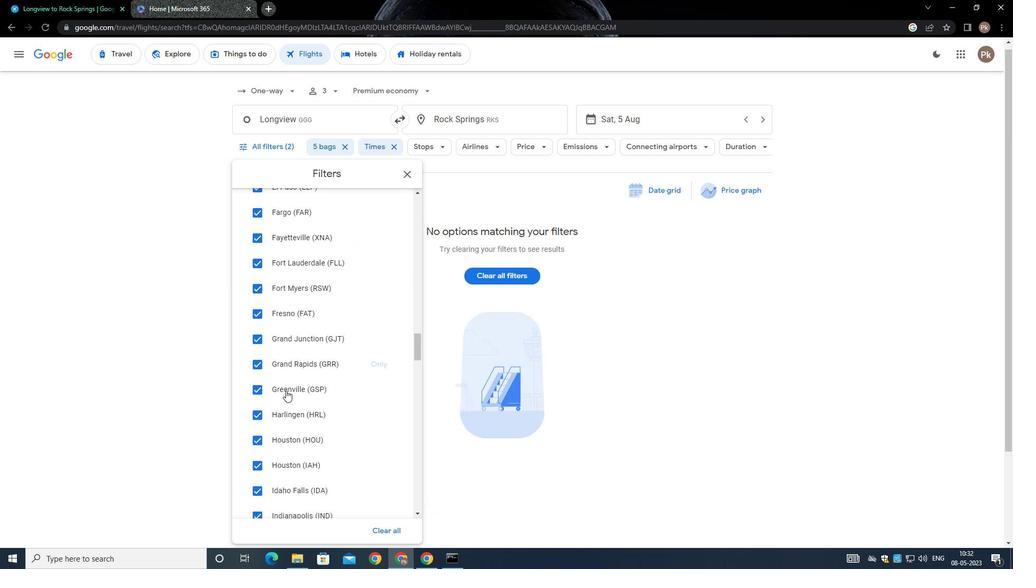 
Action: Mouse moved to (287, 379)
Screenshot: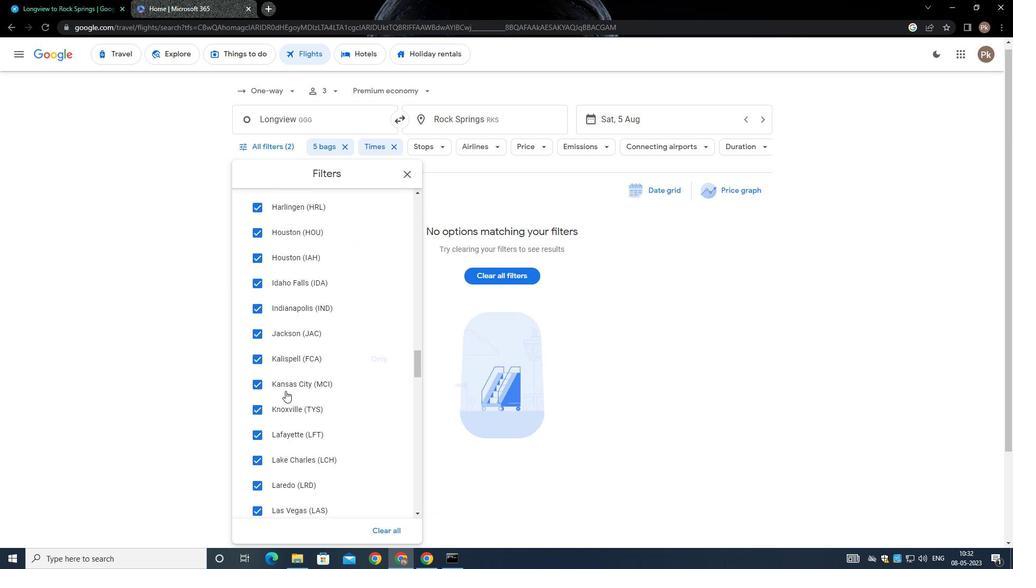 
Action: Mouse scrolled (287, 378) with delta (0, 0)
Screenshot: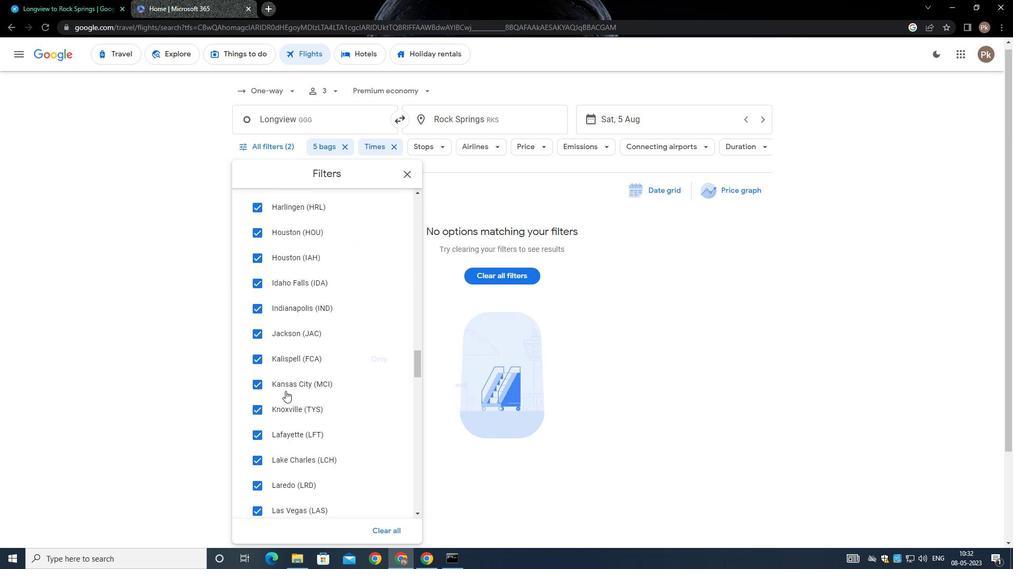 
Action: Mouse scrolled (287, 378) with delta (0, 0)
Screenshot: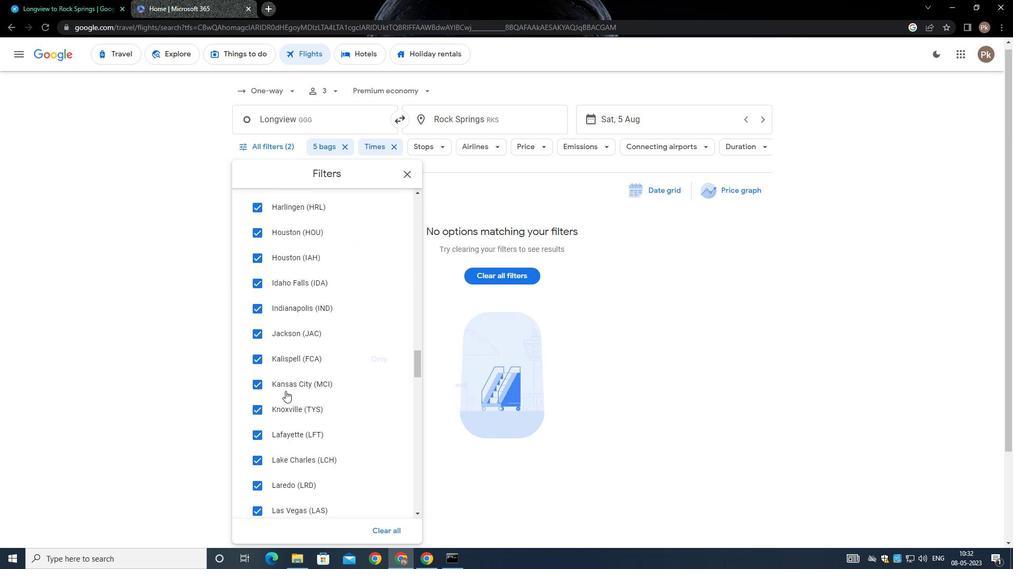 
Action: Mouse scrolled (287, 378) with delta (0, 0)
Screenshot: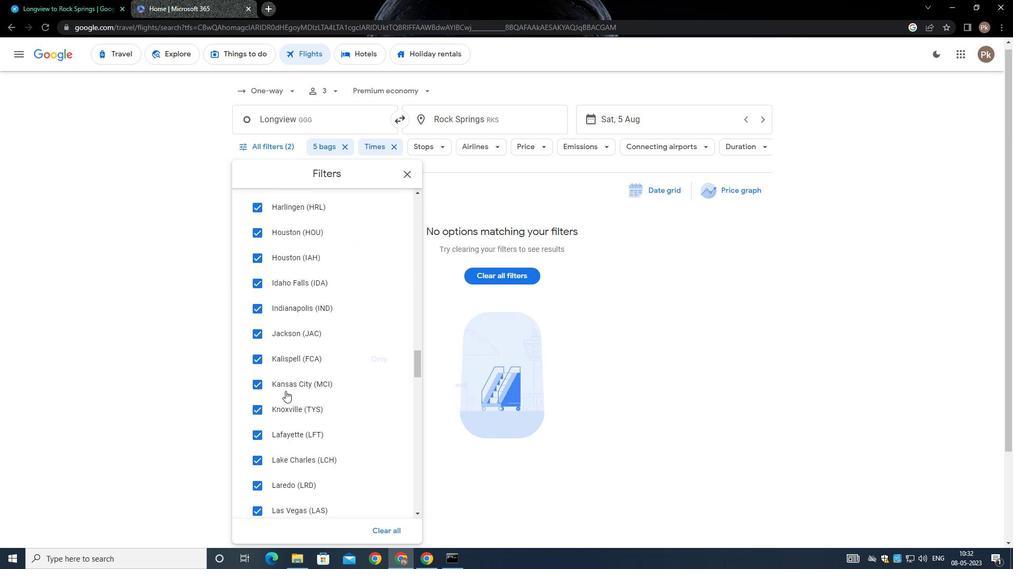 
Action: Mouse scrolled (287, 378) with delta (0, 0)
Screenshot: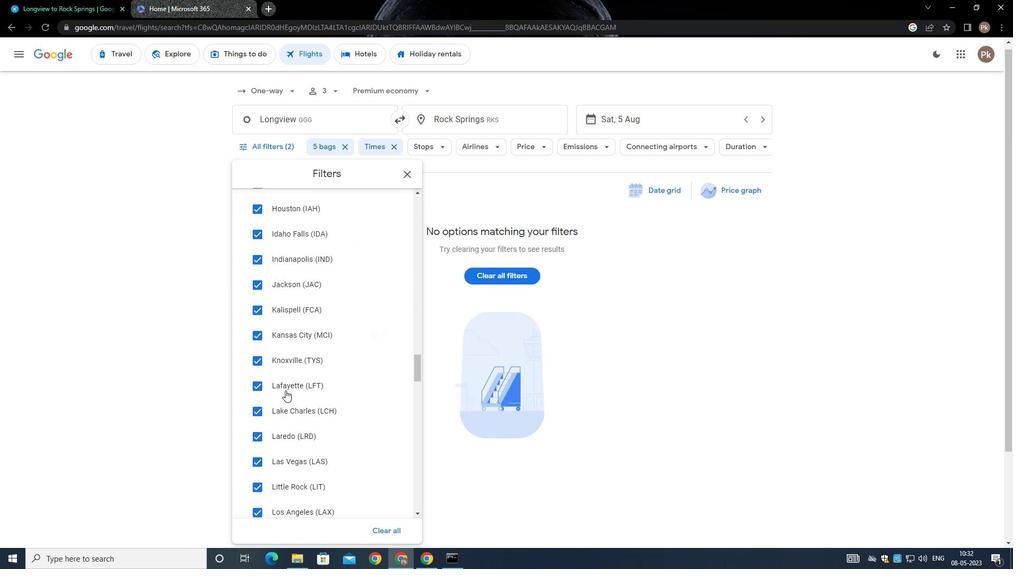 
Action: Mouse moved to (287, 379)
Screenshot: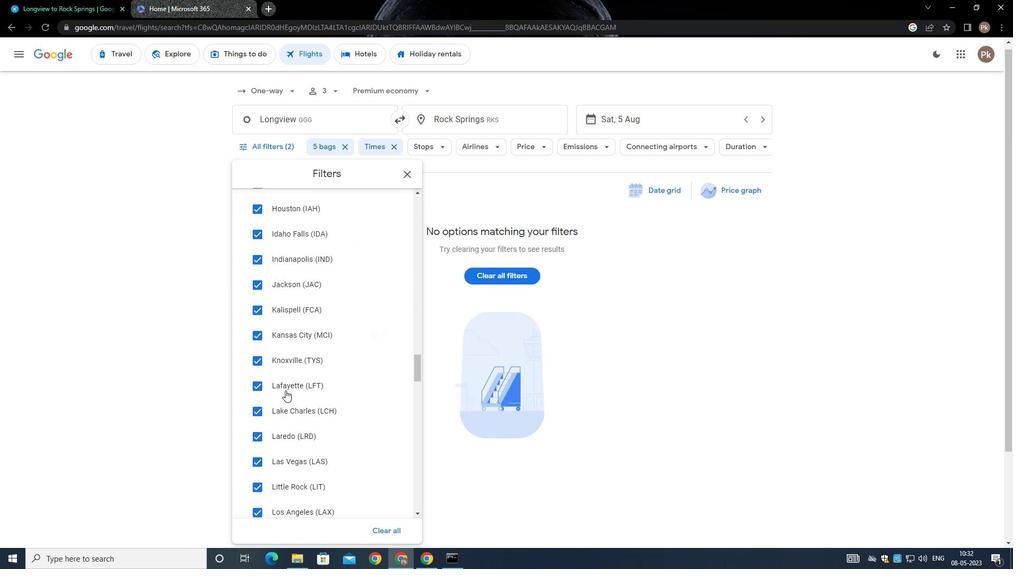 
Action: Mouse scrolled (287, 378) with delta (0, 0)
Screenshot: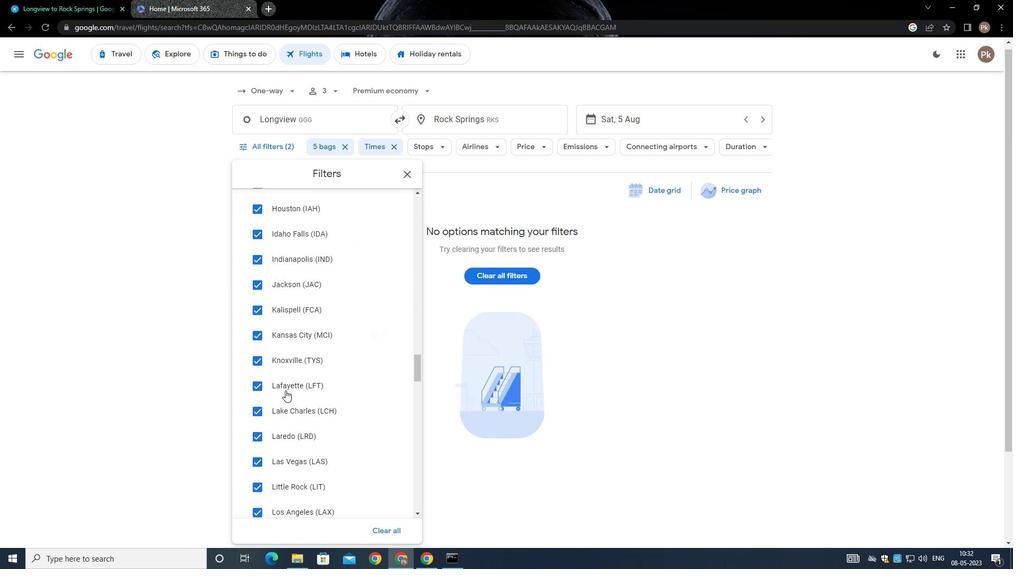 
Action: Mouse moved to (287, 383)
Screenshot: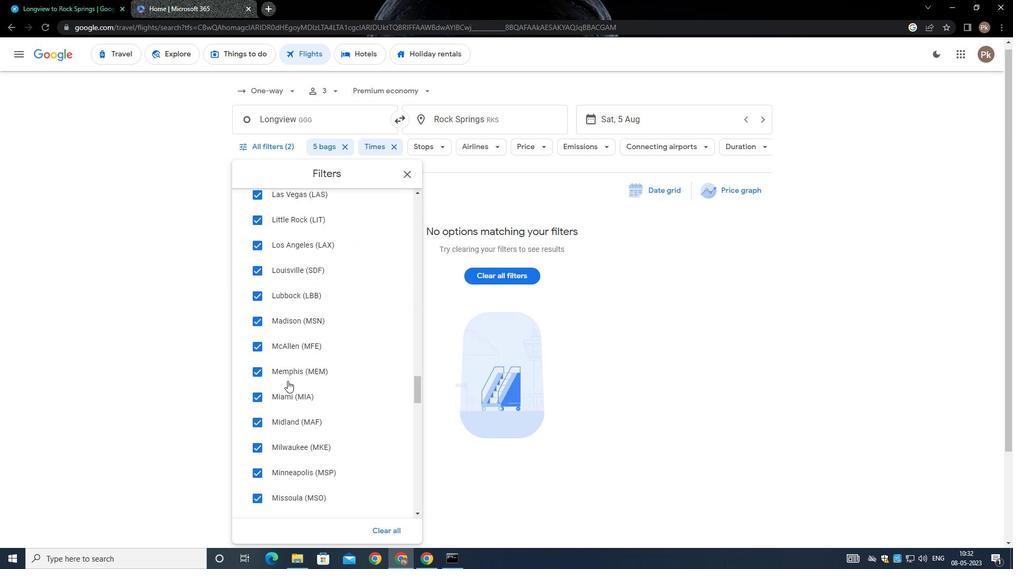 
Action: Mouse scrolled (287, 382) with delta (0, 0)
Screenshot: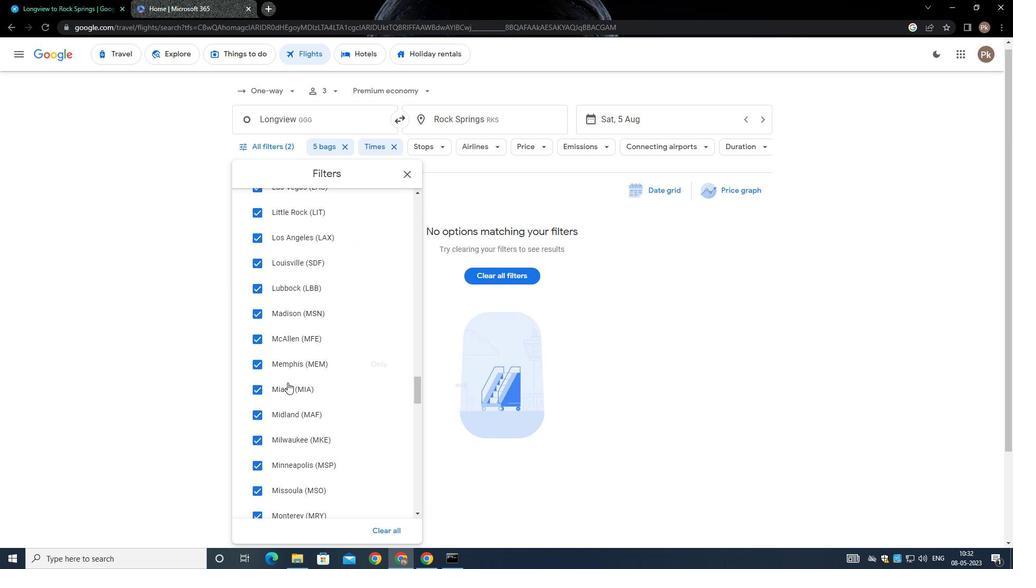 
Action: Mouse scrolled (287, 382) with delta (0, 0)
Screenshot: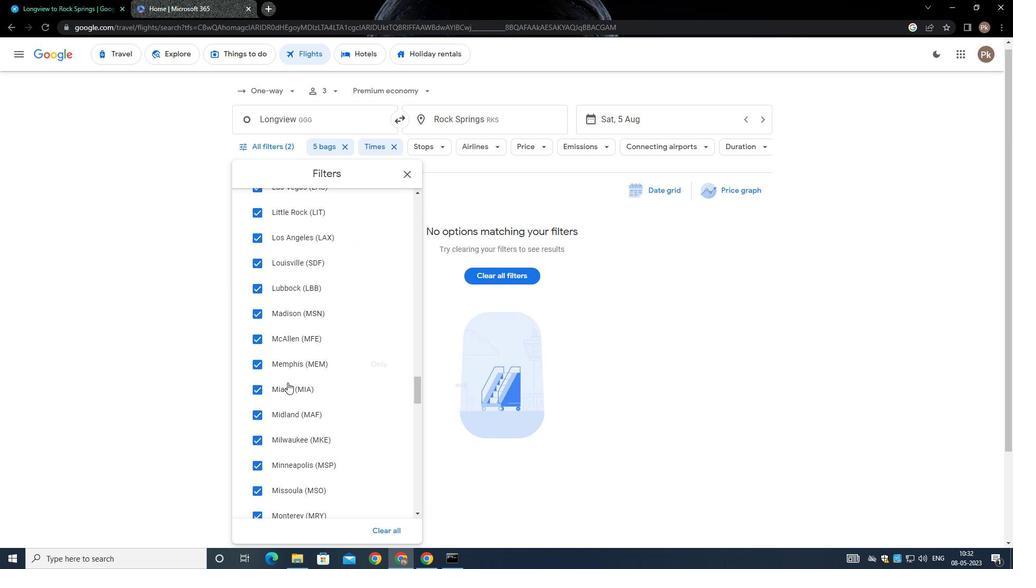 
Action: Mouse scrolled (287, 382) with delta (0, 0)
Screenshot: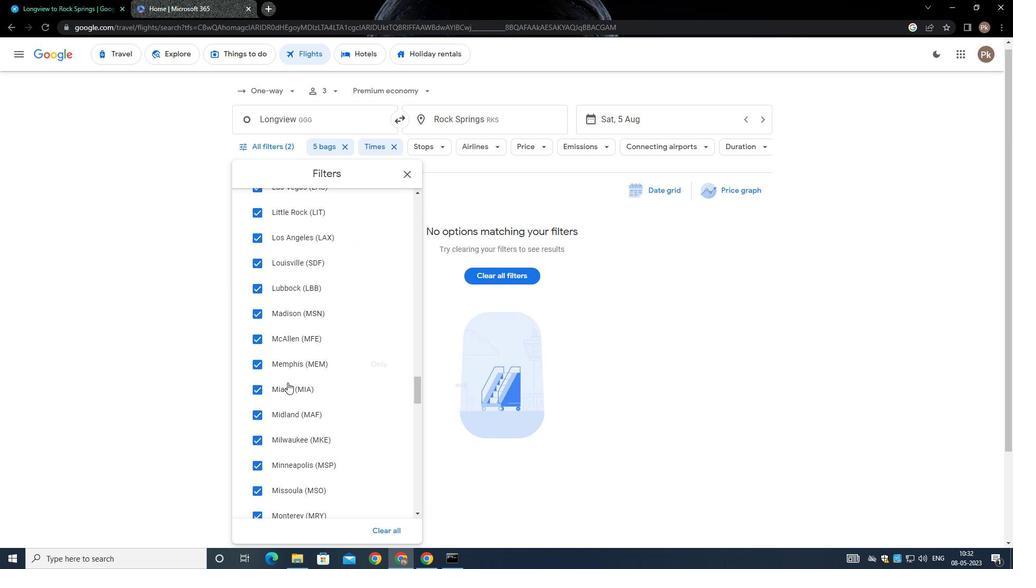 
Action: Mouse scrolled (287, 382) with delta (0, 0)
Screenshot: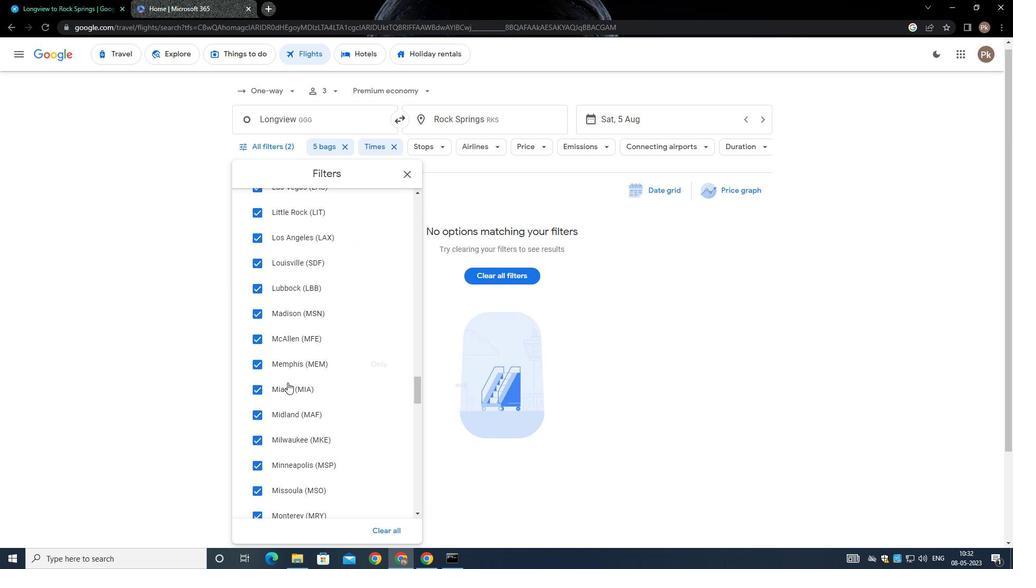 
Action: Mouse scrolled (287, 382) with delta (0, 0)
Screenshot: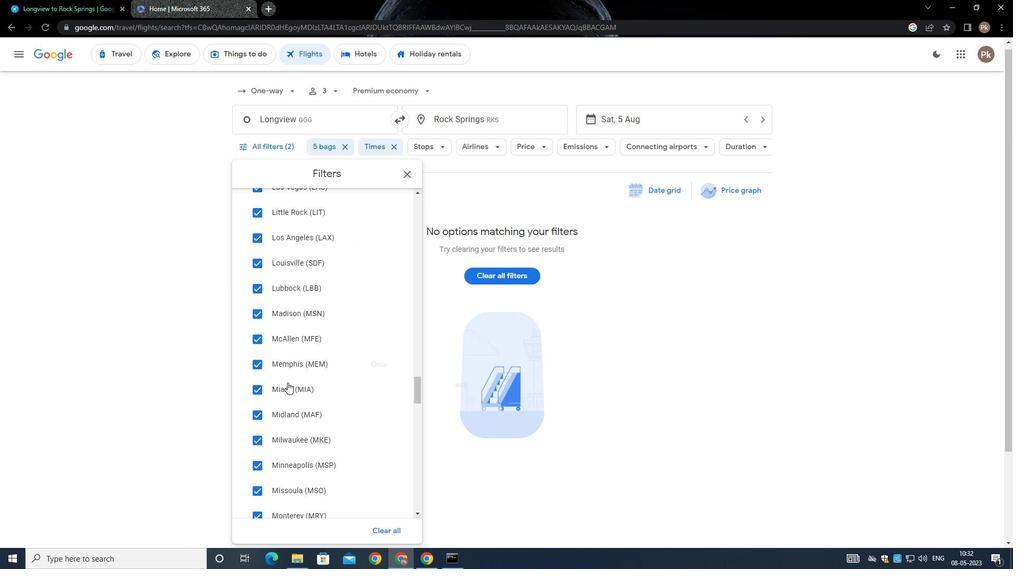
Action: Mouse moved to (287, 385)
Screenshot: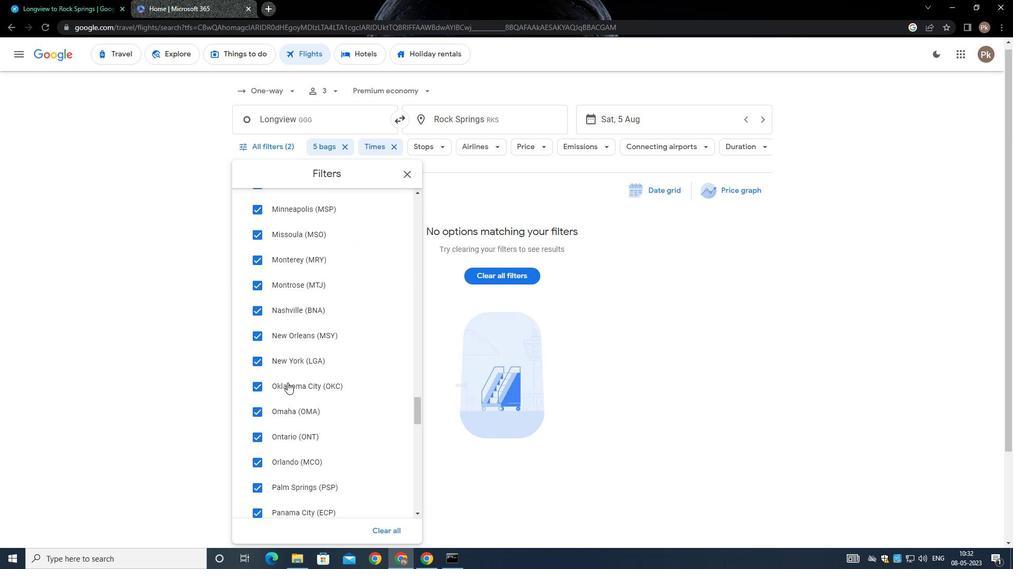 
Action: Mouse scrolled (287, 385) with delta (0, 0)
Screenshot: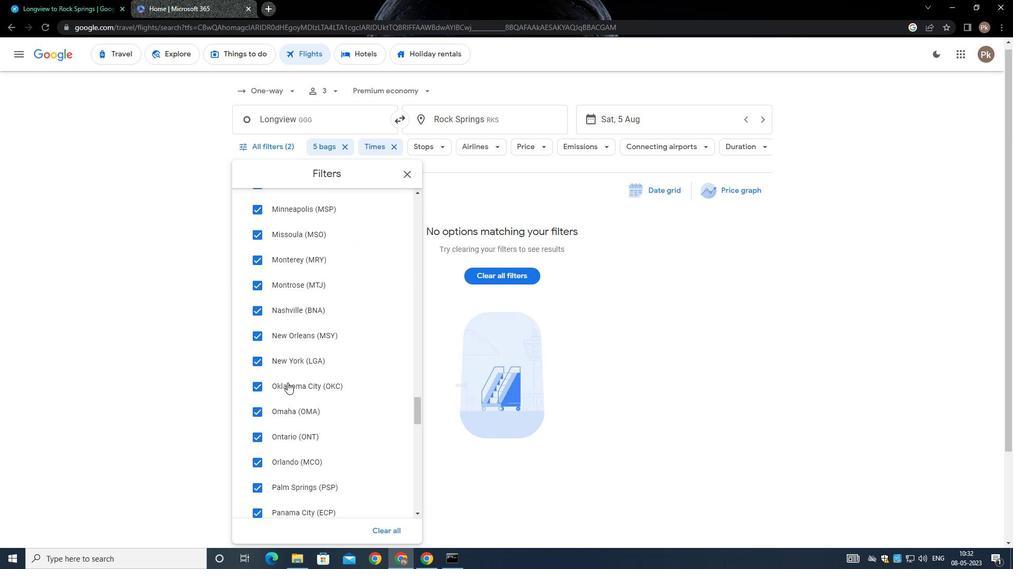 
Action: Mouse moved to (287, 385)
Screenshot: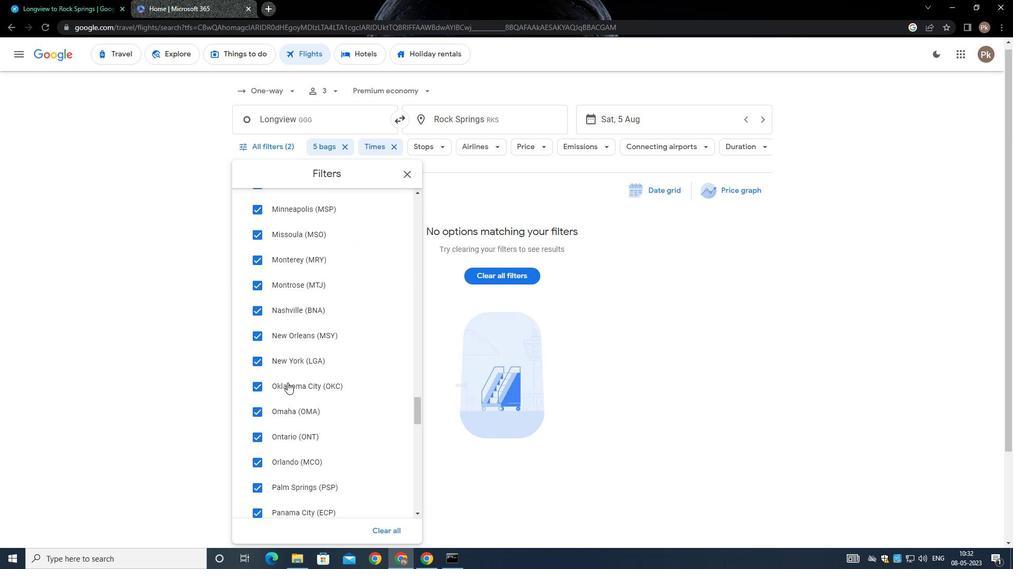 
Action: Mouse scrolled (287, 384) with delta (0, 0)
Screenshot: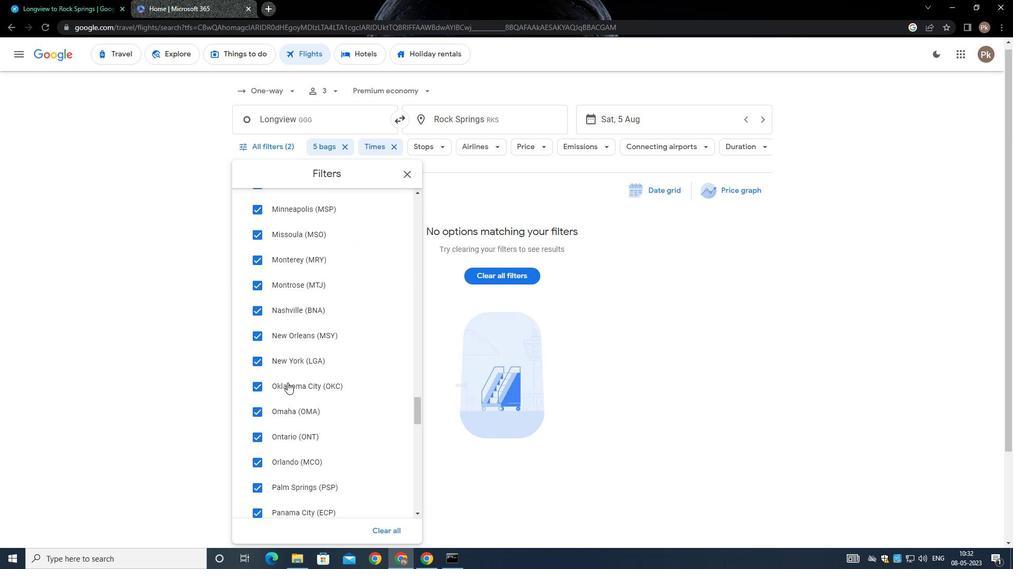 
Action: Mouse moved to (287, 385)
Screenshot: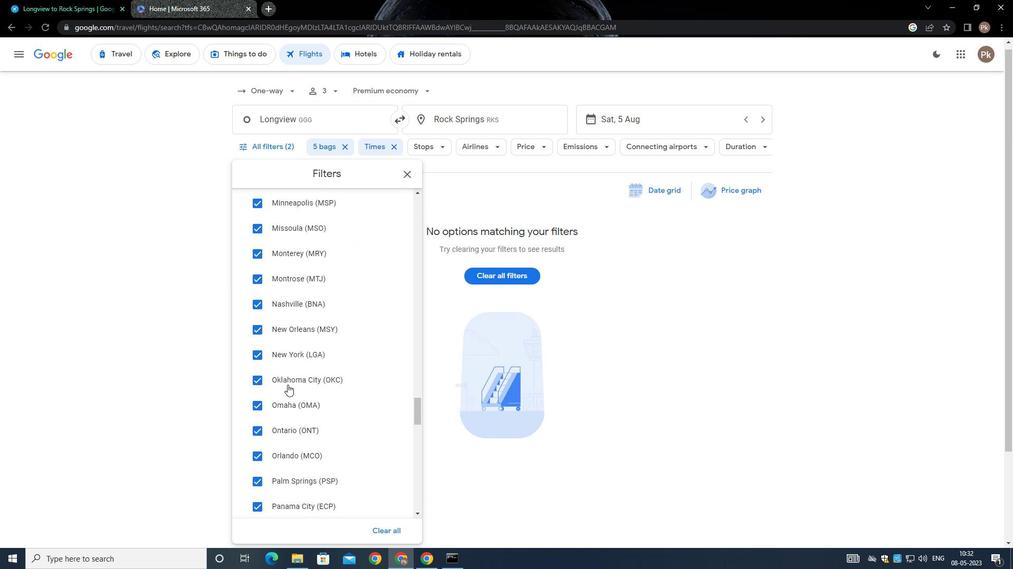 
Action: Mouse scrolled (287, 384) with delta (0, 0)
Screenshot: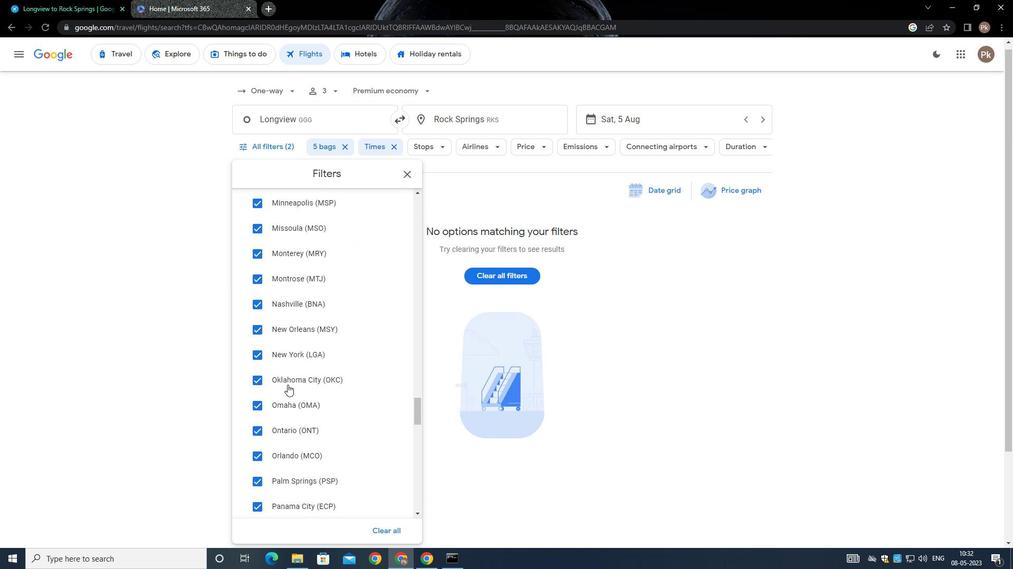
Action: Mouse scrolled (287, 384) with delta (0, 0)
Screenshot: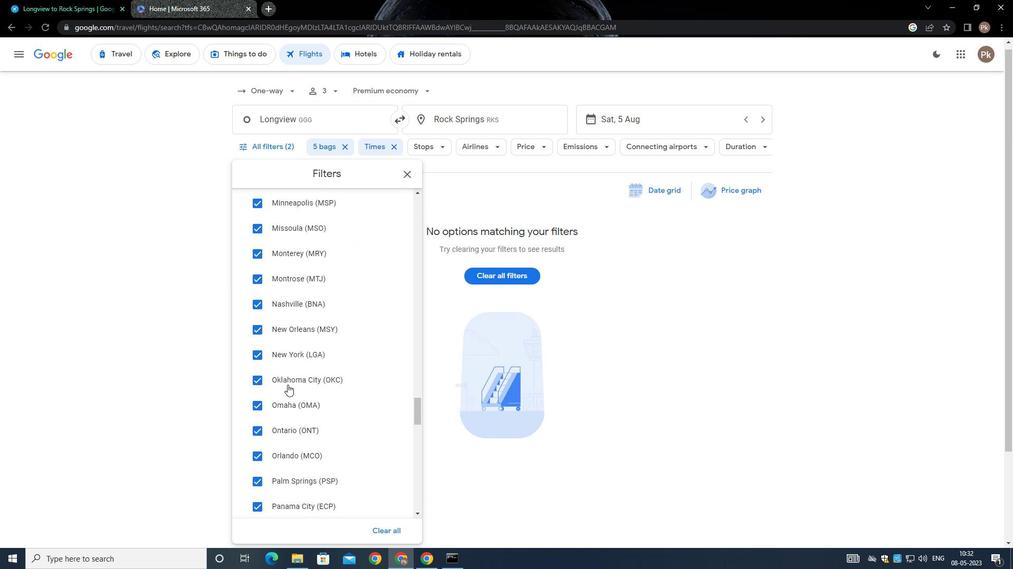 
Action: Mouse scrolled (287, 384) with delta (0, -1)
Screenshot: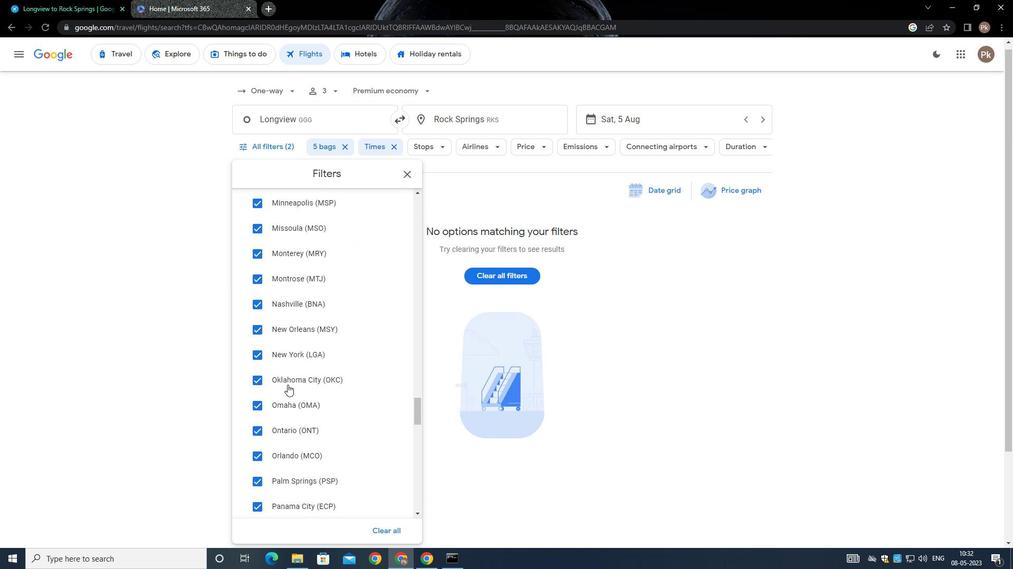 
Action: Mouse moved to (287, 386)
Screenshot: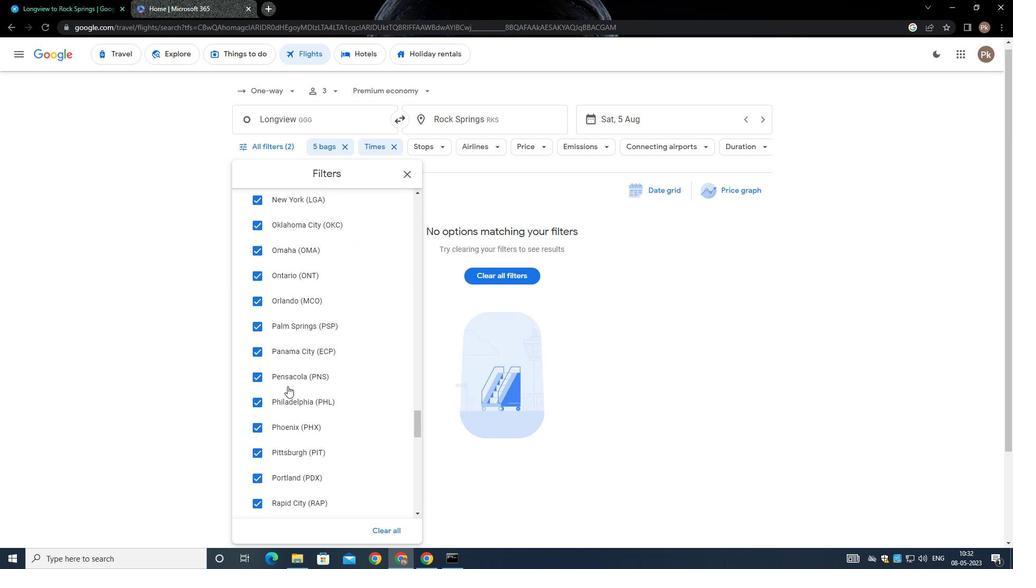 
Action: Mouse scrolled (287, 385) with delta (0, 0)
Screenshot: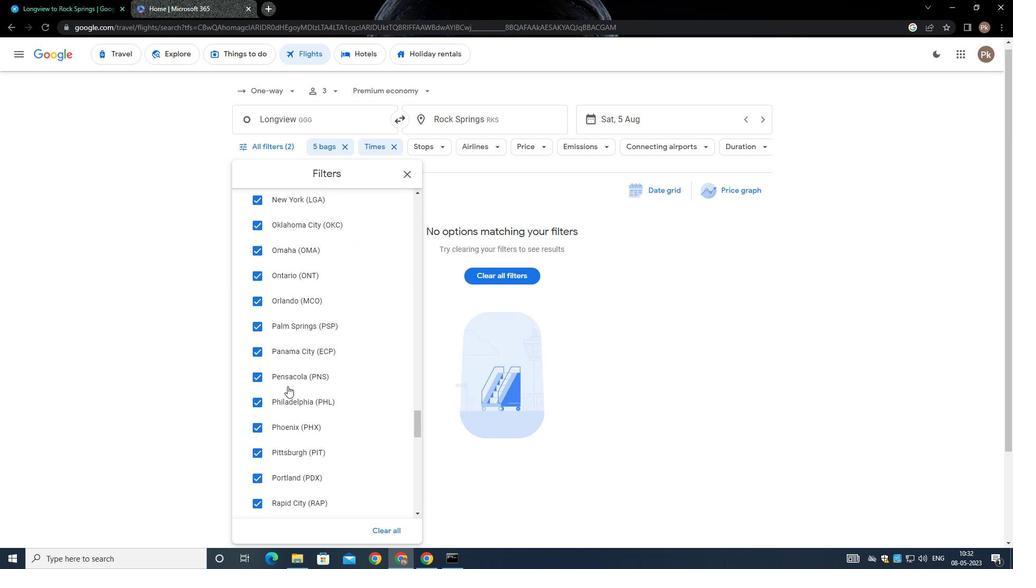 
Action: Mouse moved to (276, 387)
Screenshot: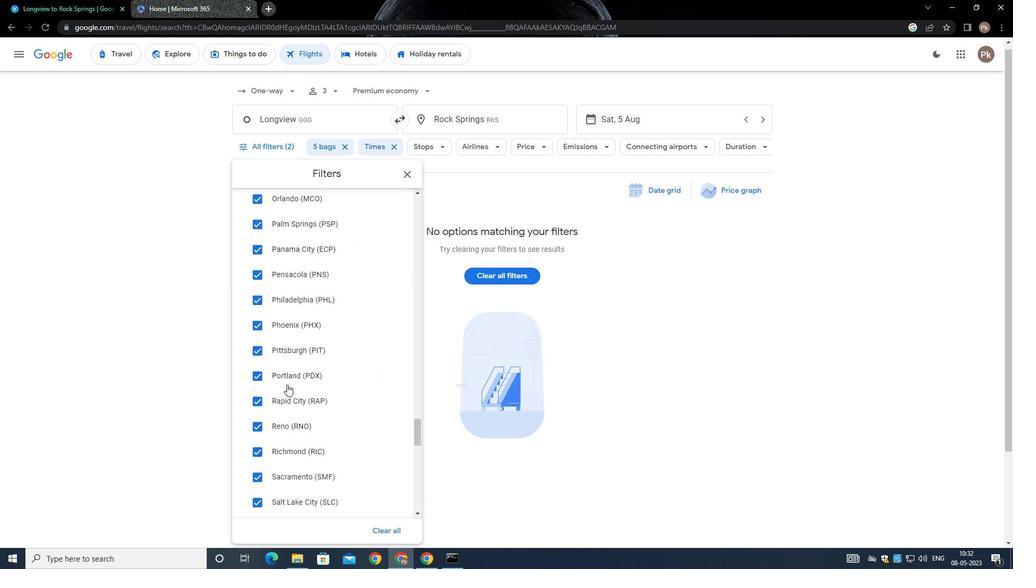 
Action: Mouse scrolled (276, 388) with delta (0, 0)
Screenshot: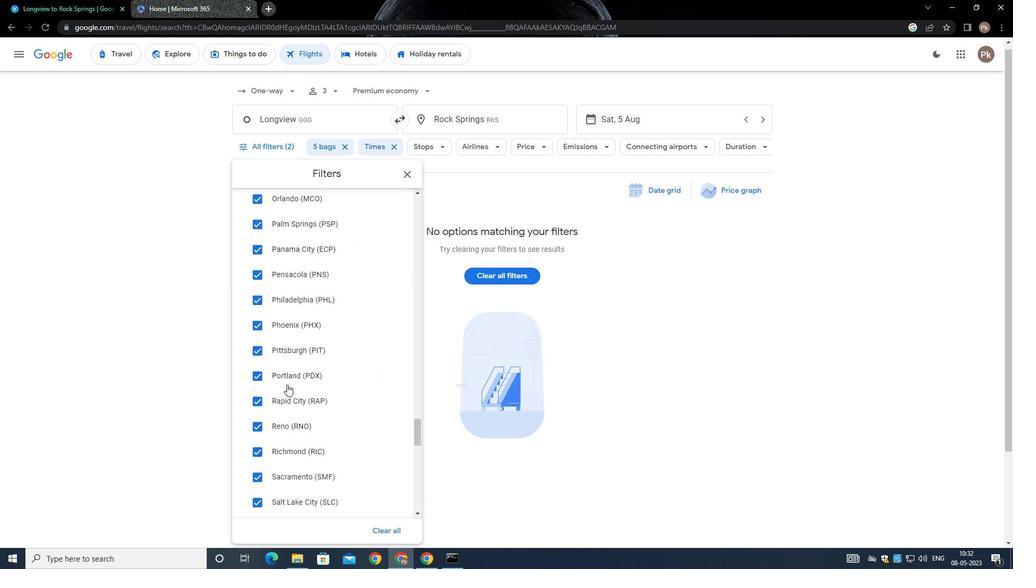 
Action: Mouse scrolled (276, 387) with delta (0, 0)
Screenshot: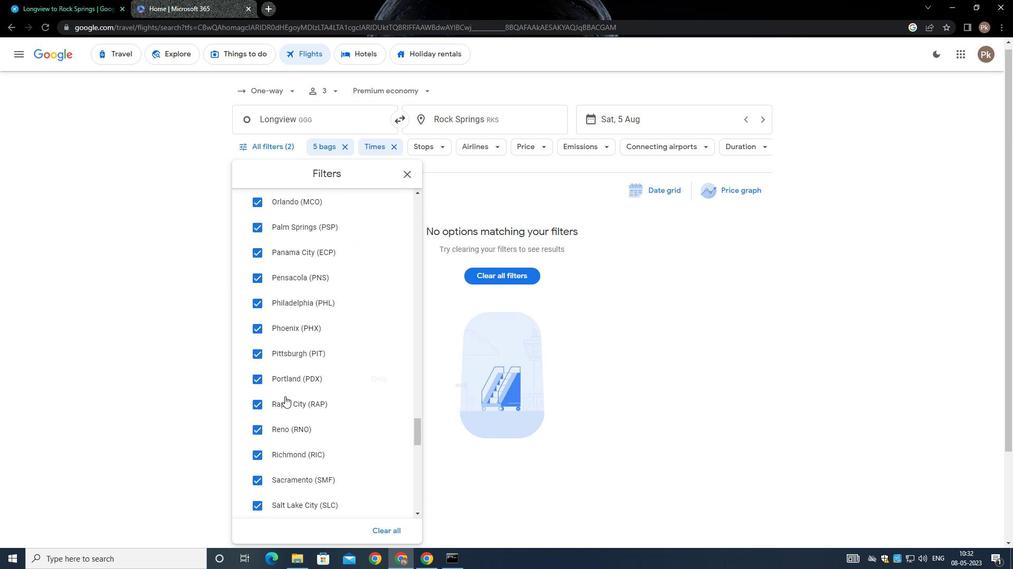 
Action: Mouse moved to (276, 387)
Screenshot: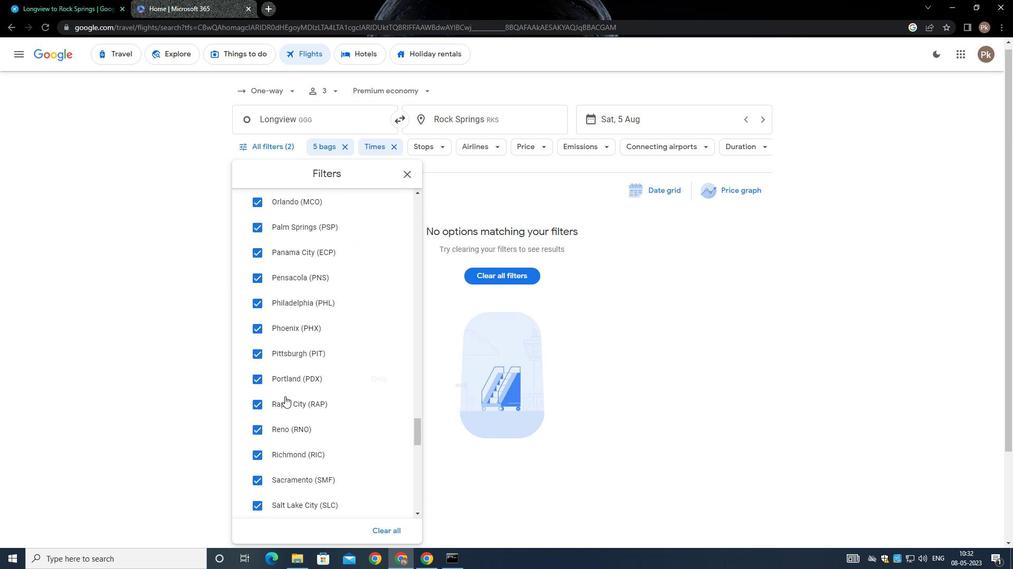 
Action: Mouse scrolled (276, 387) with delta (0, 0)
Screenshot: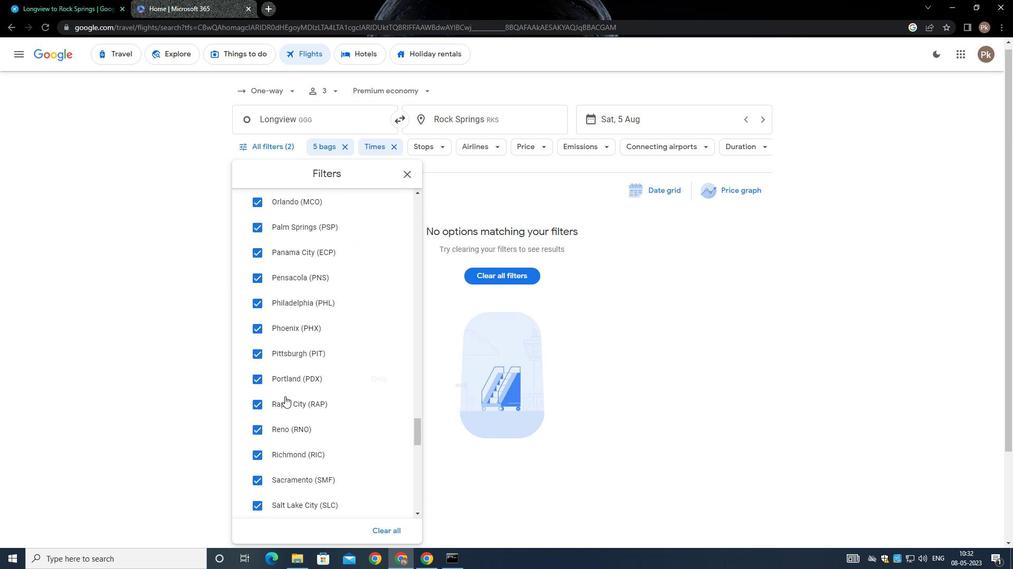 
Action: Mouse scrolled (276, 387) with delta (0, 0)
Screenshot: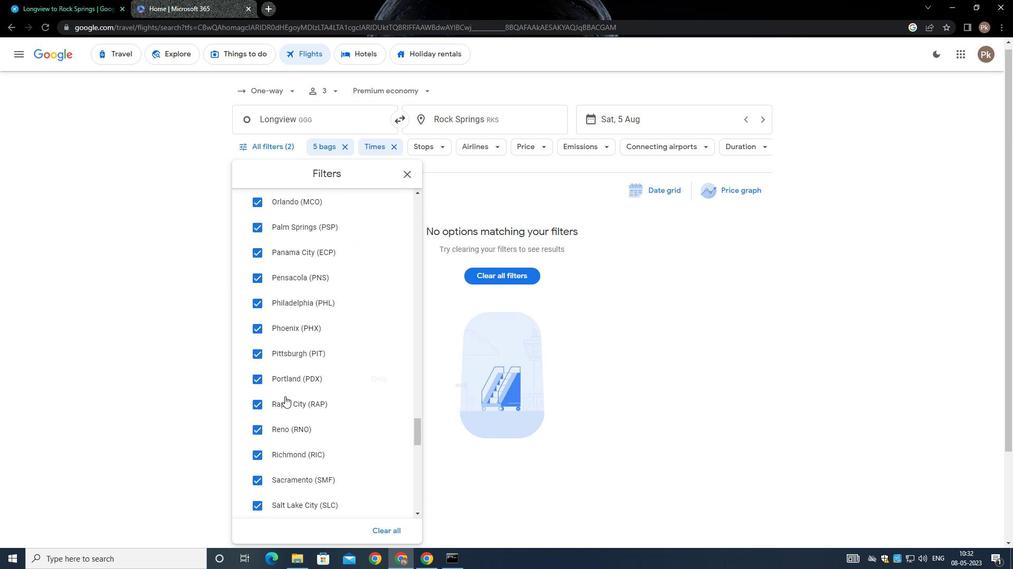 
Action: Mouse scrolled (276, 387) with delta (0, 0)
Screenshot: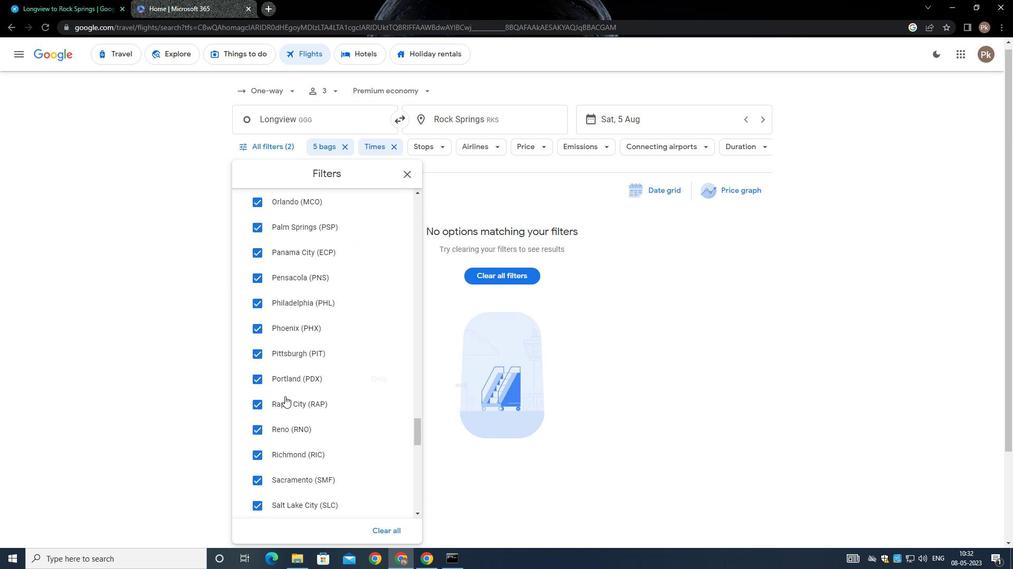 
Action: Mouse scrolled (276, 387) with delta (0, 0)
Screenshot: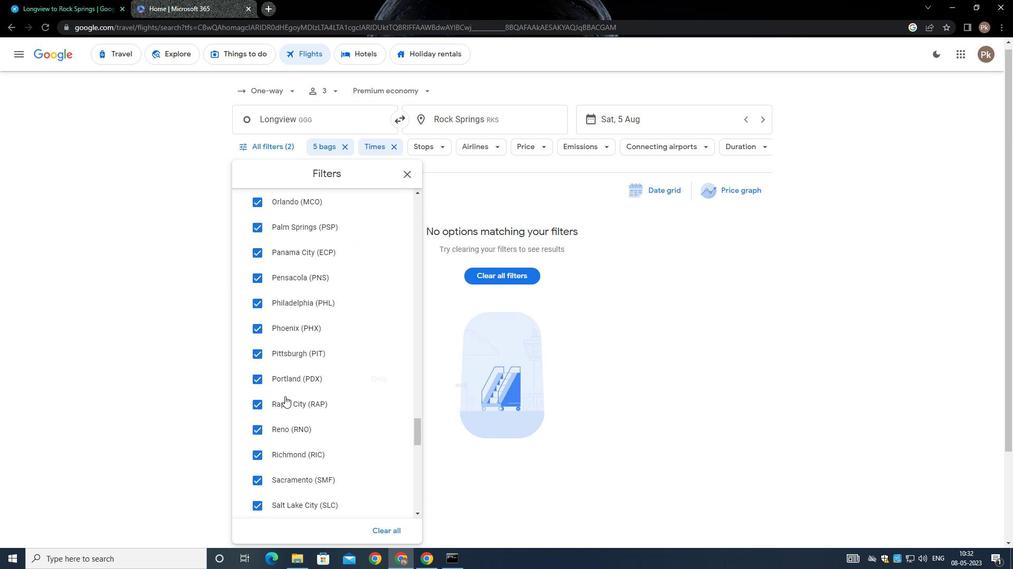 
Action: Mouse moved to (269, 389)
Screenshot: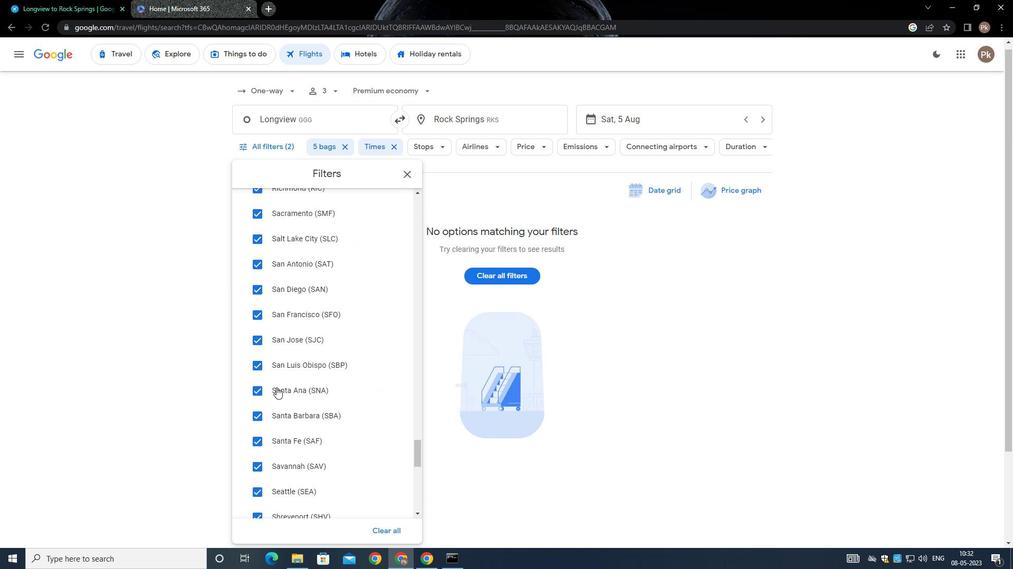 
Action: Mouse scrolled (269, 390) with delta (0, 0)
Screenshot: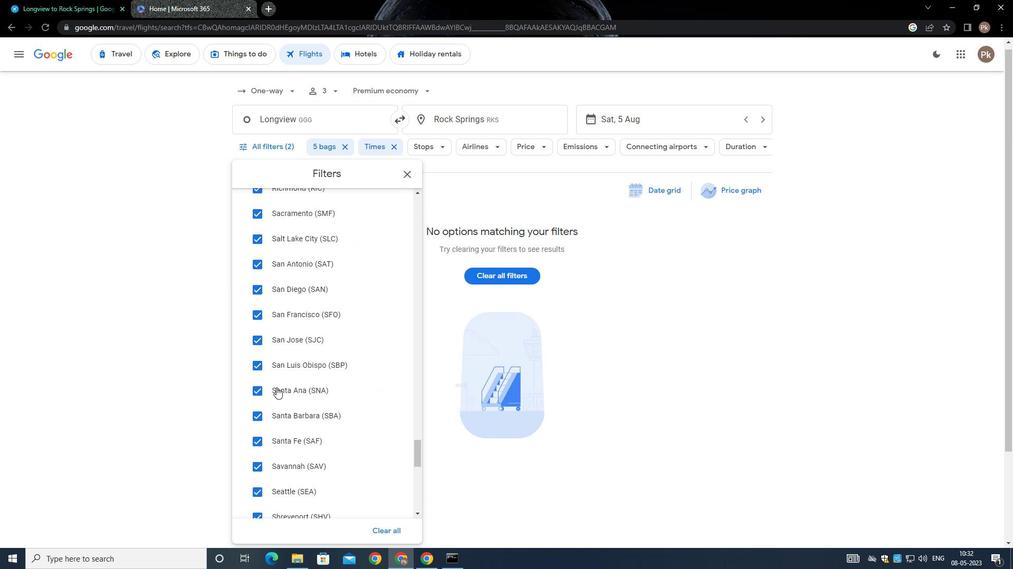 
Action: Mouse scrolled (269, 389) with delta (0, 0)
Screenshot: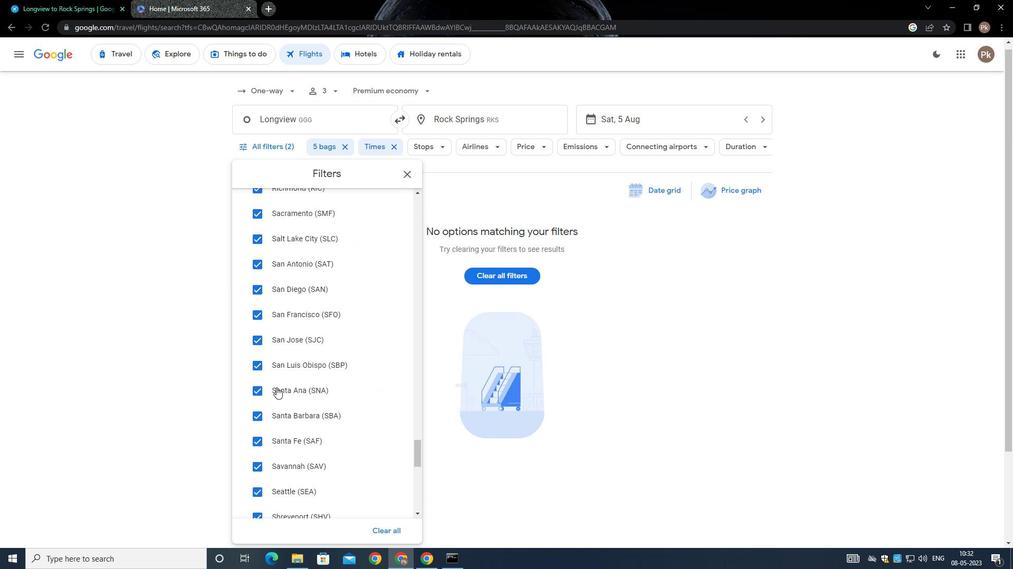 
Action: Mouse scrolled (269, 389) with delta (0, 0)
Screenshot: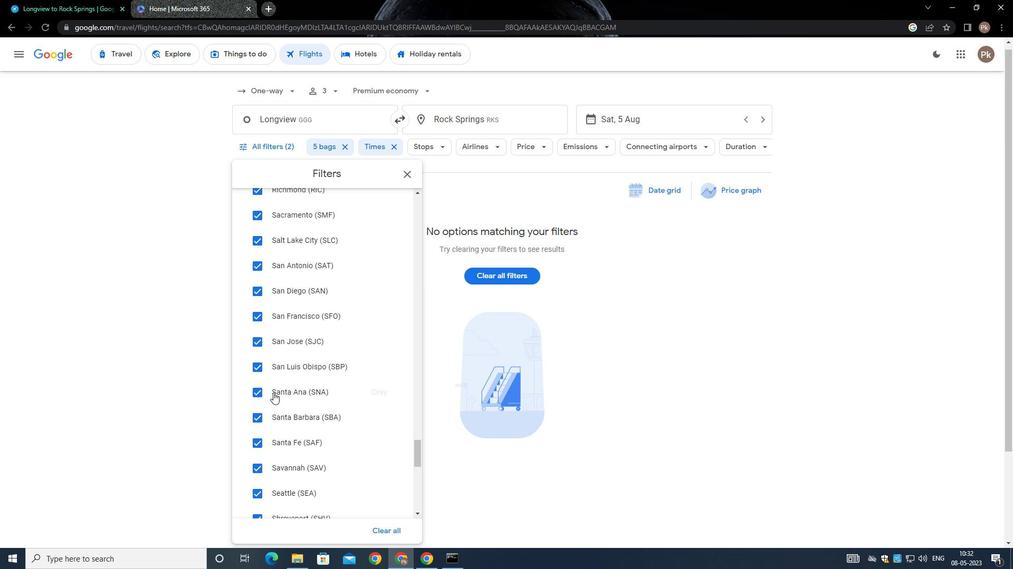 
Action: Mouse scrolled (269, 389) with delta (0, 0)
Screenshot: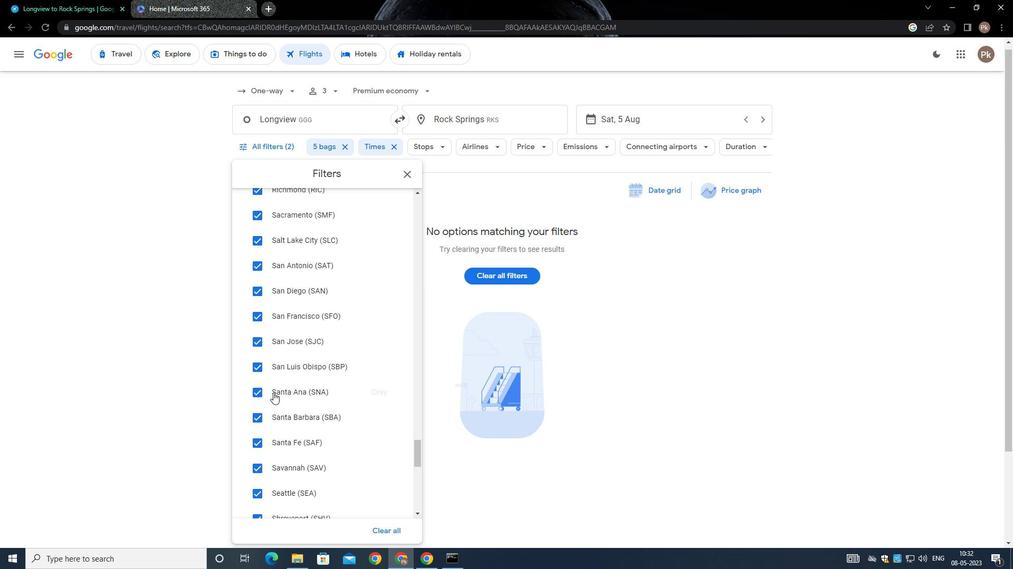 
Action: Mouse scrolled (269, 388) with delta (0, -1)
Screenshot: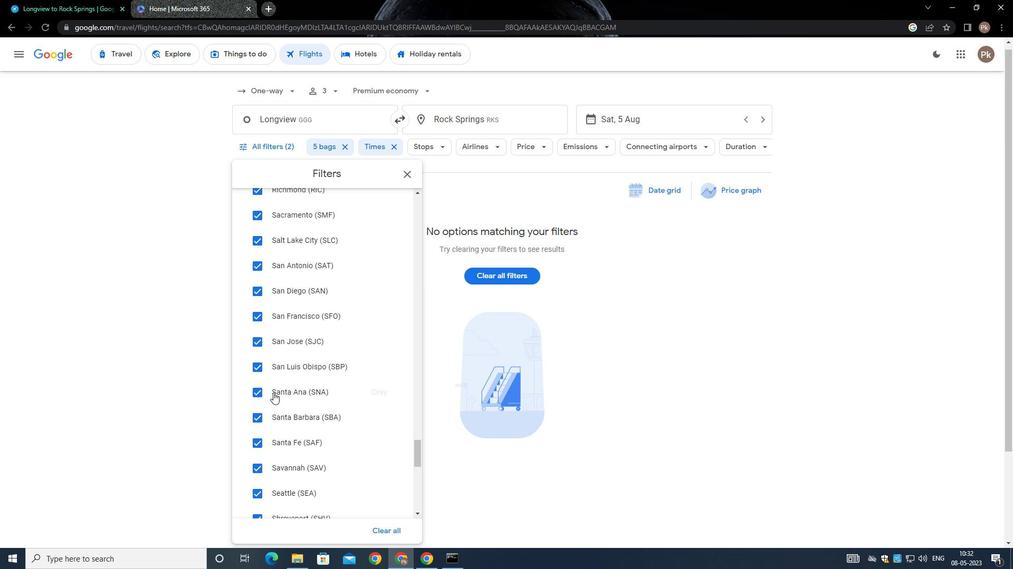 
Action: Mouse moved to (269, 389)
Screenshot: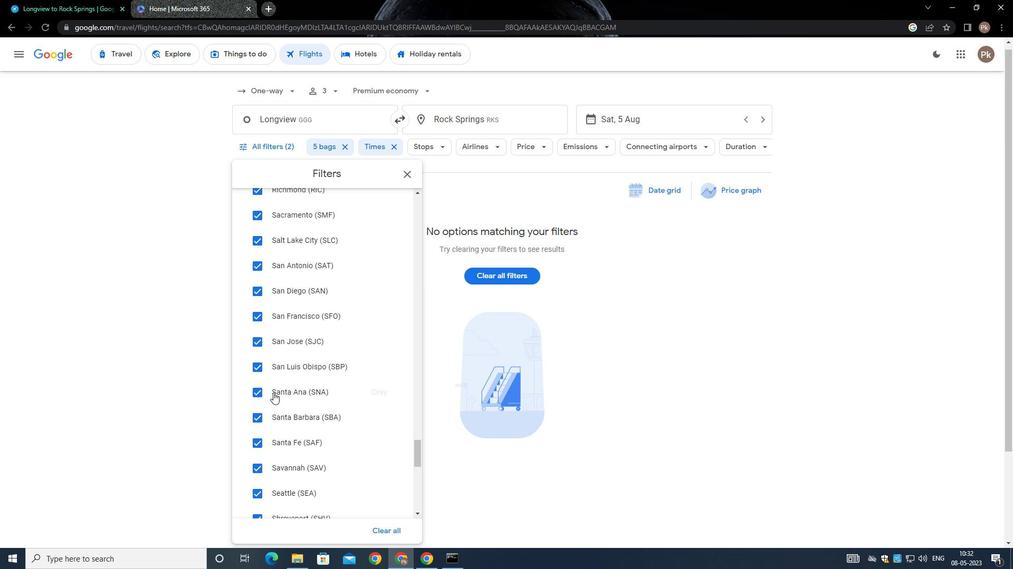 
Action: Mouse scrolled (269, 388) with delta (0, -1)
Screenshot: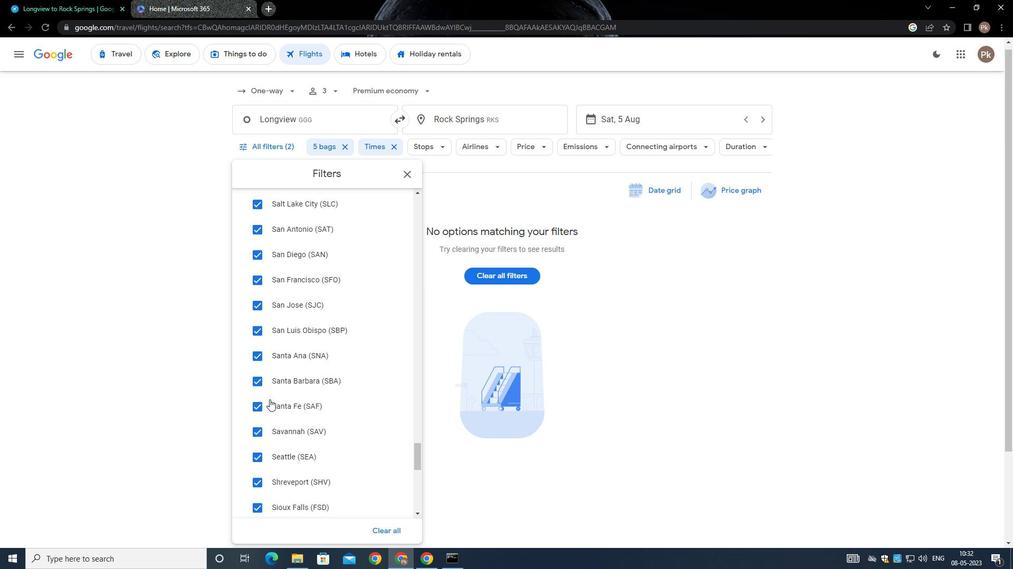
Action: Mouse moved to (269, 389)
Screenshot: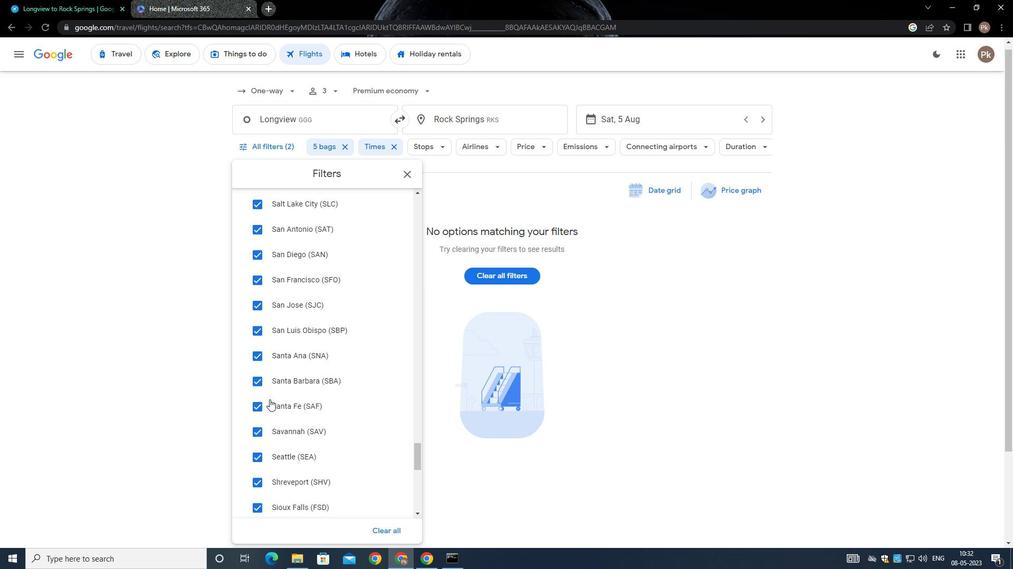 
Action: Mouse scrolled (269, 389) with delta (0, 0)
Screenshot: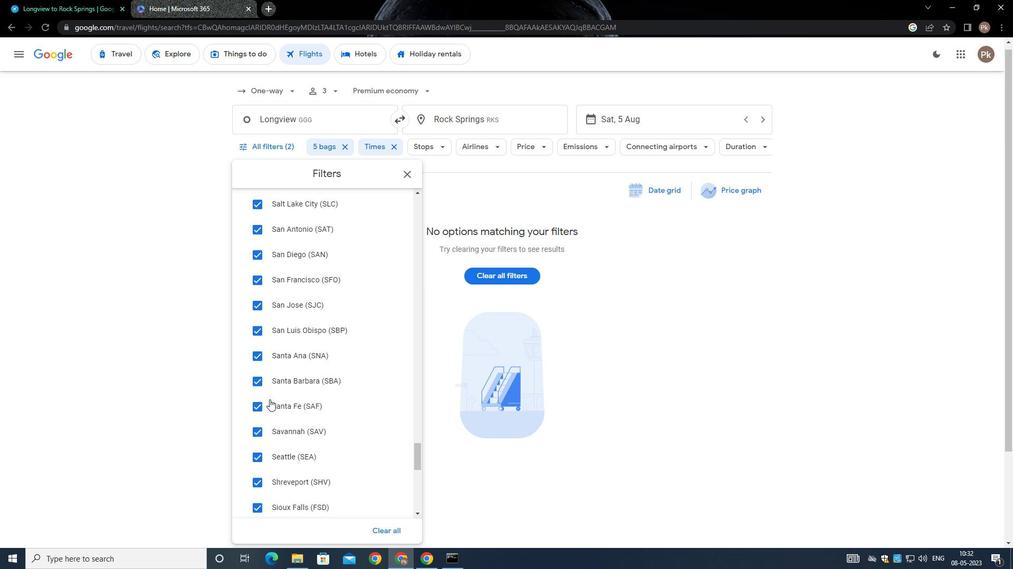 
Action: Mouse moved to (265, 386)
Screenshot: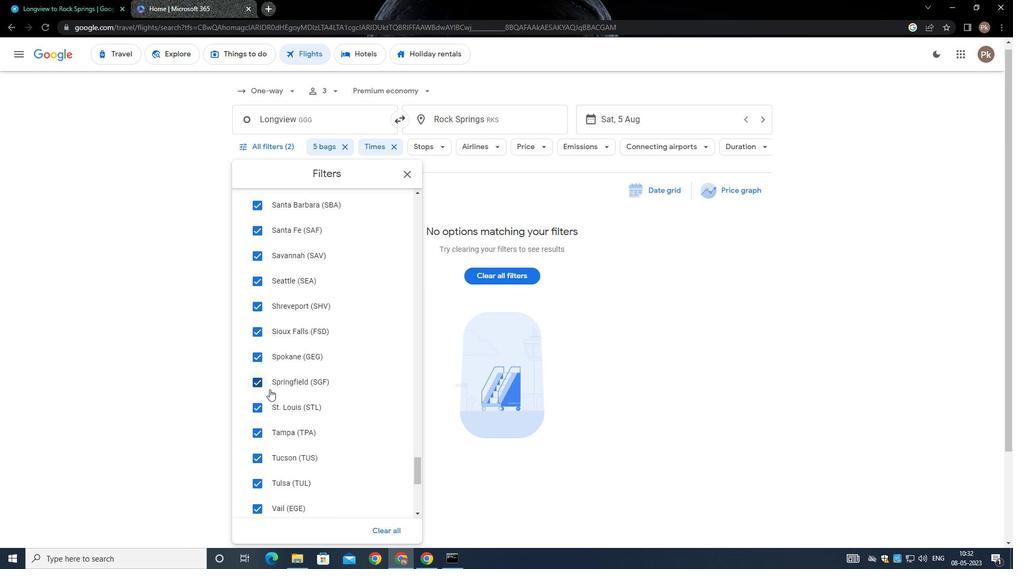 
Action: Mouse scrolled (265, 386) with delta (0, 0)
Screenshot: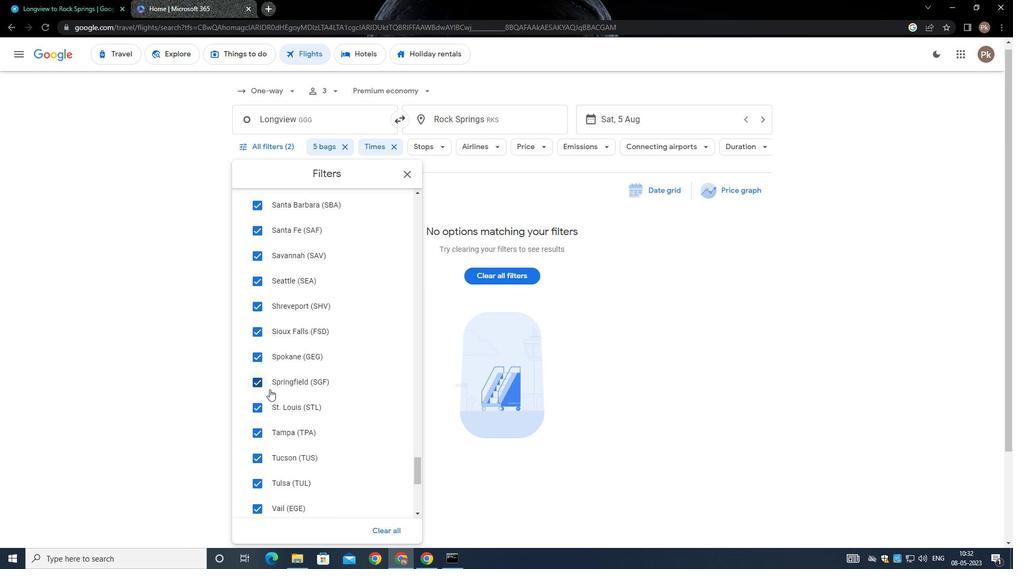 
Action: Mouse scrolled (265, 386) with delta (0, 0)
Screenshot: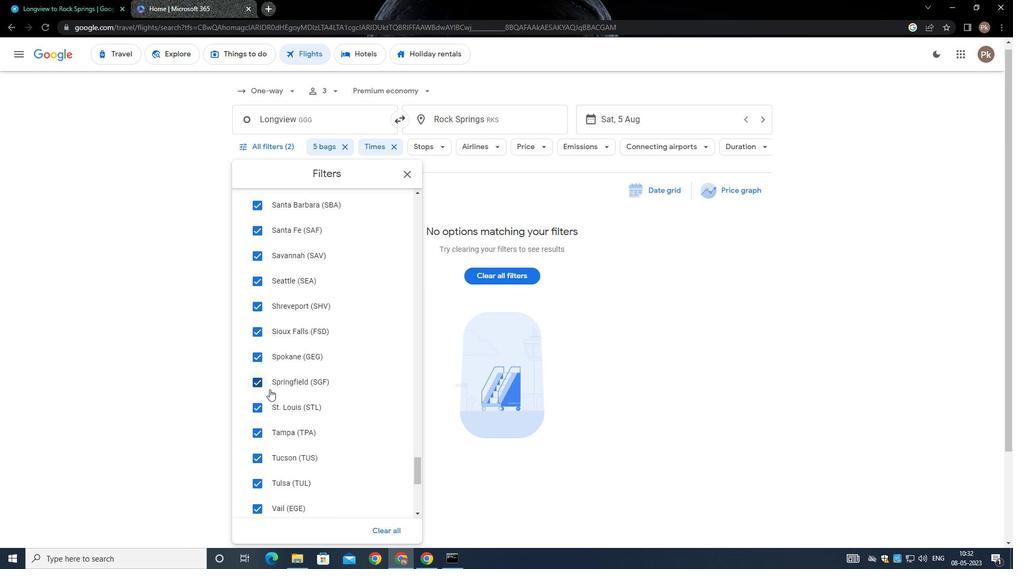 
Action: Mouse scrolled (265, 386) with delta (0, 0)
Screenshot: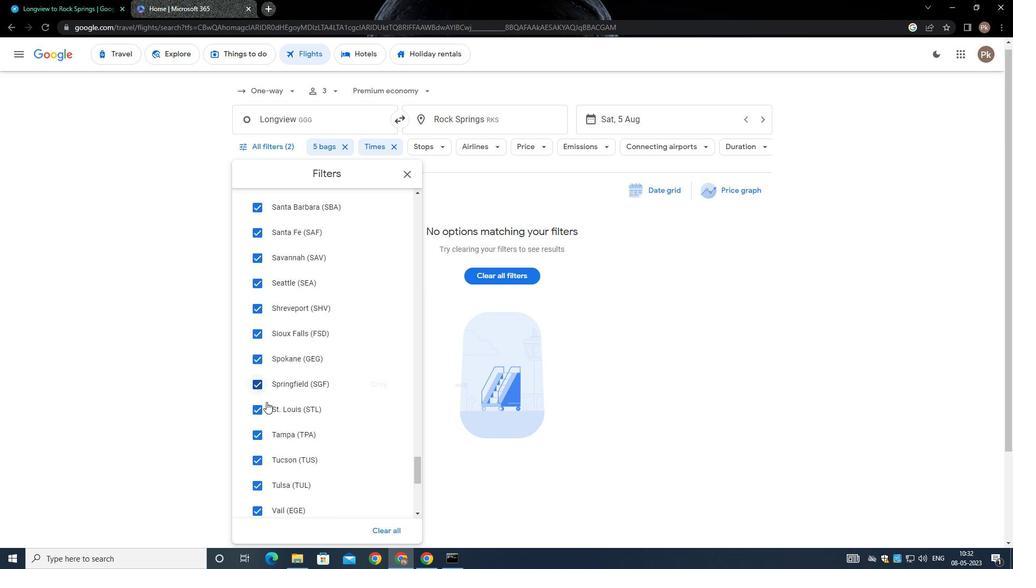 
Action: Mouse scrolled (265, 385) with delta (0, -1)
Screenshot: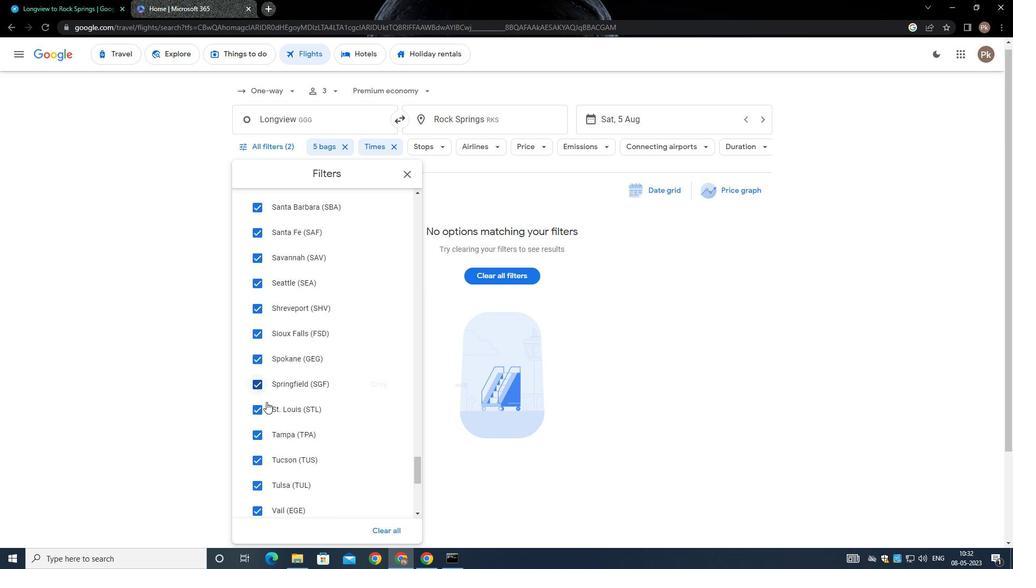 
Action: Mouse scrolled (265, 386) with delta (0, 0)
Screenshot: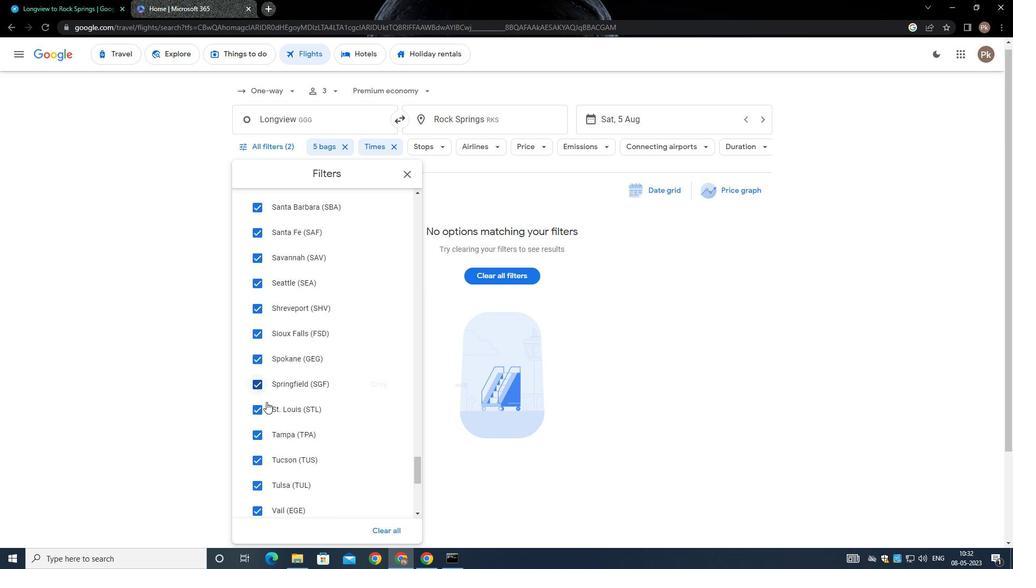 
Action: Mouse moved to (265, 386)
Screenshot: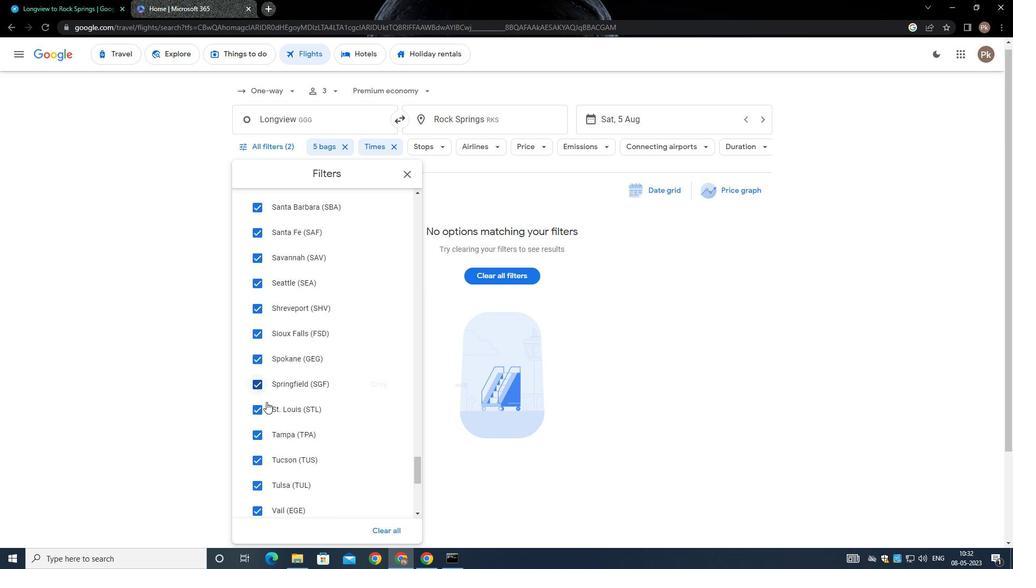 
Action: Mouse scrolled (265, 386) with delta (0, 0)
Screenshot: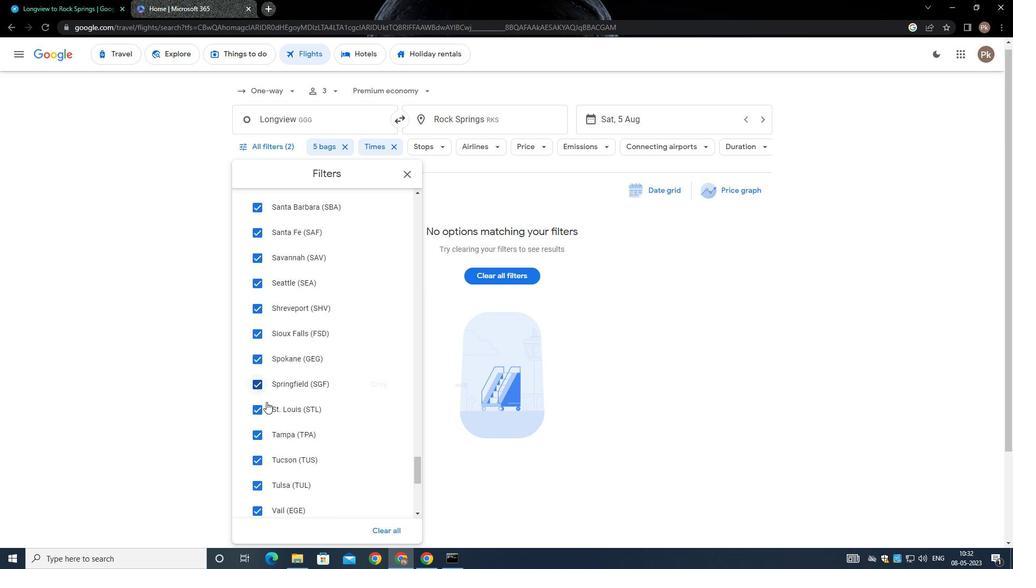 
Action: Mouse moved to (265, 386)
Screenshot: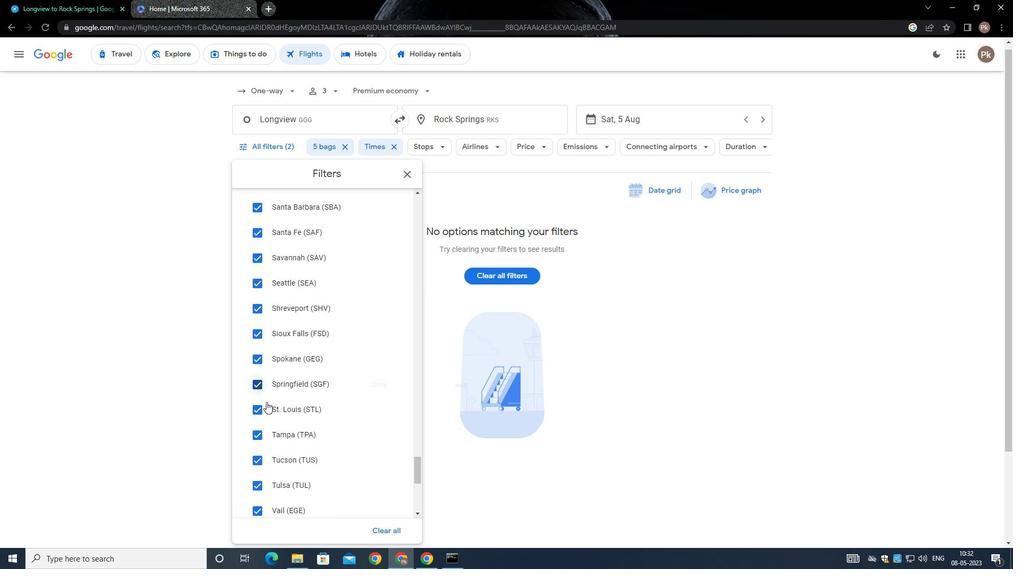 
Action: Mouse scrolled (265, 386) with delta (0, 0)
Screenshot: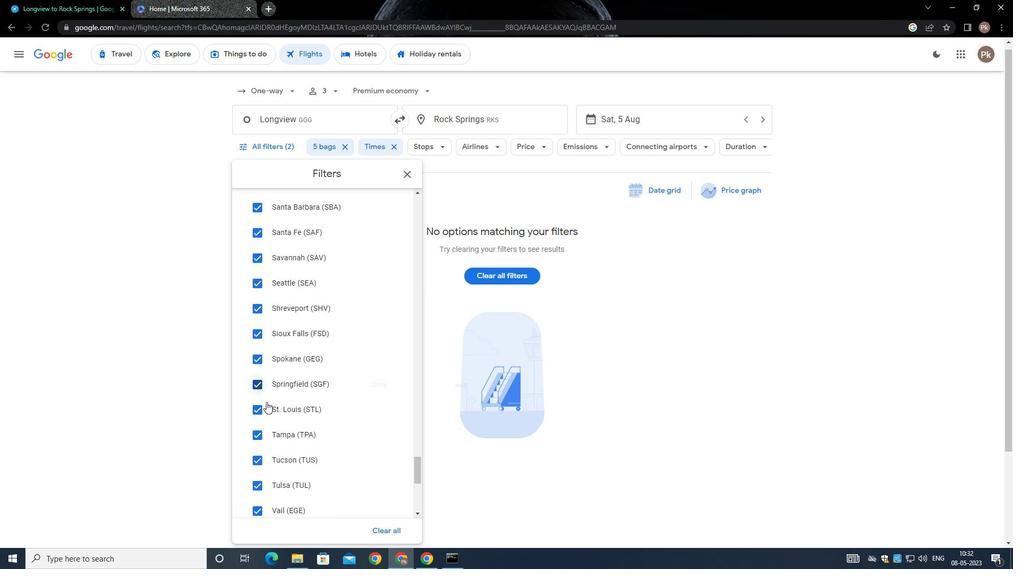 
Action: Mouse moved to (267, 381)
Screenshot: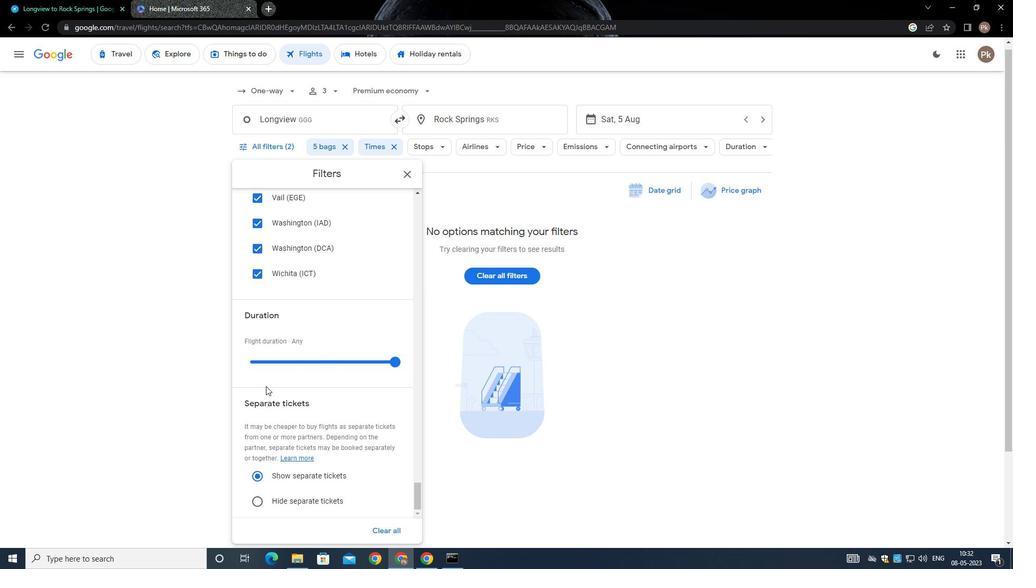 
Action: Mouse scrolled (267, 382) with delta (0, 0)
Screenshot: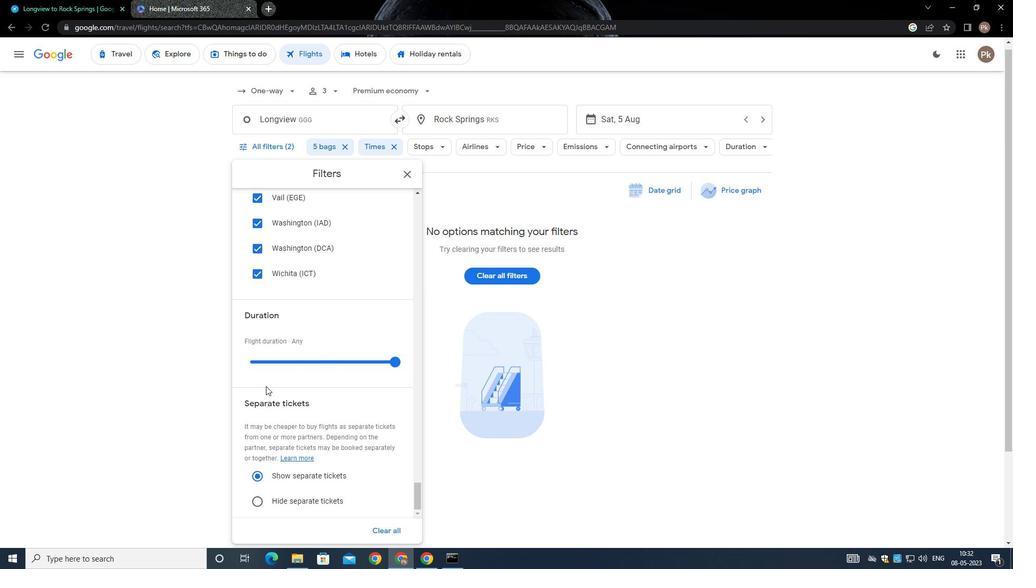 
Action: Mouse moved to (267, 382)
Screenshot: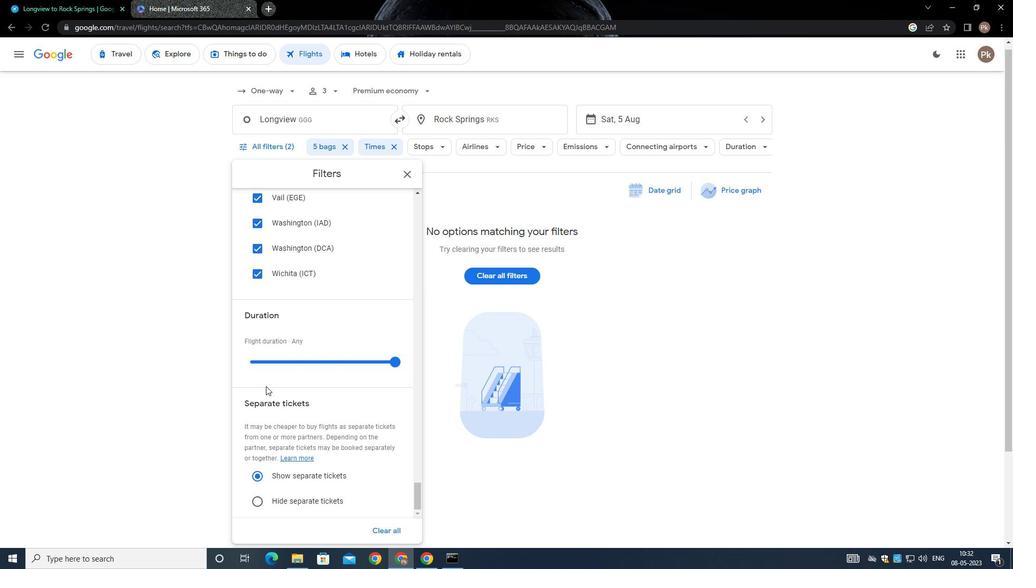 
Action: Mouse scrolled (267, 381) with delta (0, 0)
Screenshot: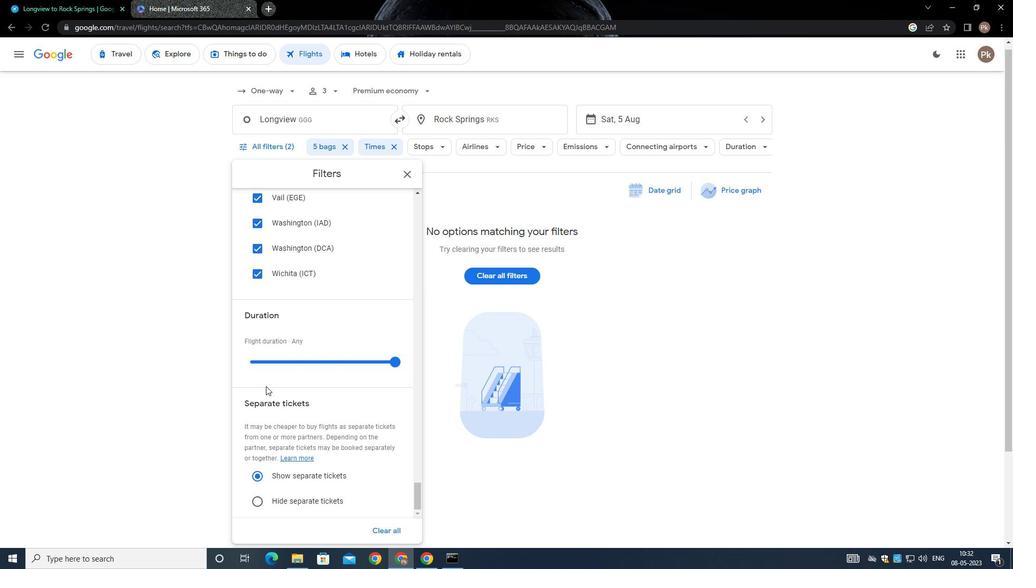 
Action: Mouse moved to (267, 382)
Screenshot: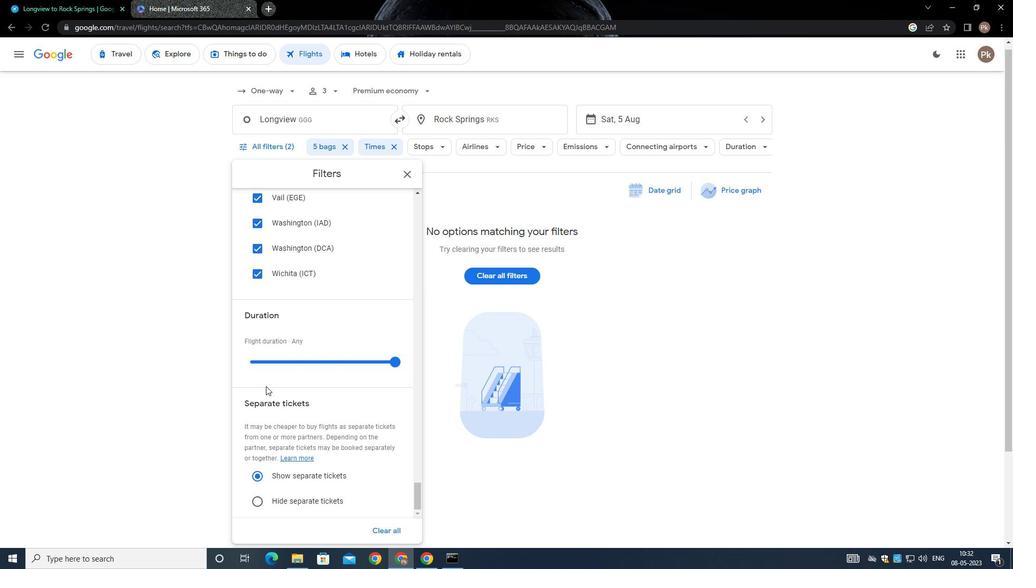 
Action: Mouse scrolled (267, 382) with delta (0, 0)
Screenshot: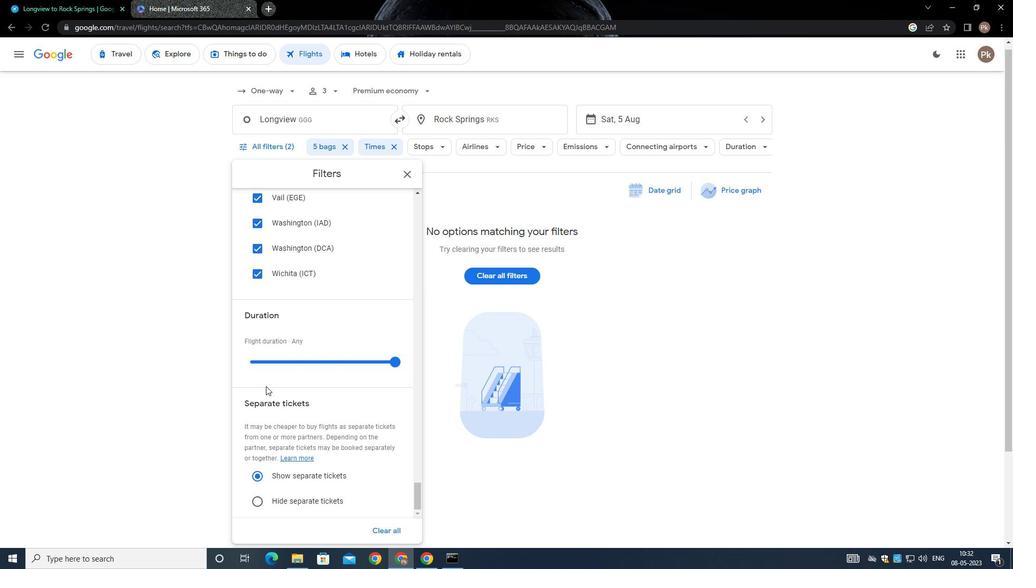 
Action: Mouse scrolled (267, 382) with delta (0, 0)
Screenshot: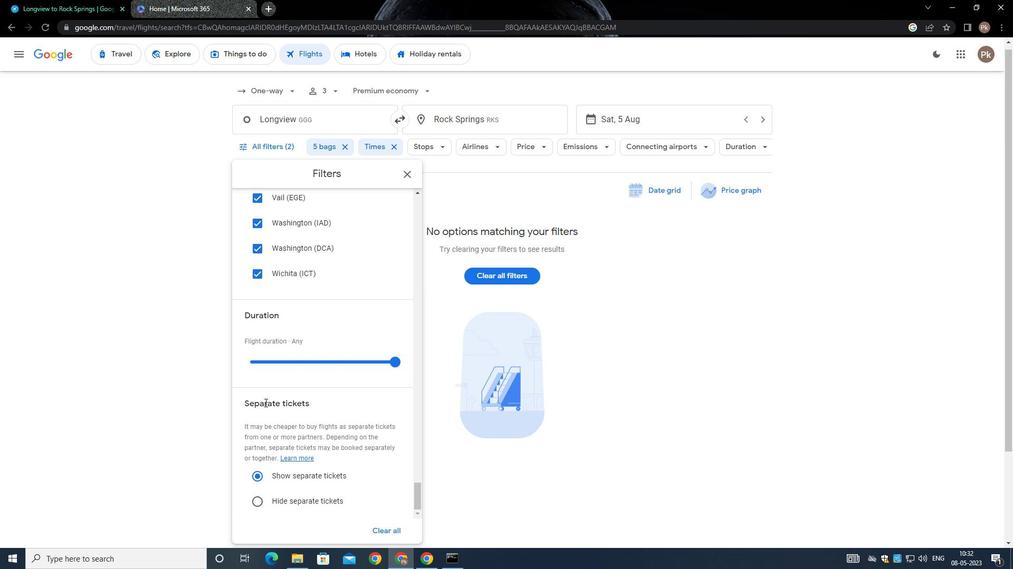 
Action: Mouse scrolled (267, 382) with delta (0, 0)
Screenshot: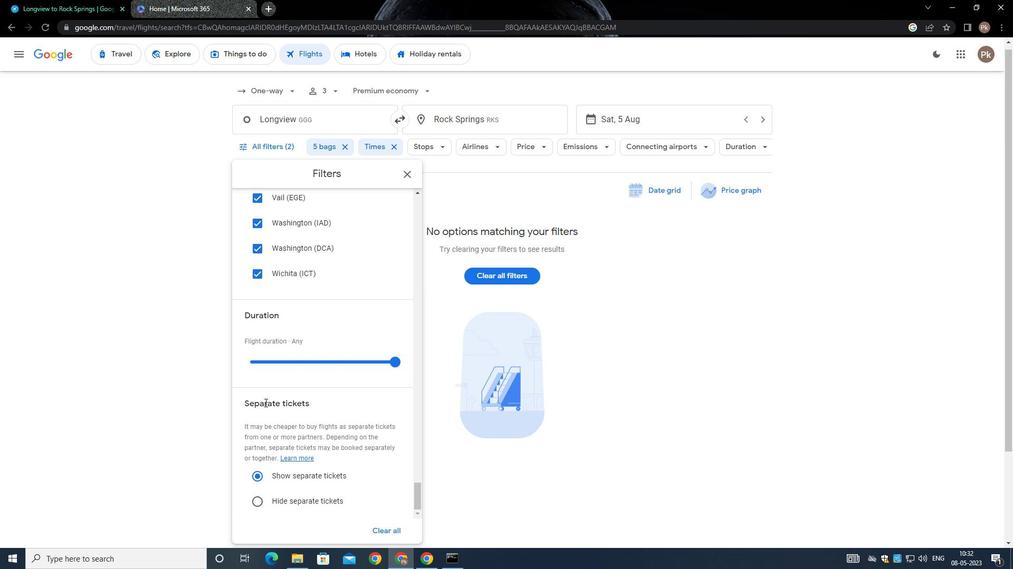 
Action: Mouse scrolled (267, 382) with delta (0, 0)
Screenshot: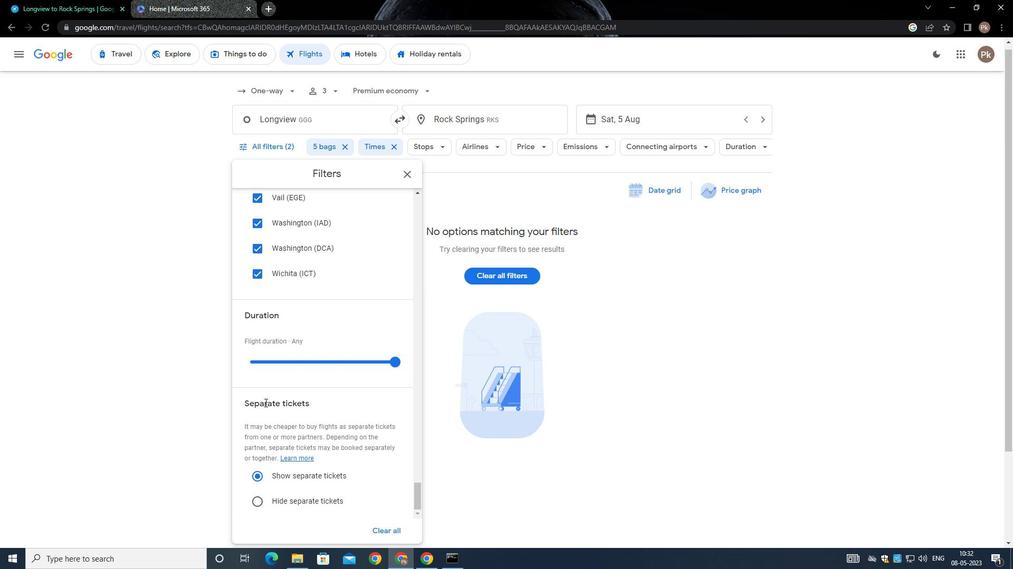 
Action: Mouse scrolled (267, 382) with delta (0, 0)
Screenshot: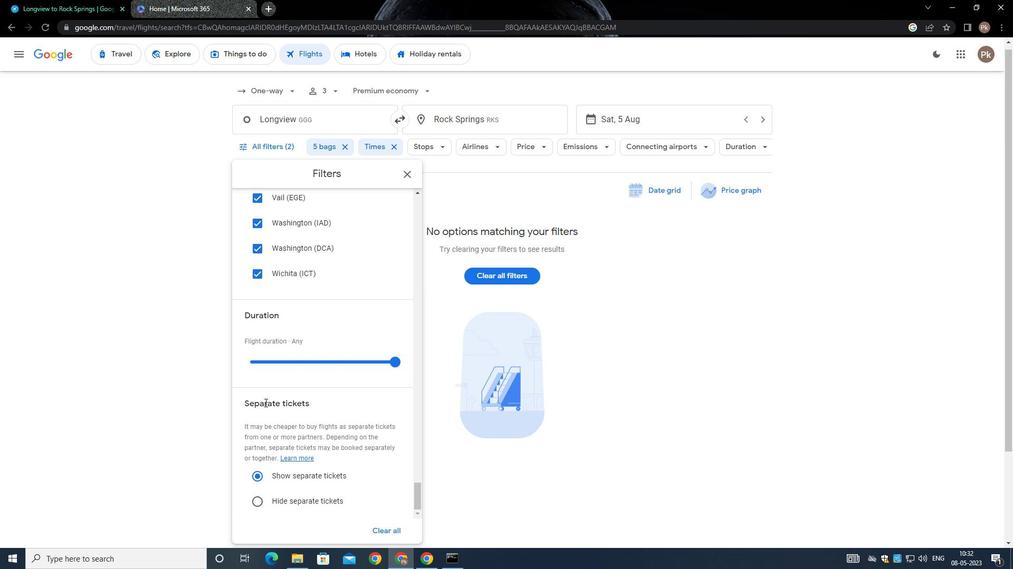 
Action: Mouse moved to (267, 384)
Screenshot: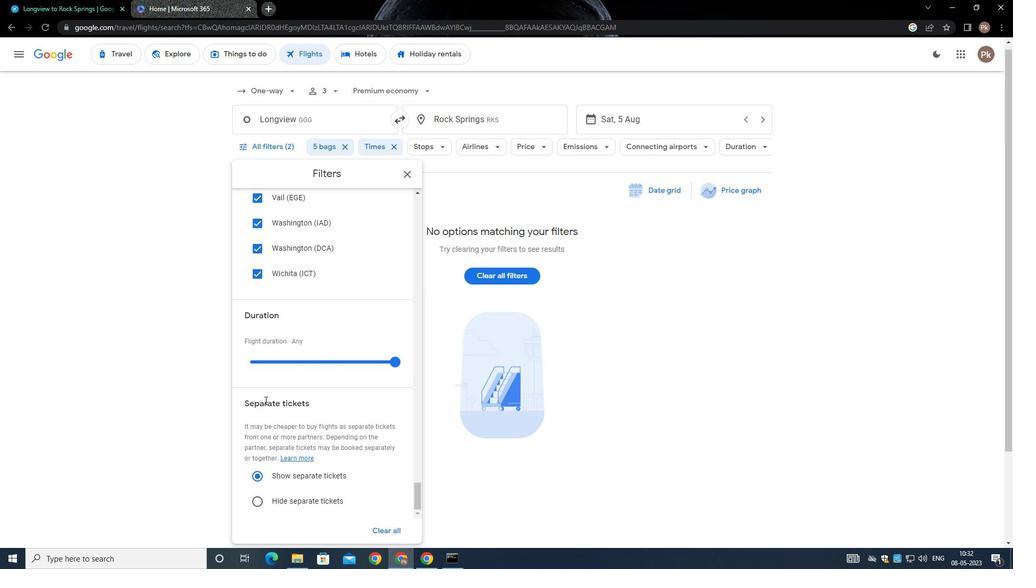
